 Task: Add Nature's Plus Animal Parade Assort Multi to the cart.
Action: Mouse moved to (279, 131)
Screenshot: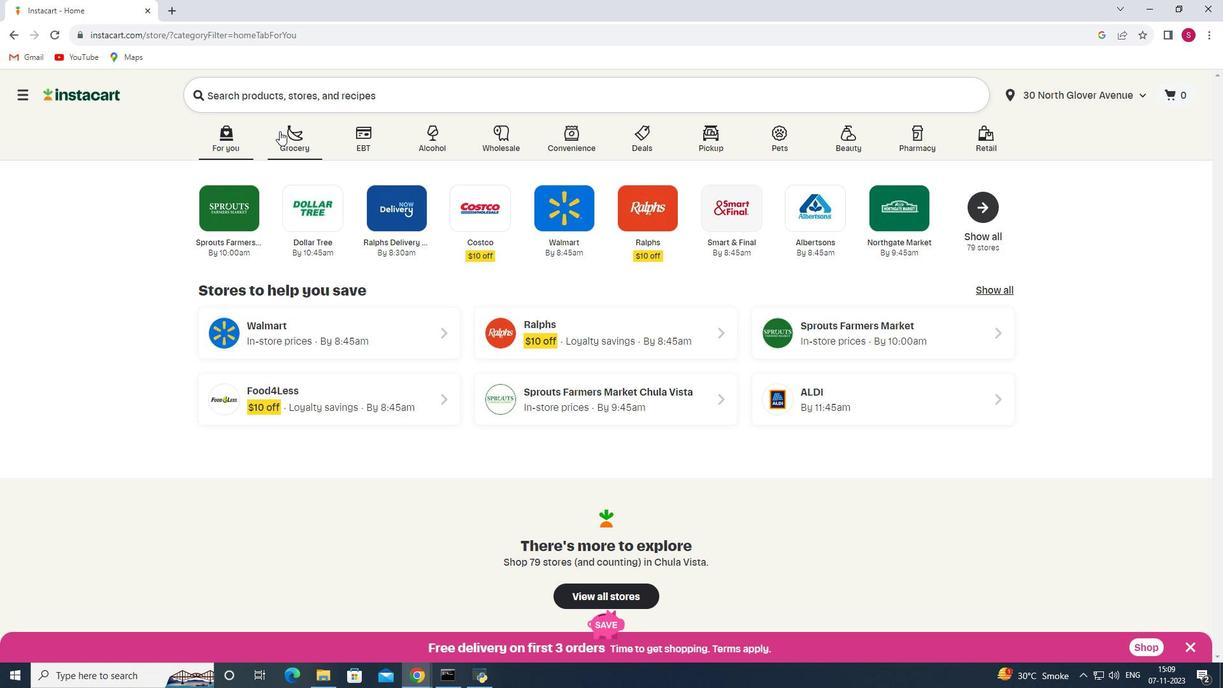 
Action: Mouse pressed left at (279, 131)
Screenshot: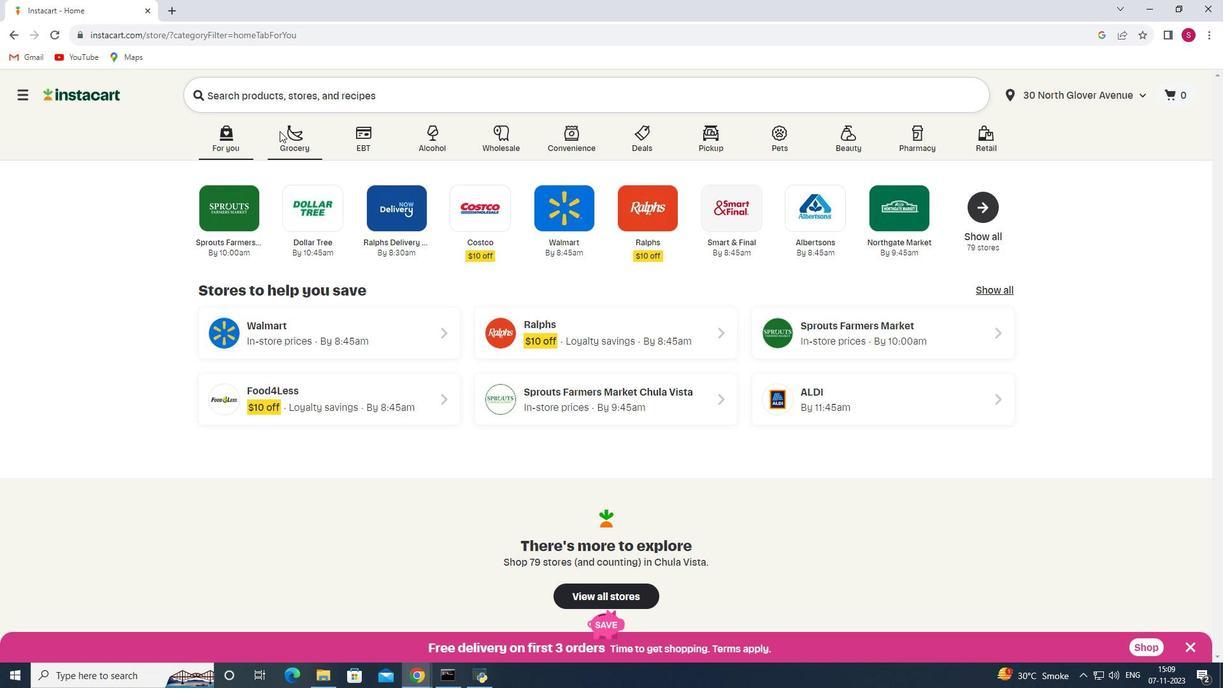 
Action: Mouse moved to (256, 365)
Screenshot: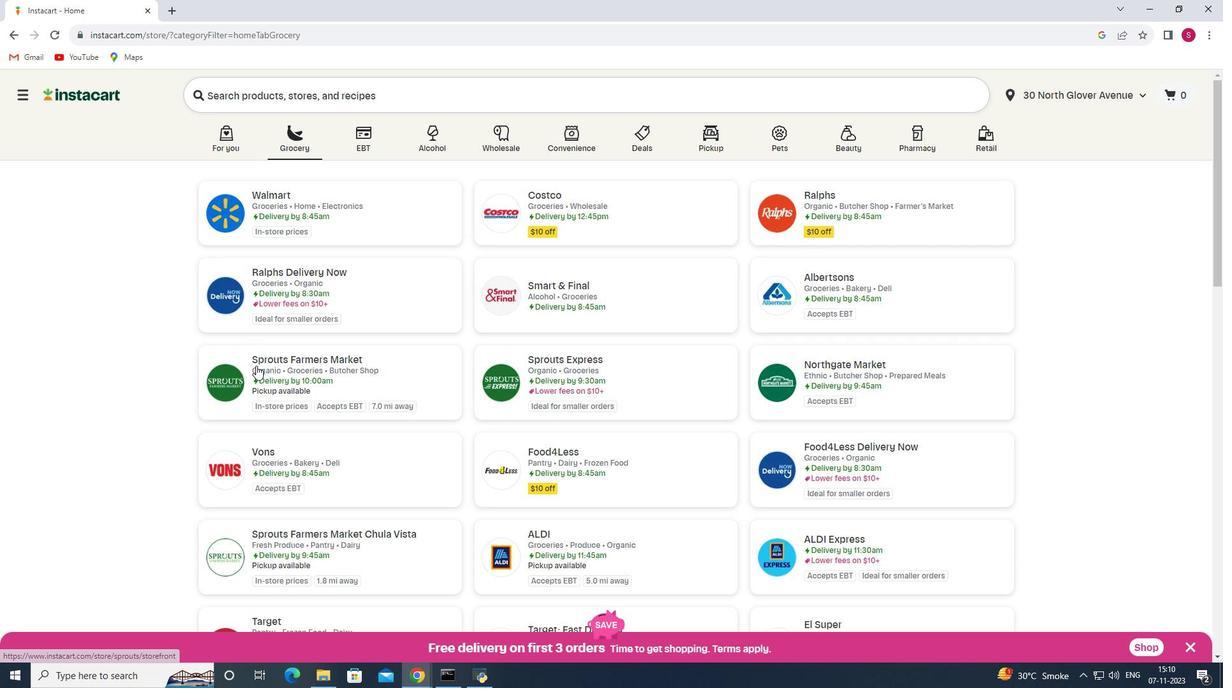 
Action: Mouse pressed left at (256, 365)
Screenshot: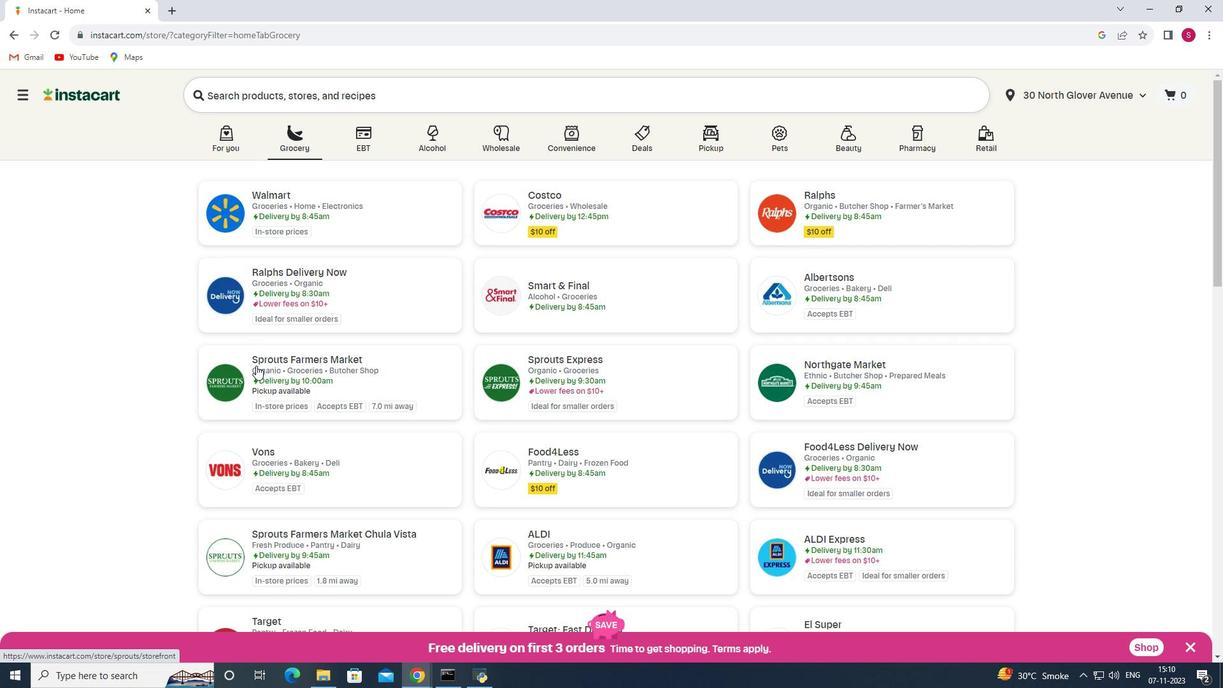 
Action: Mouse moved to (81, 384)
Screenshot: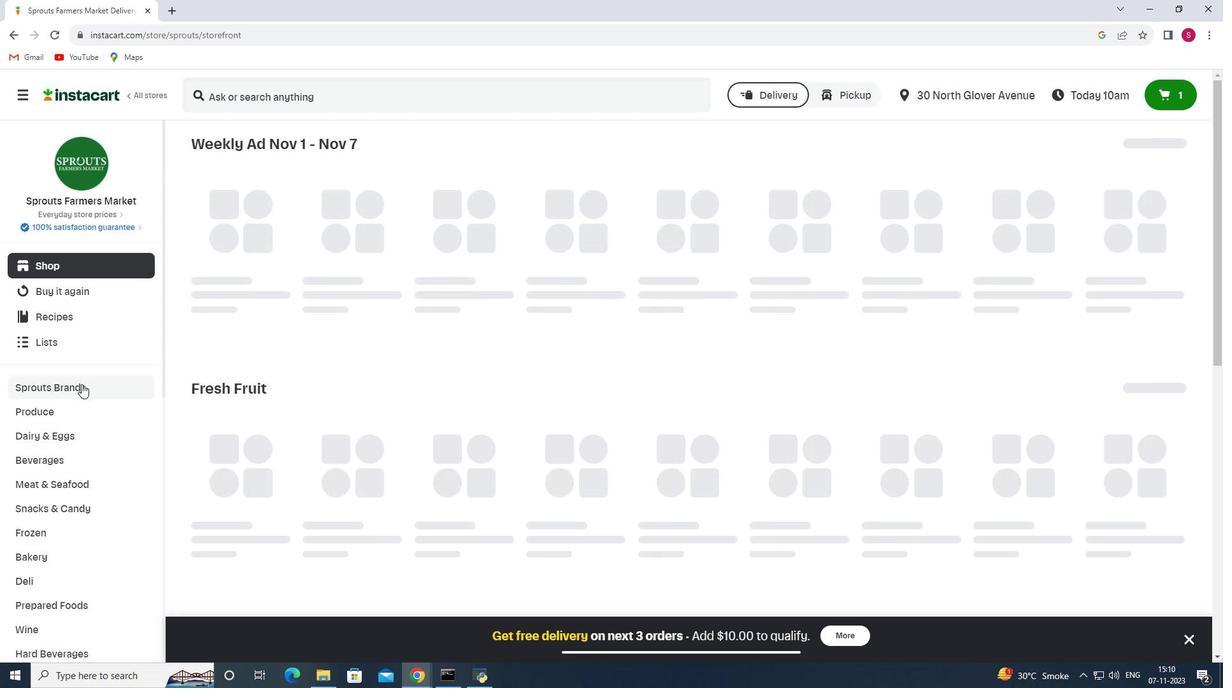 
Action: Mouse scrolled (81, 383) with delta (0, 0)
Screenshot: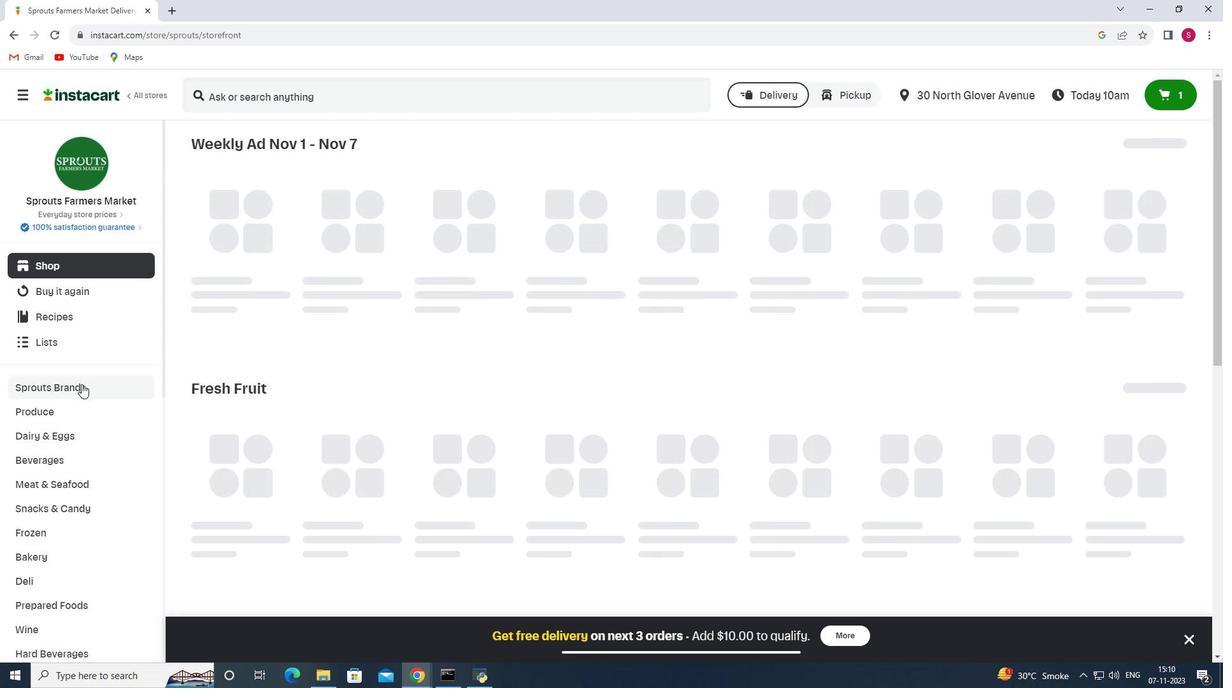 
Action: Mouse scrolled (81, 383) with delta (0, 0)
Screenshot: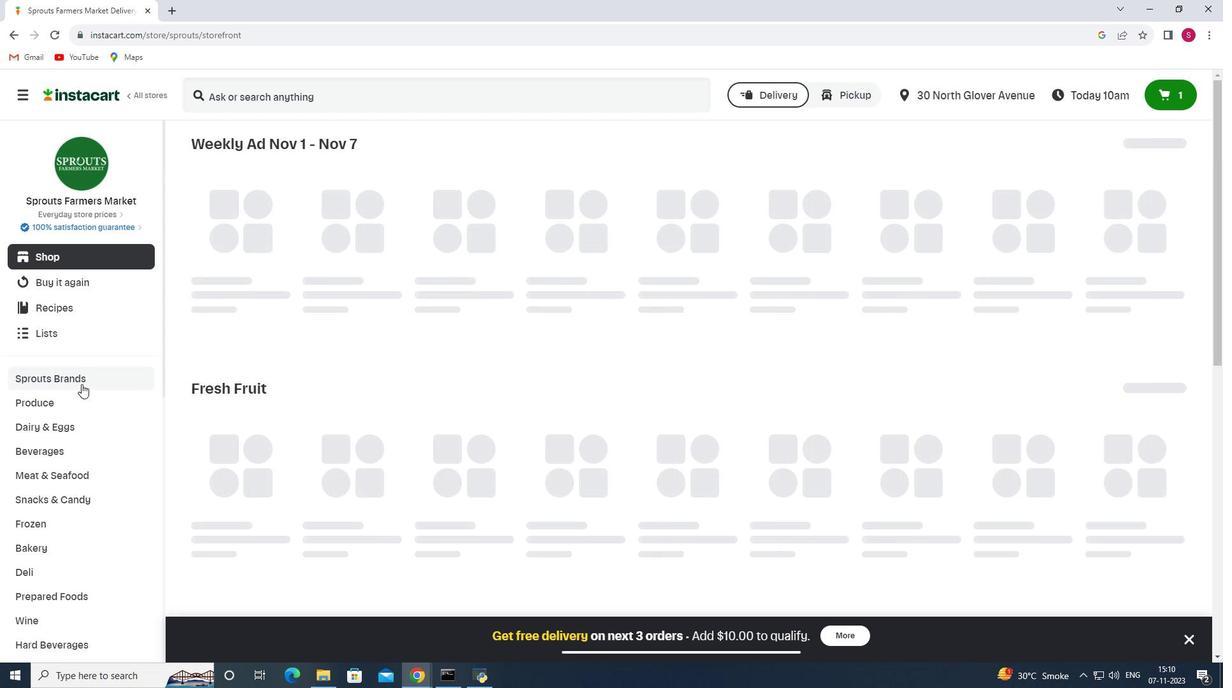 
Action: Mouse scrolled (81, 383) with delta (0, 0)
Screenshot: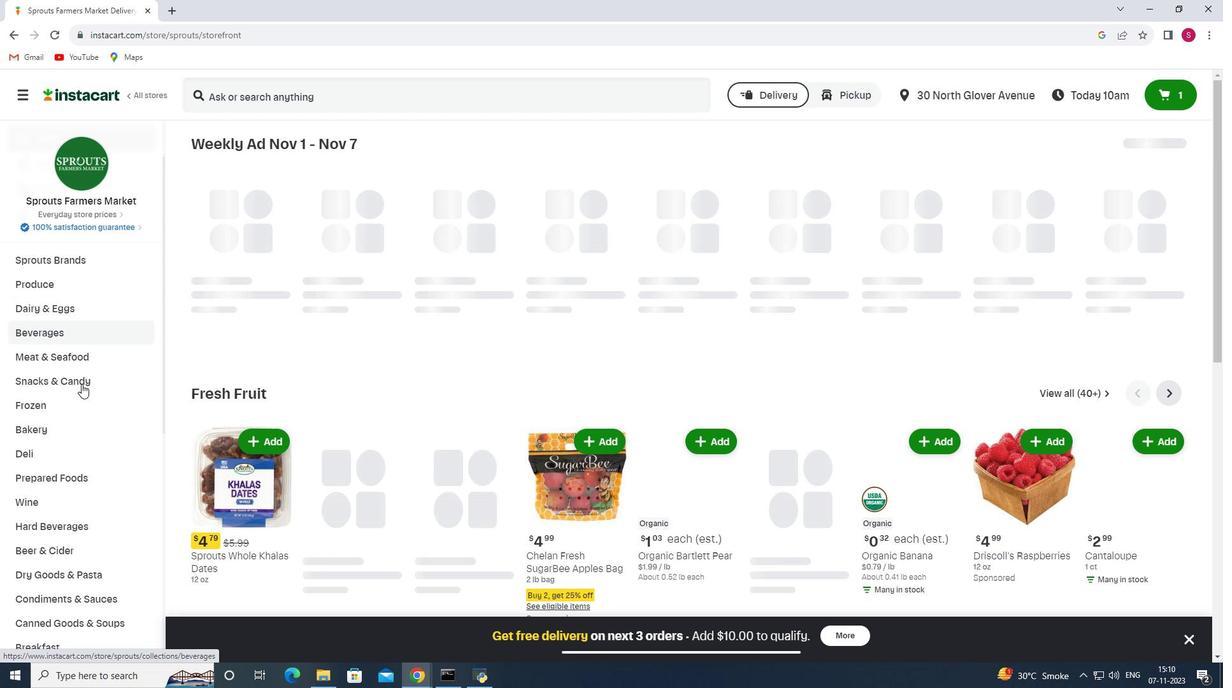 
Action: Mouse scrolled (81, 383) with delta (0, 0)
Screenshot: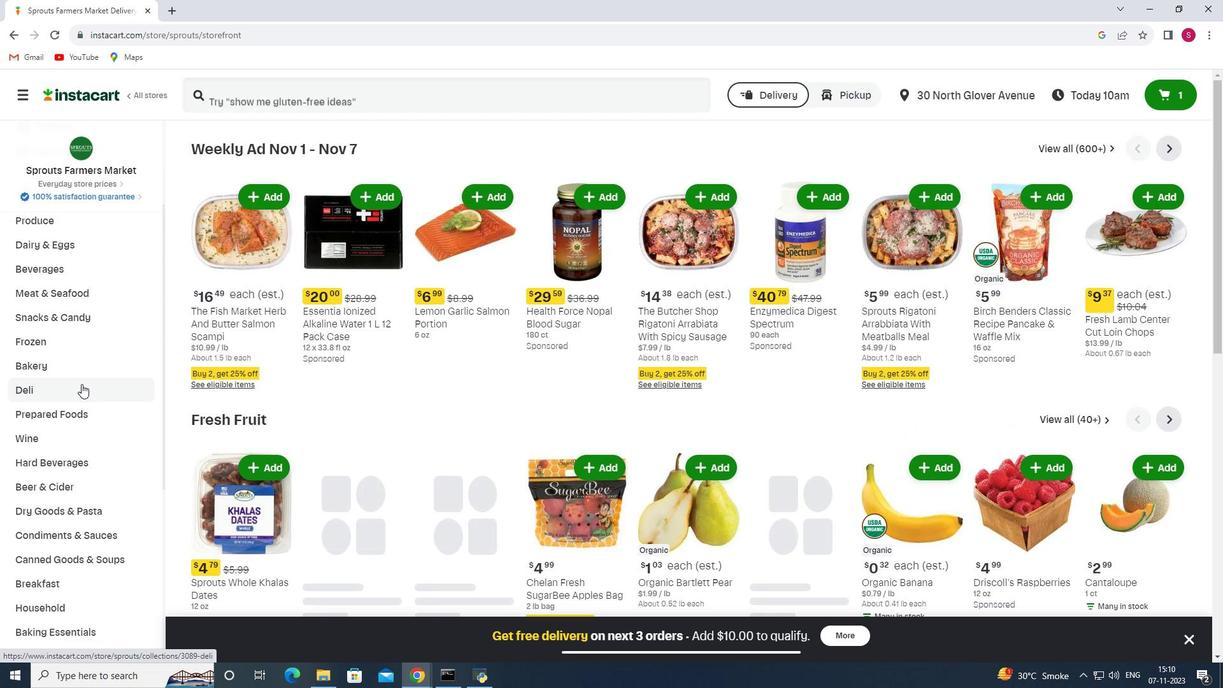 
Action: Mouse scrolled (81, 383) with delta (0, 0)
Screenshot: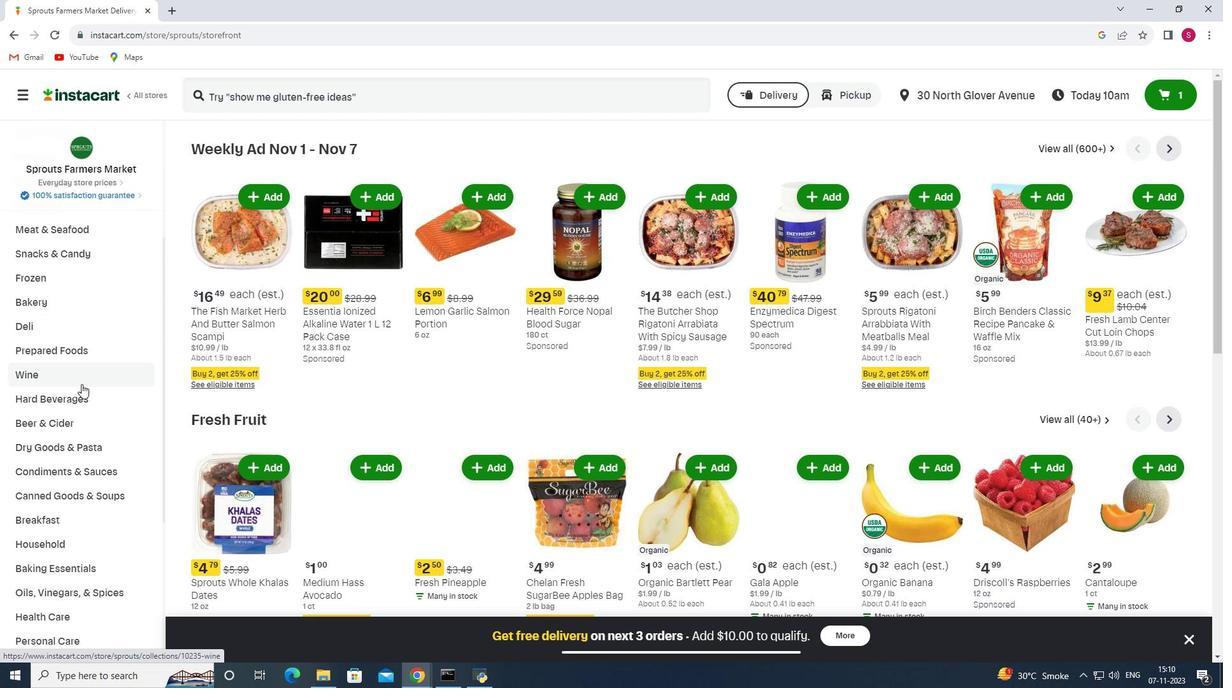 
Action: Mouse scrolled (81, 383) with delta (0, 0)
Screenshot: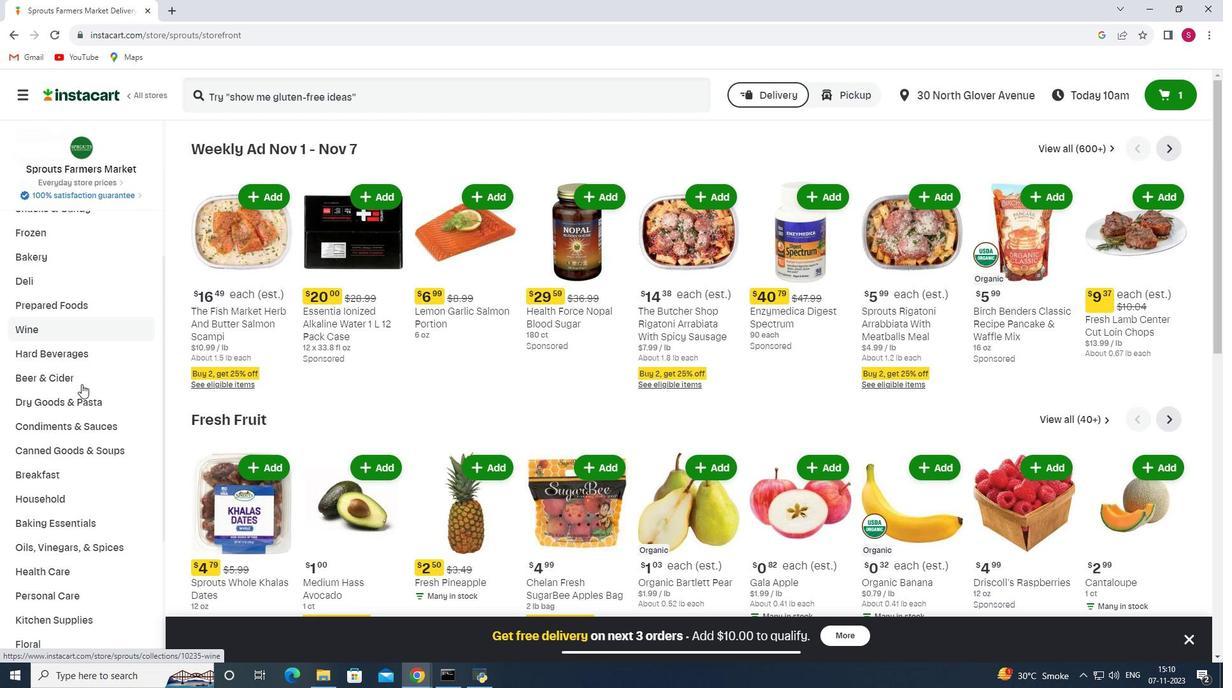 
Action: Mouse moved to (76, 400)
Screenshot: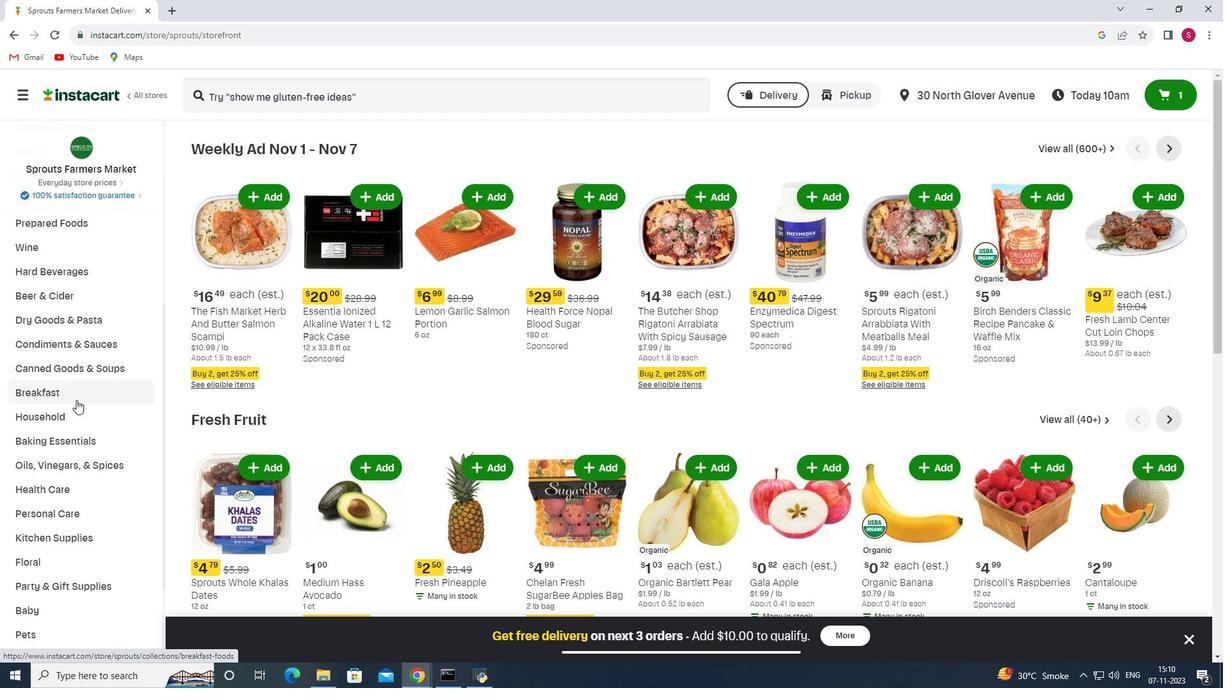 
Action: Mouse scrolled (76, 399) with delta (0, 0)
Screenshot: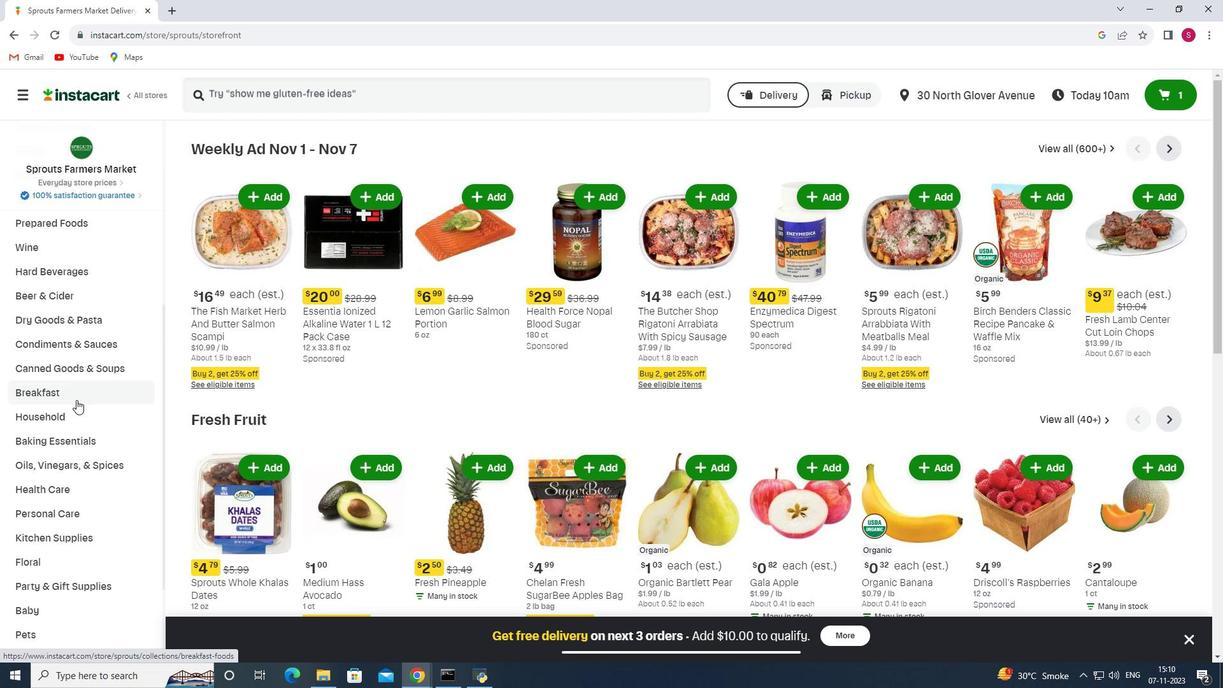 
Action: Mouse moved to (68, 416)
Screenshot: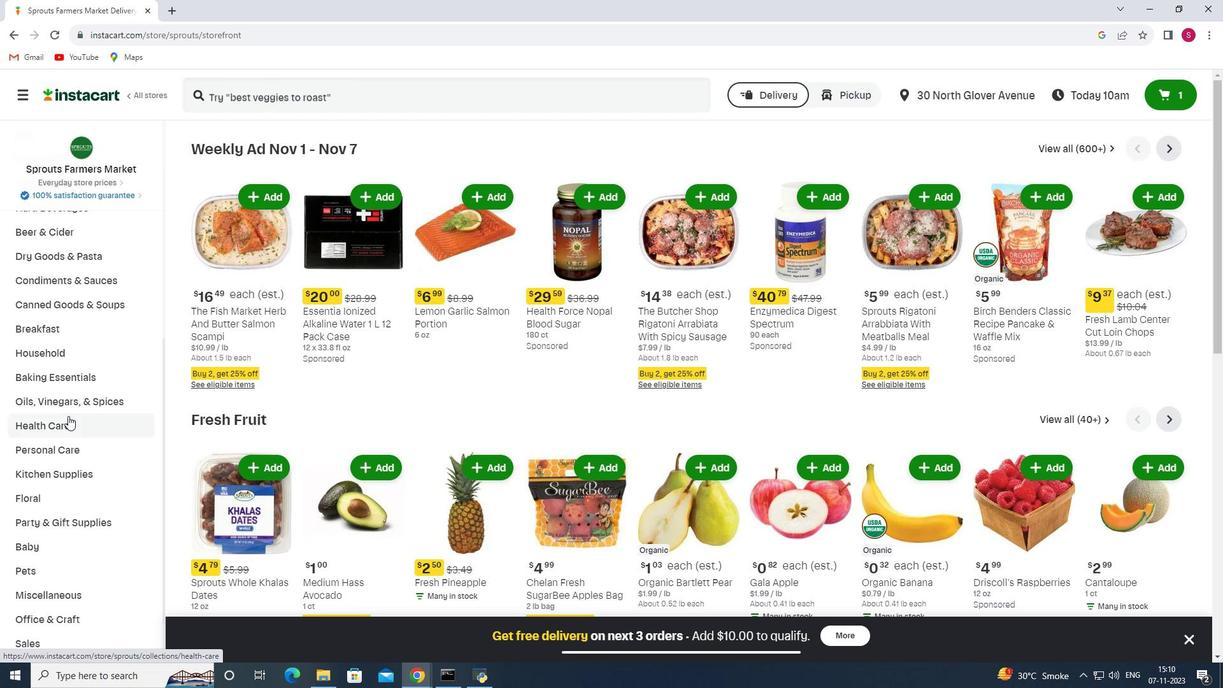 
Action: Mouse pressed left at (68, 416)
Screenshot: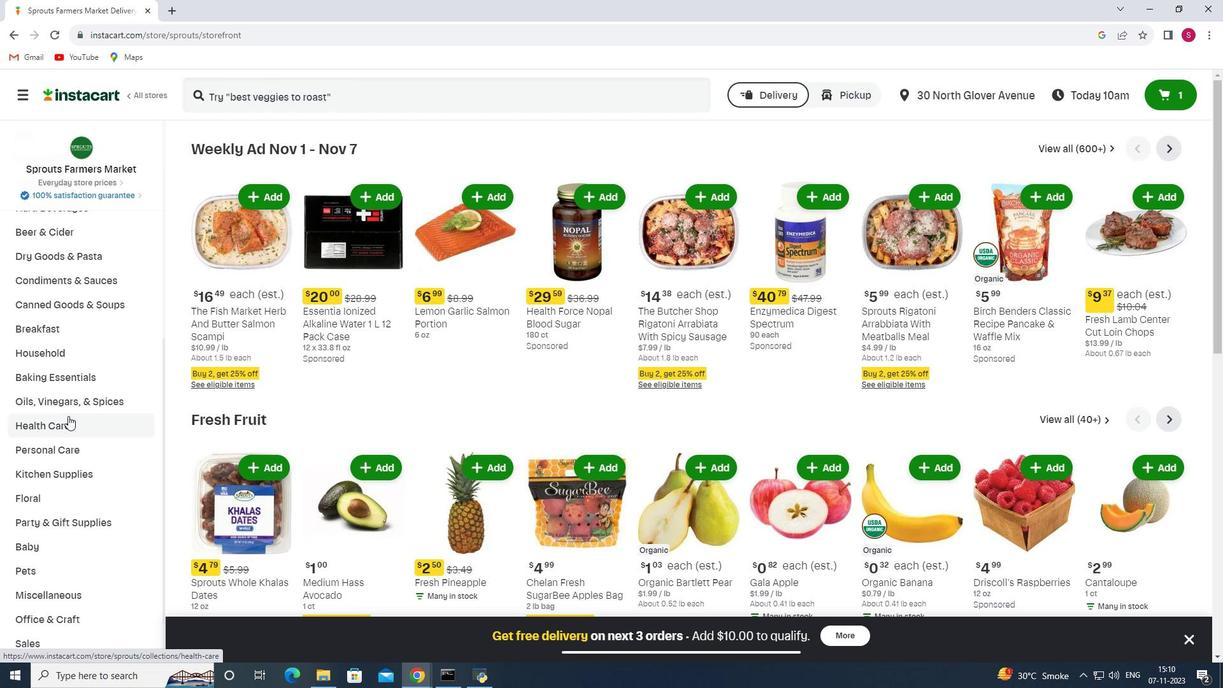 
Action: Mouse moved to (469, 172)
Screenshot: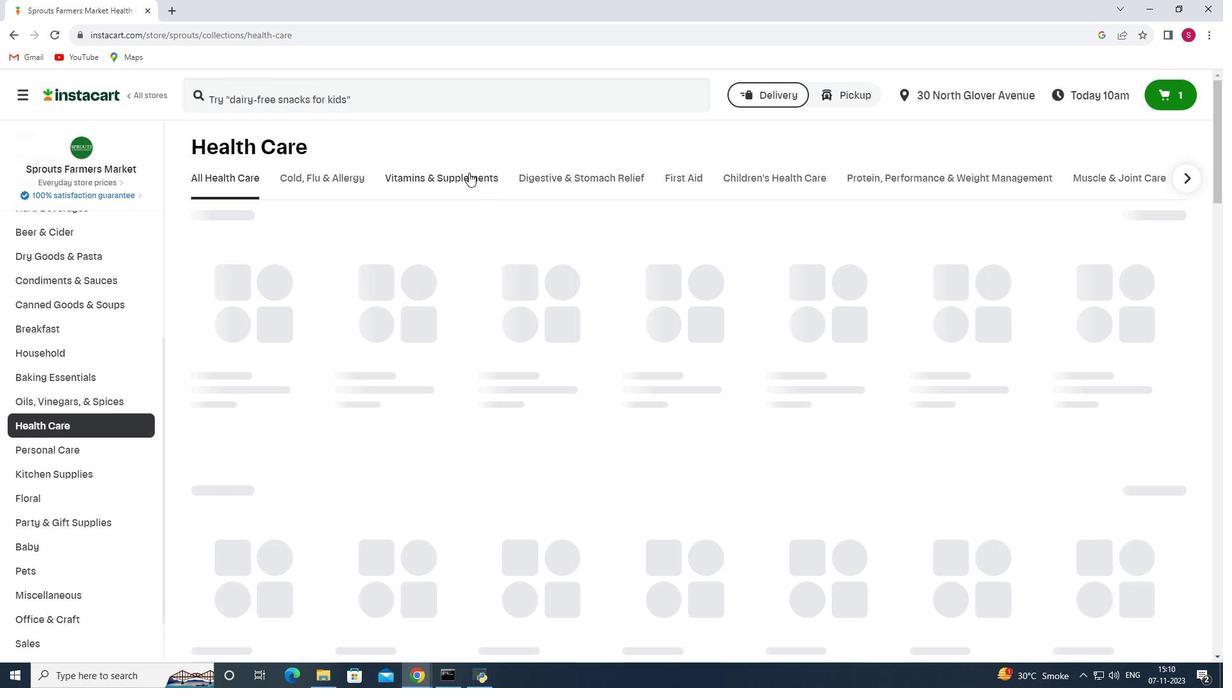 
Action: Mouse pressed left at (469, 172)
Screenshot: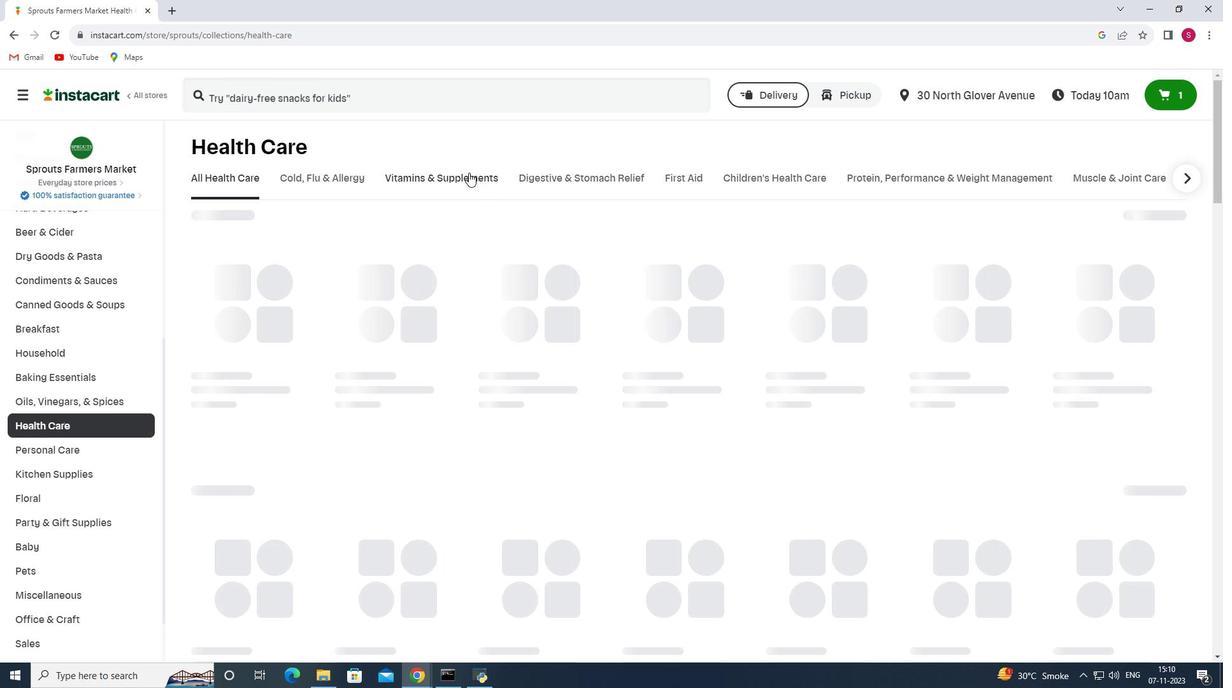 
Action: Mouse moved to (723, 231)
Screenshot: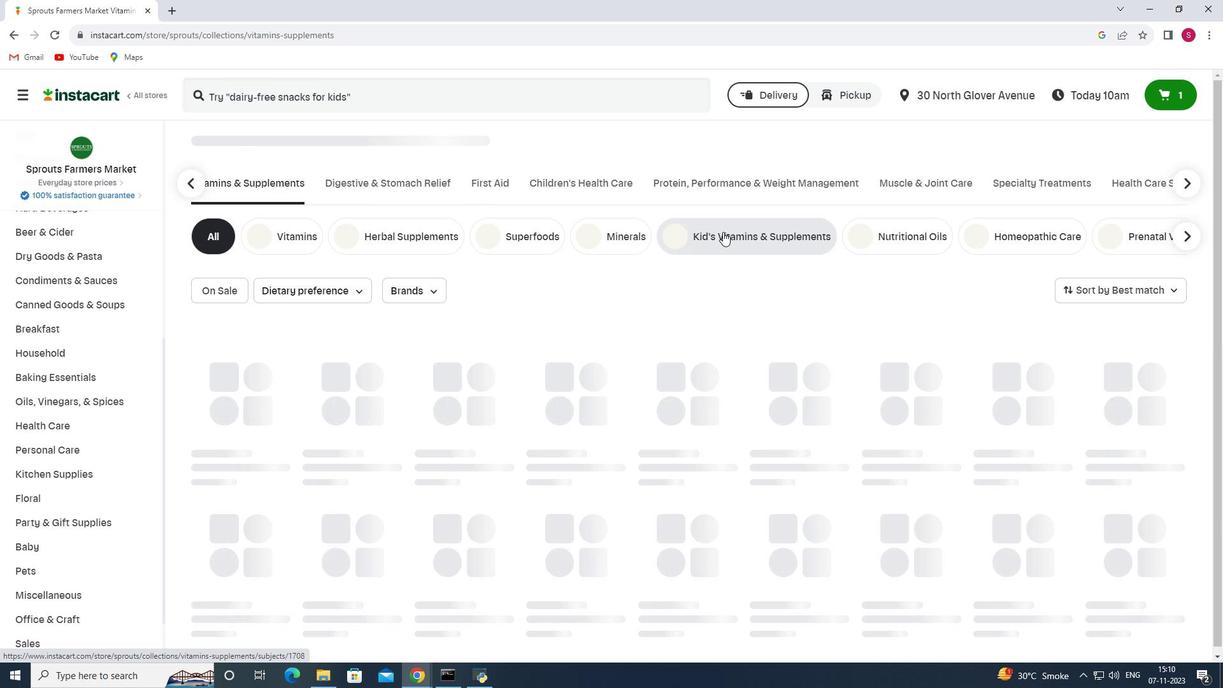
Action: Mouse pressed left at (723, 231)
Screenshot: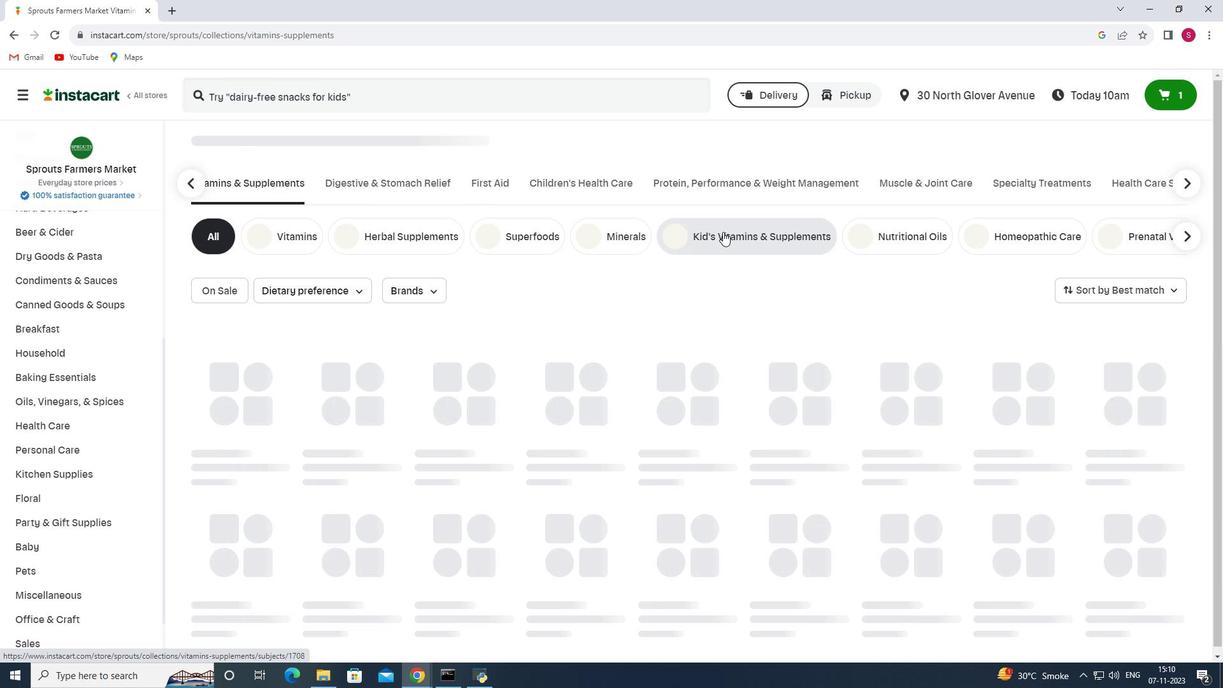 
Action: Mouse moved to (405, 100)
Screenshot: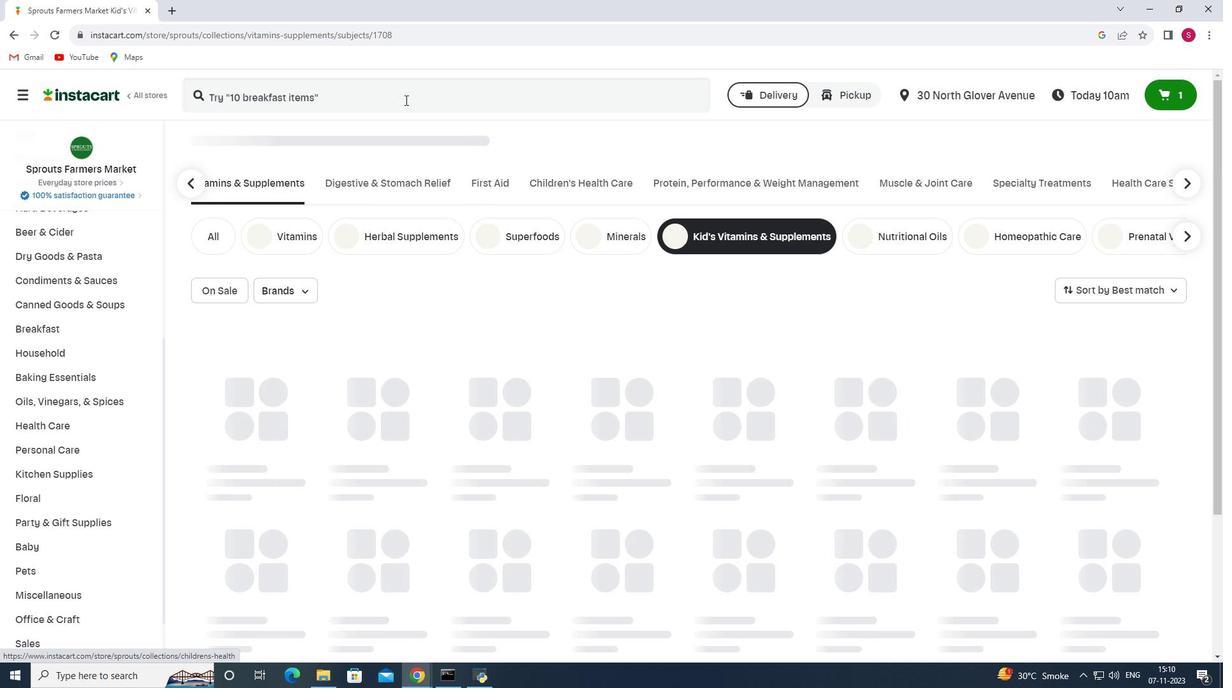 
Action: Mouse pressed left at (405, 100)
Screenshot: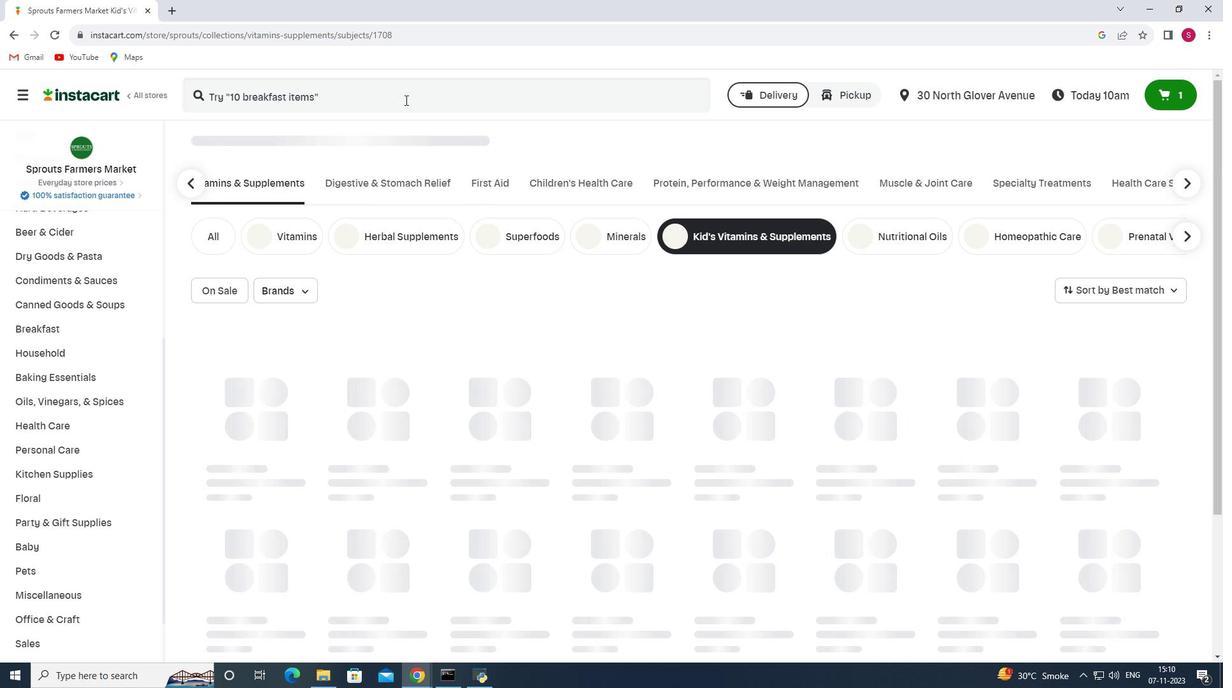 
Action: Key pressed <Key.shift>Naturee<Key.backspace>'s<Key.space><Key.shift>Pli<Key.backspace>us<Key.space><Key.shift>Animal<Key.space><Key.shift>Parade<Key.space><Key.shift>Assort<Key.space><Key.shift>Multi<Key.enter>
Screenshot: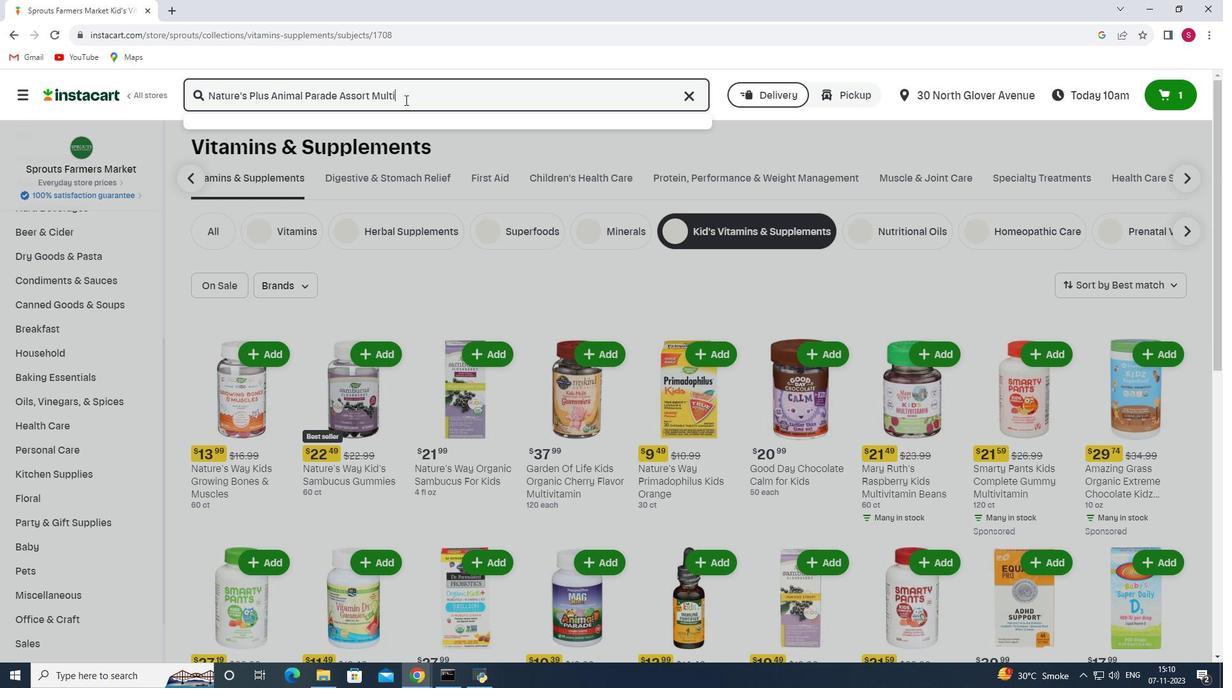 
Action: Mouse moved to (609, 260)
Screenshot: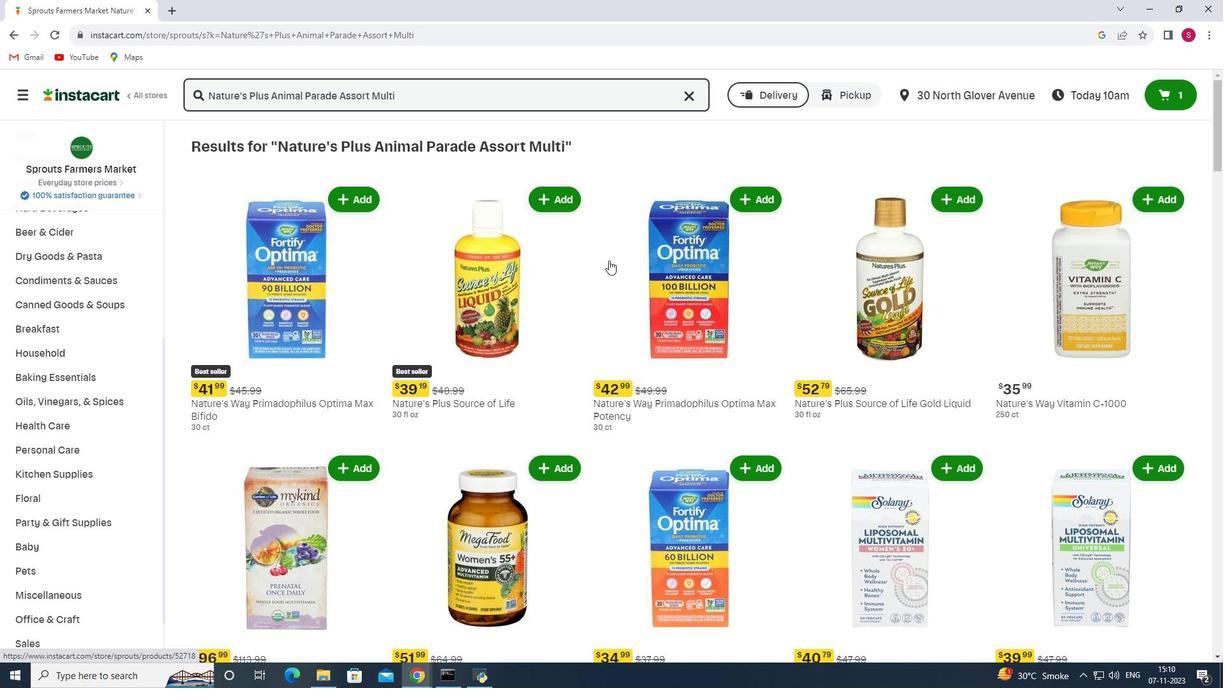 
Action: Mouse scrolled (609, 260) with delta (0, 0)
Screenshot: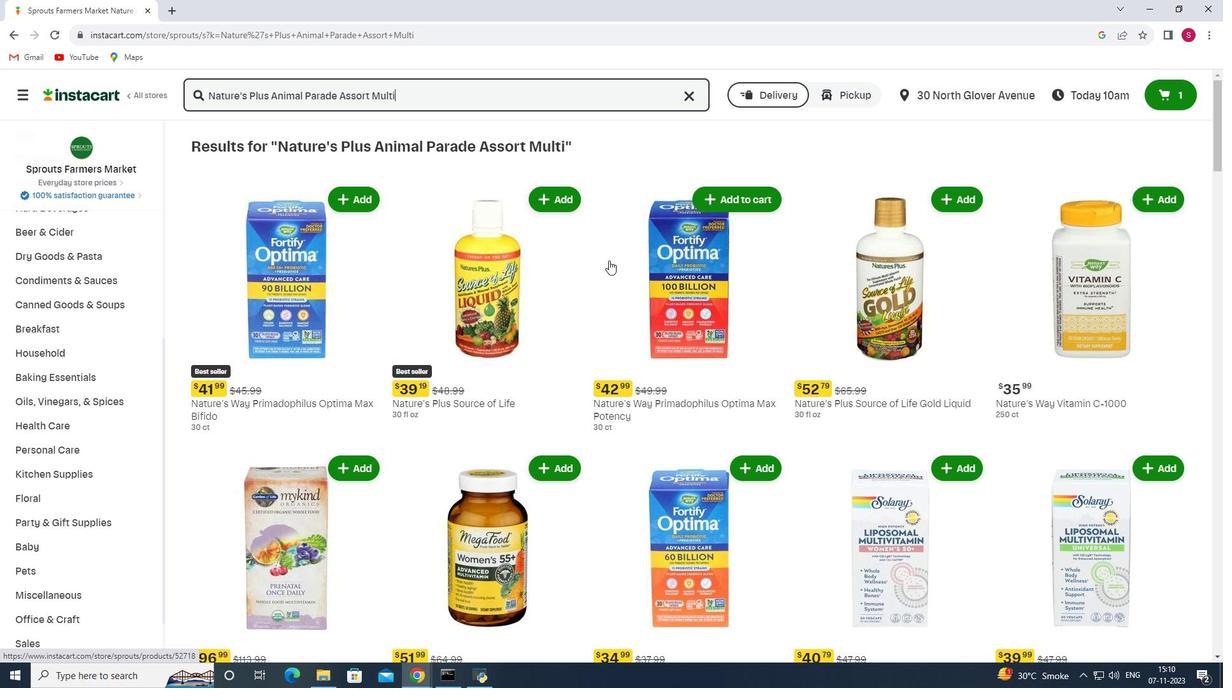
Action: Mouse scrolled (609, 260) with delta (0, 0)
Screenshot: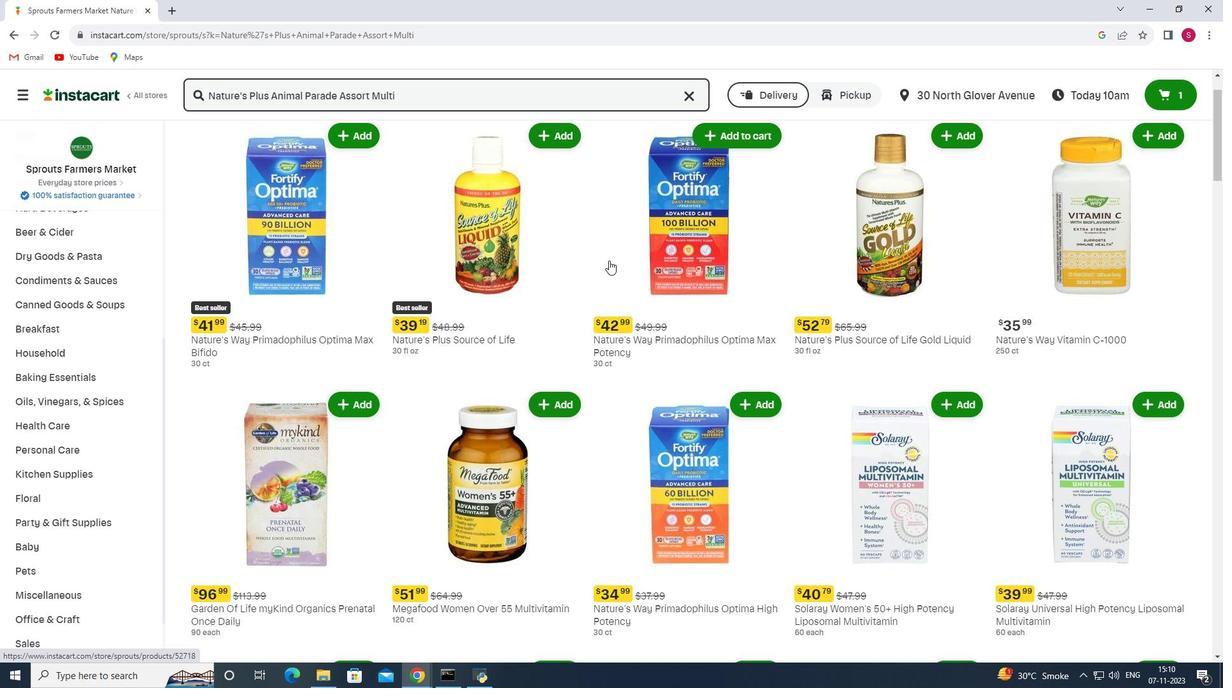 
Action: Mouse scrolled (609, 260) with delta (0, 0)
Screenshot: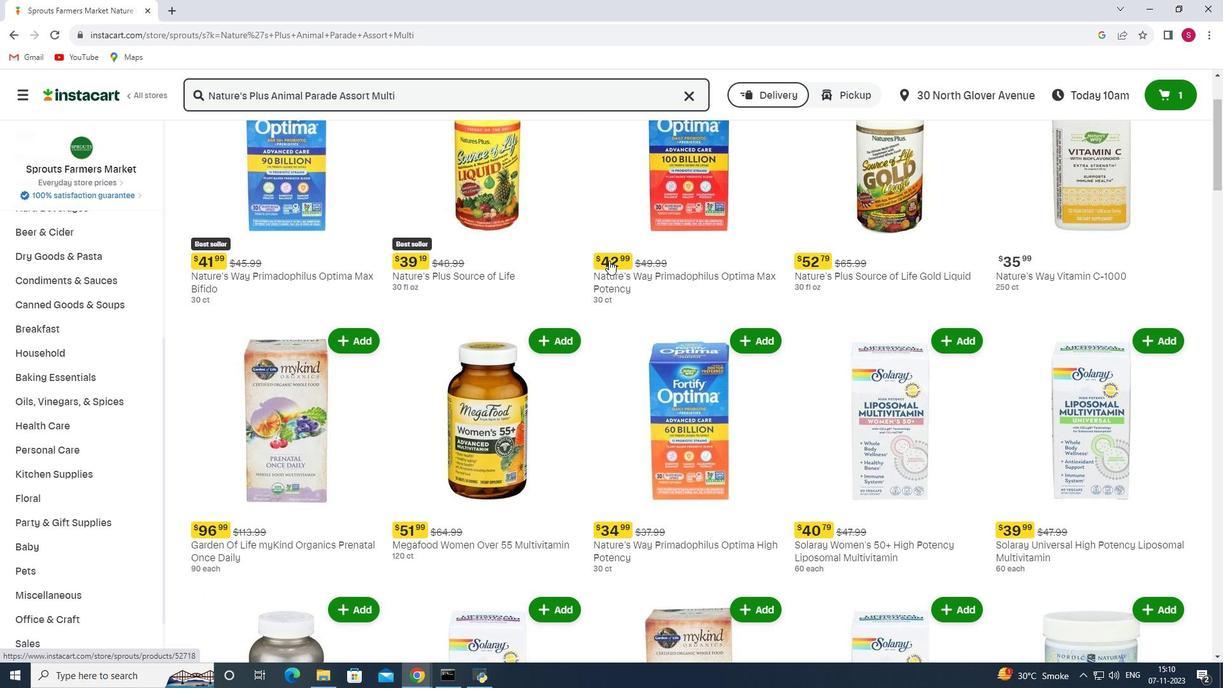 
Action: Mouse moved to (548, 269)
Screenshot: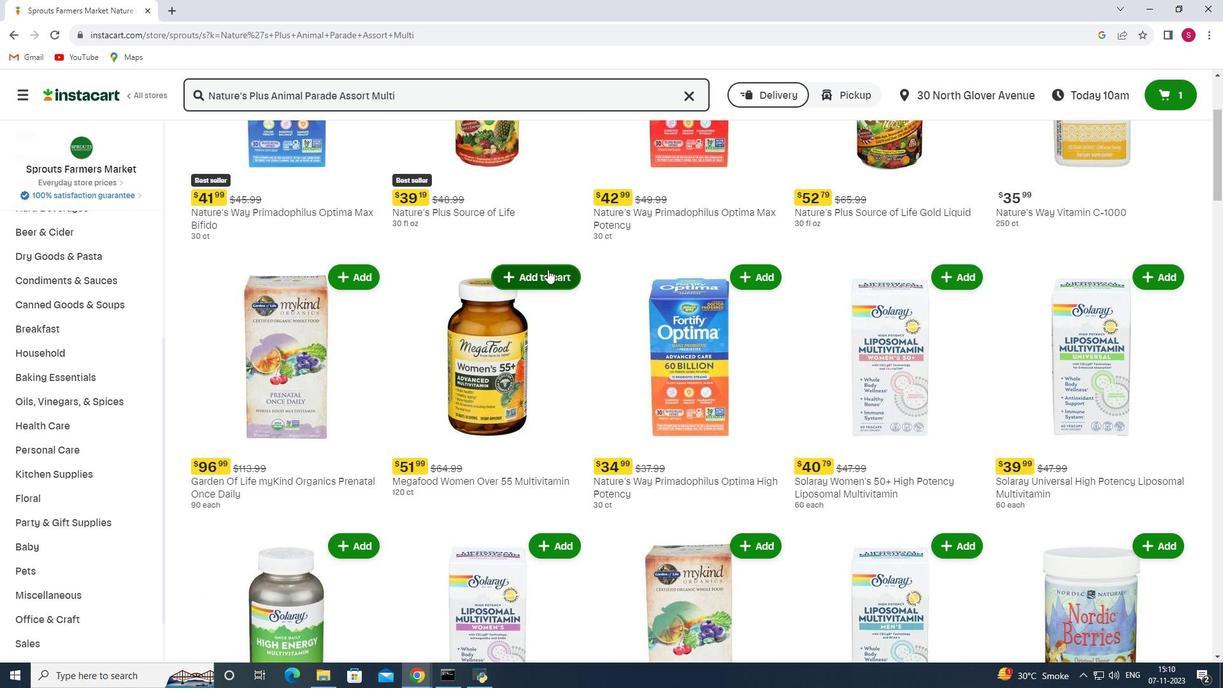 
Action: Mouse scrolled (548, 268) with delta (0, 0)
Screenshot: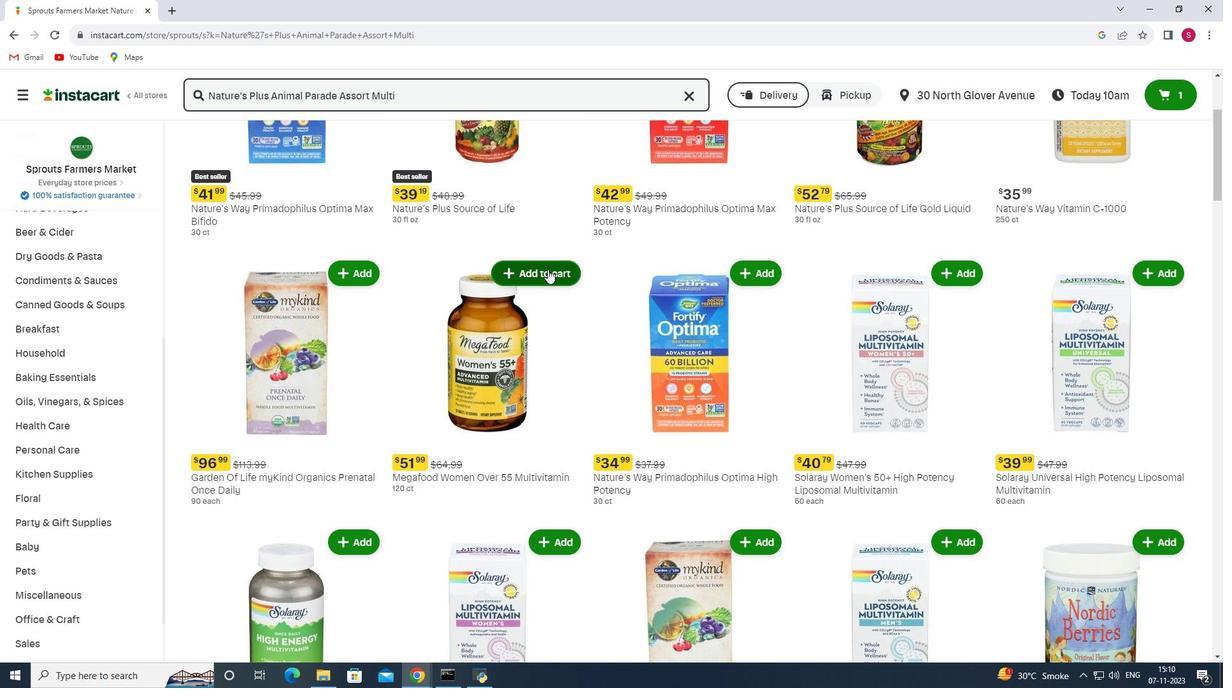 
Action: Mouse moved to (576, 272)
Screenshot: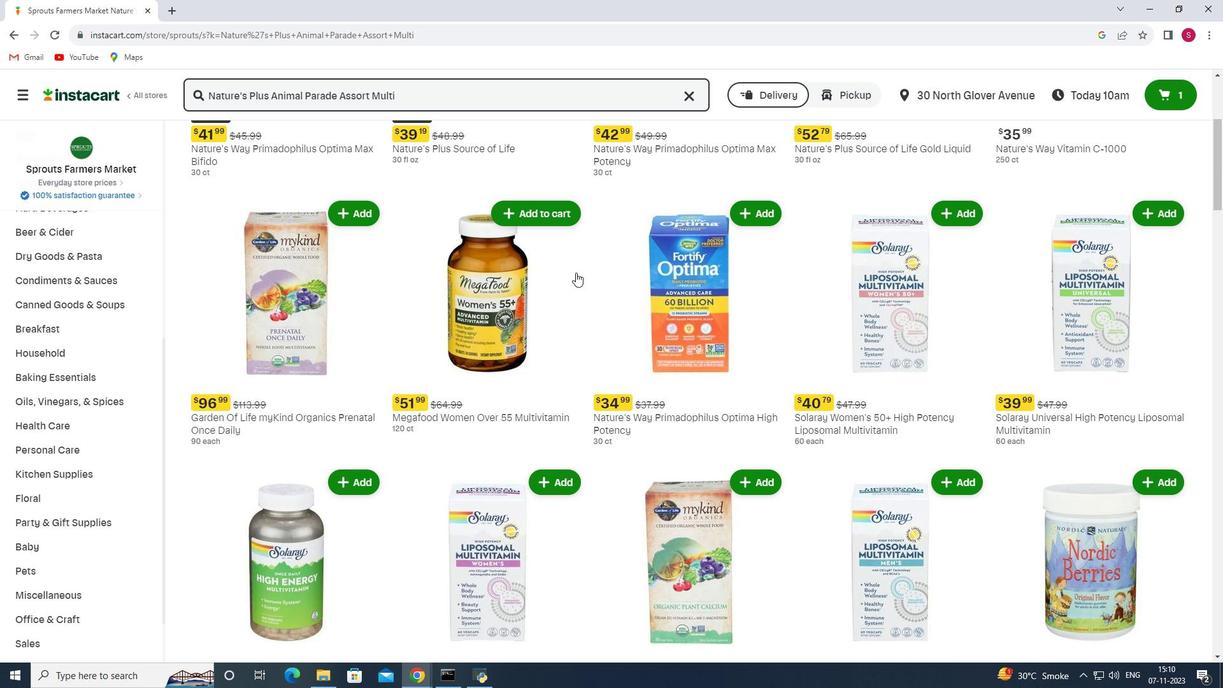 
Action: Mouse scrolled (576, 272) with delta (0, 0)
Screenshot: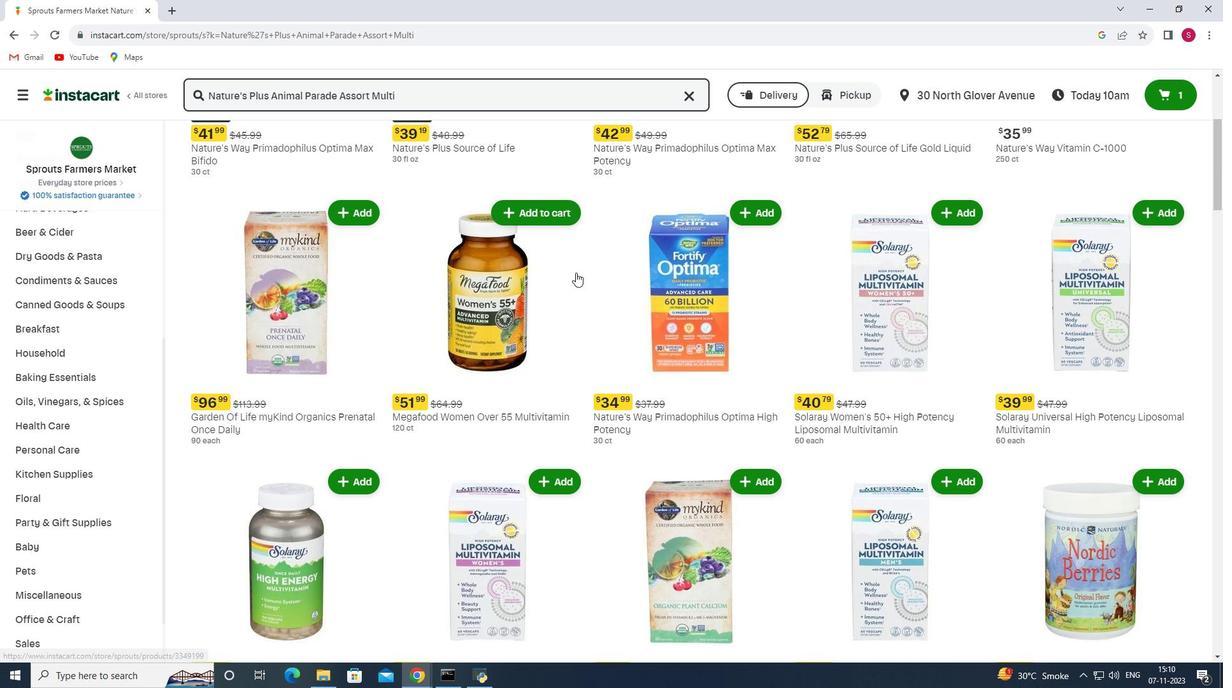 
Action: Mouse moved to (588, 275)
Screenshot: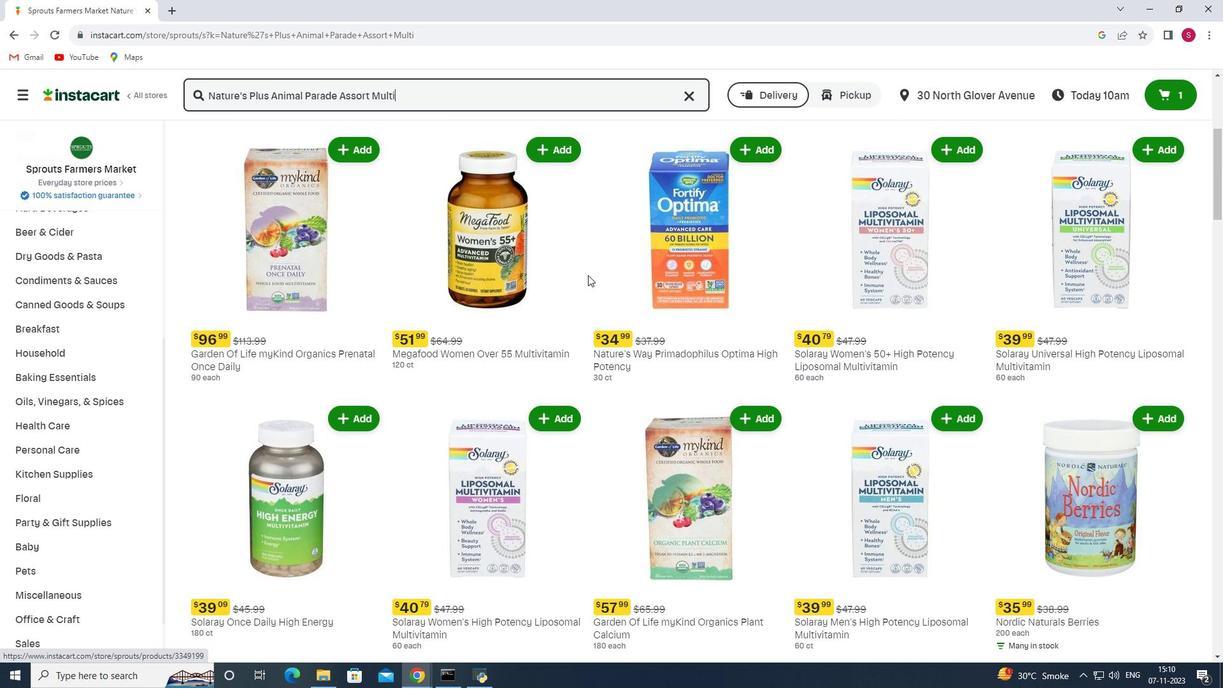 
Action: Mouse scrolled (588, 274) with delta (0, 0)
Screenshot: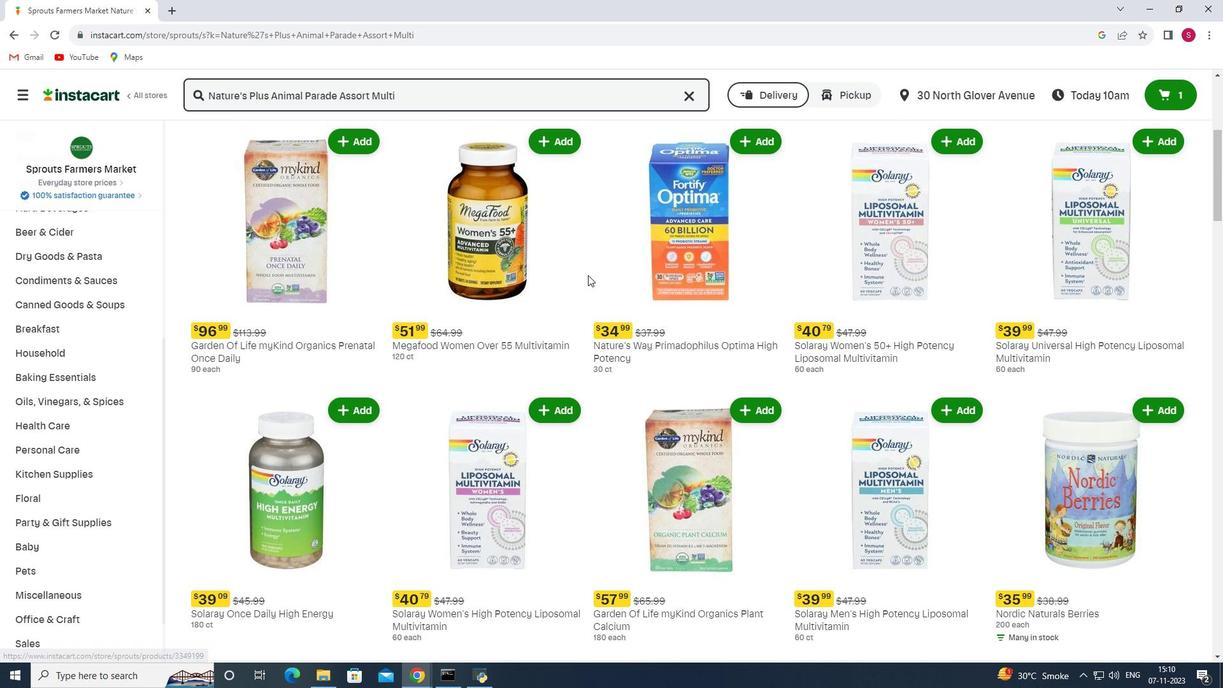 
Action: Mouse scrolled (588, 274) with delta (0, 0)
Screenshot: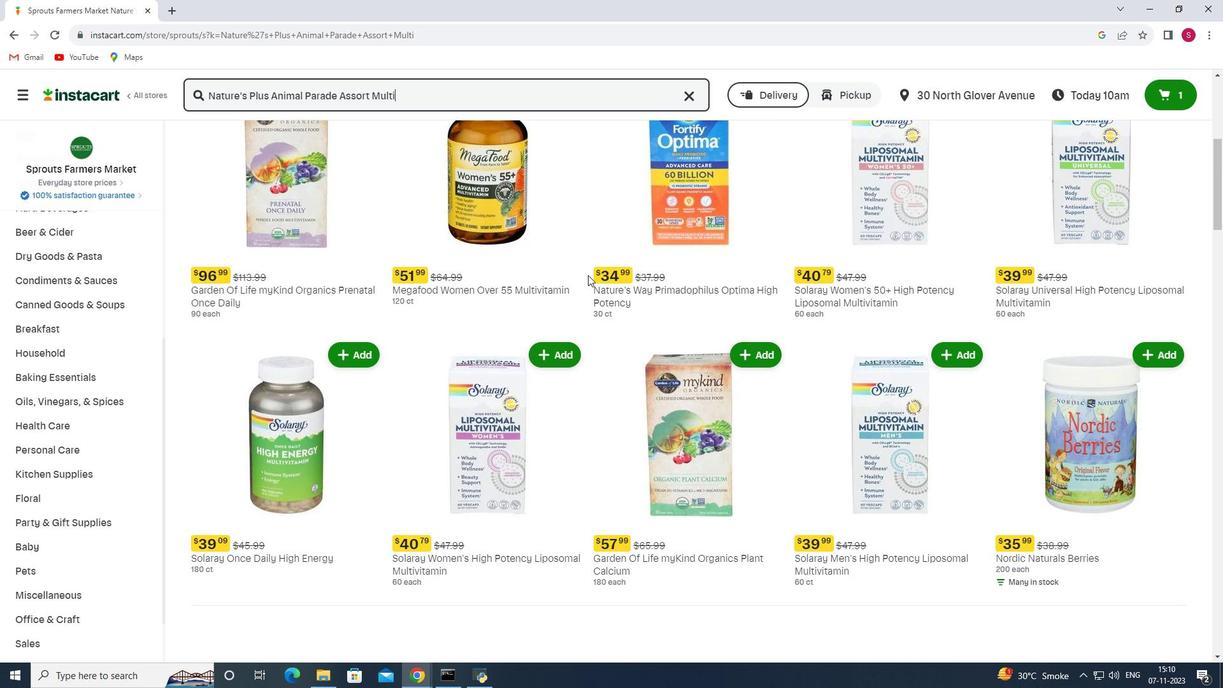 
Action: Mouse scrolled (588, 274) with delta (0, 0)
Screenshot: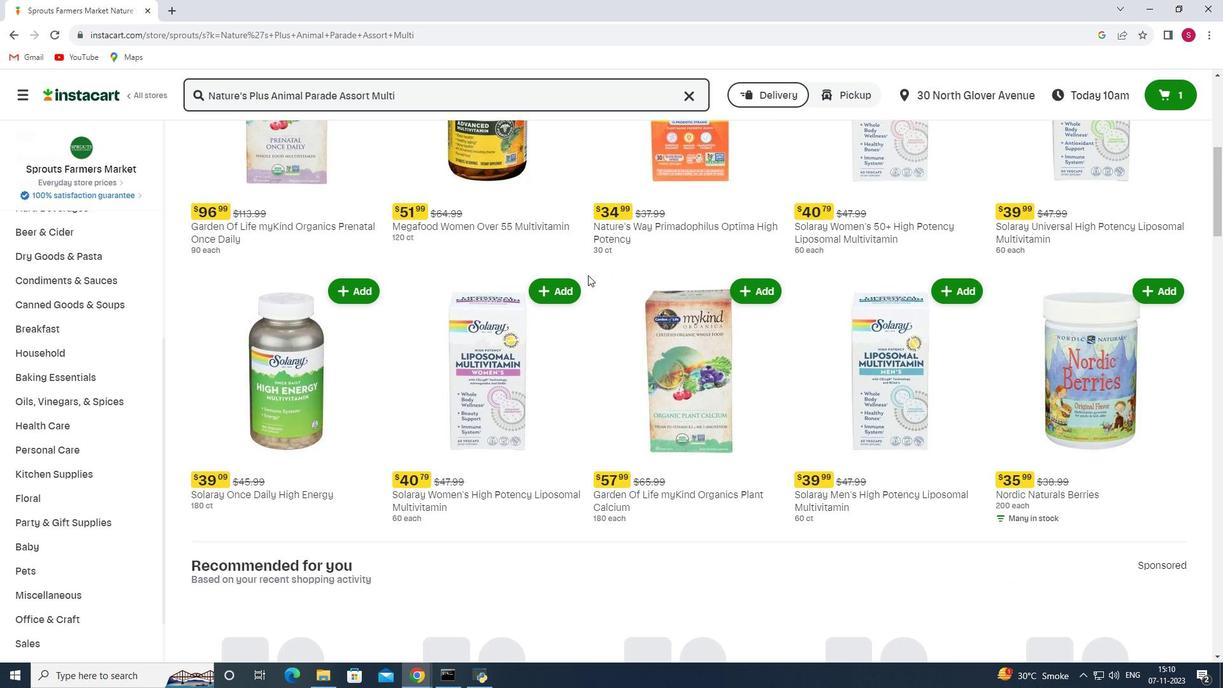 
Action: Mouse scrolled (588, 274) with delta (0, 0)
Screenshot: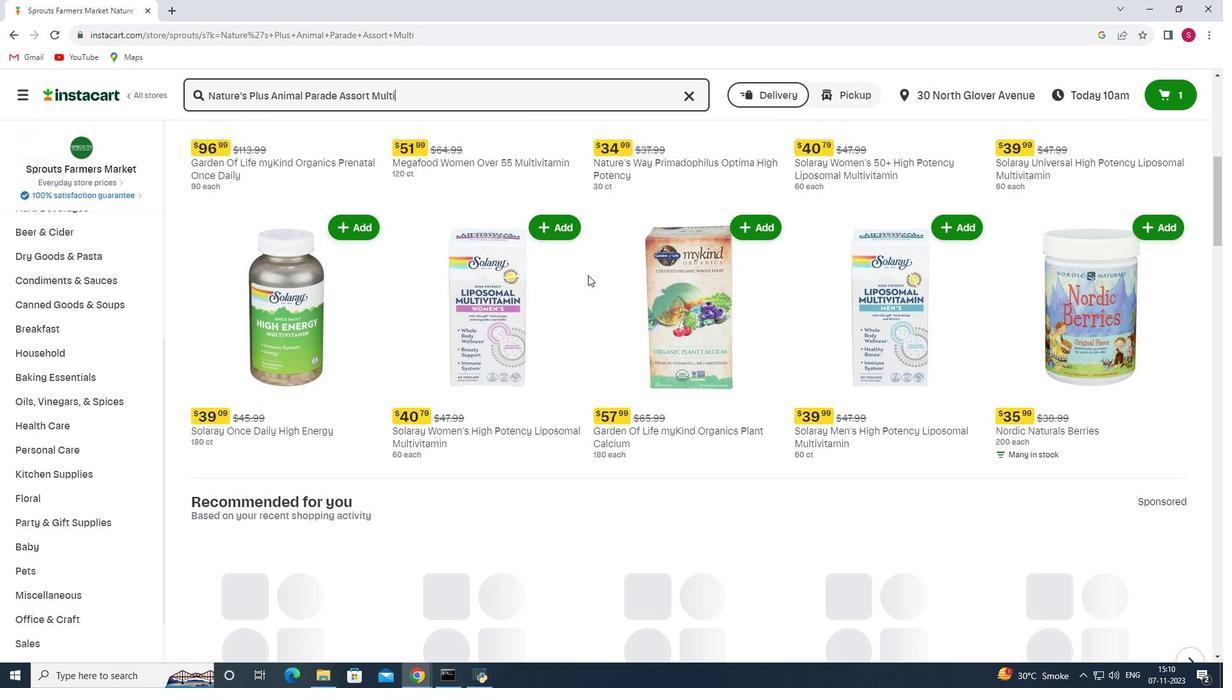 
Action: Mouse scrolled (588, 274) with delta (0, 0)
Screenshot: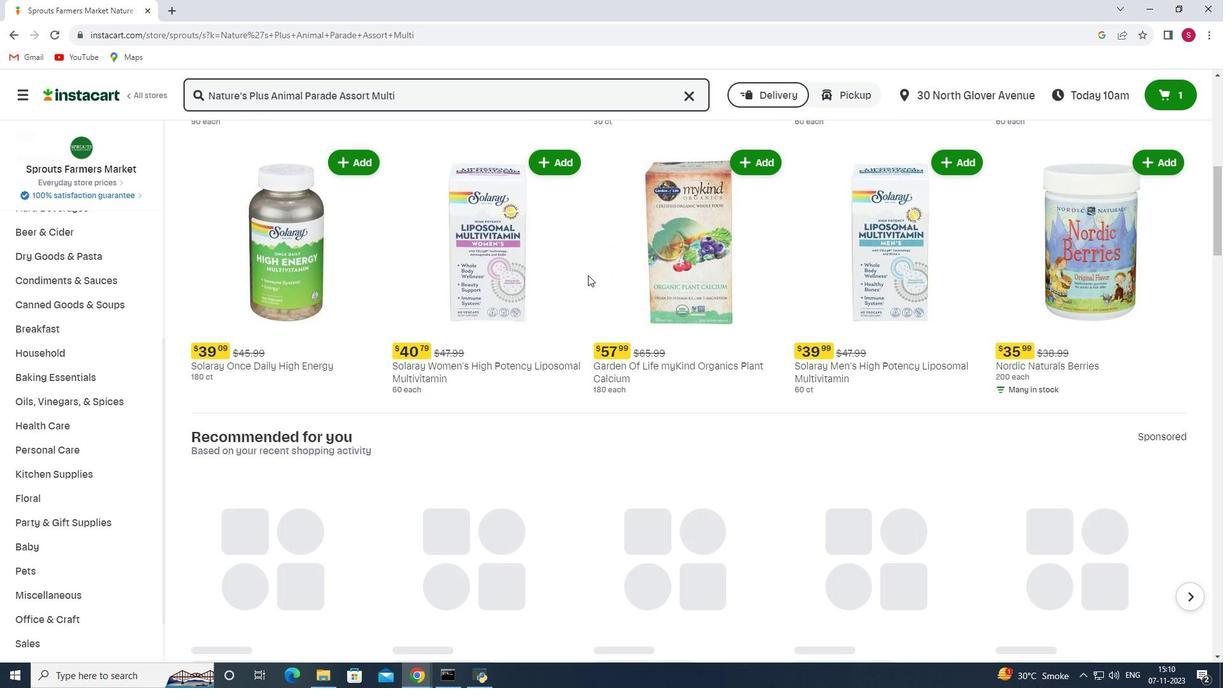 
Action: Mouse scrolled (588, 274) with delta (0, 0)
Screenshot: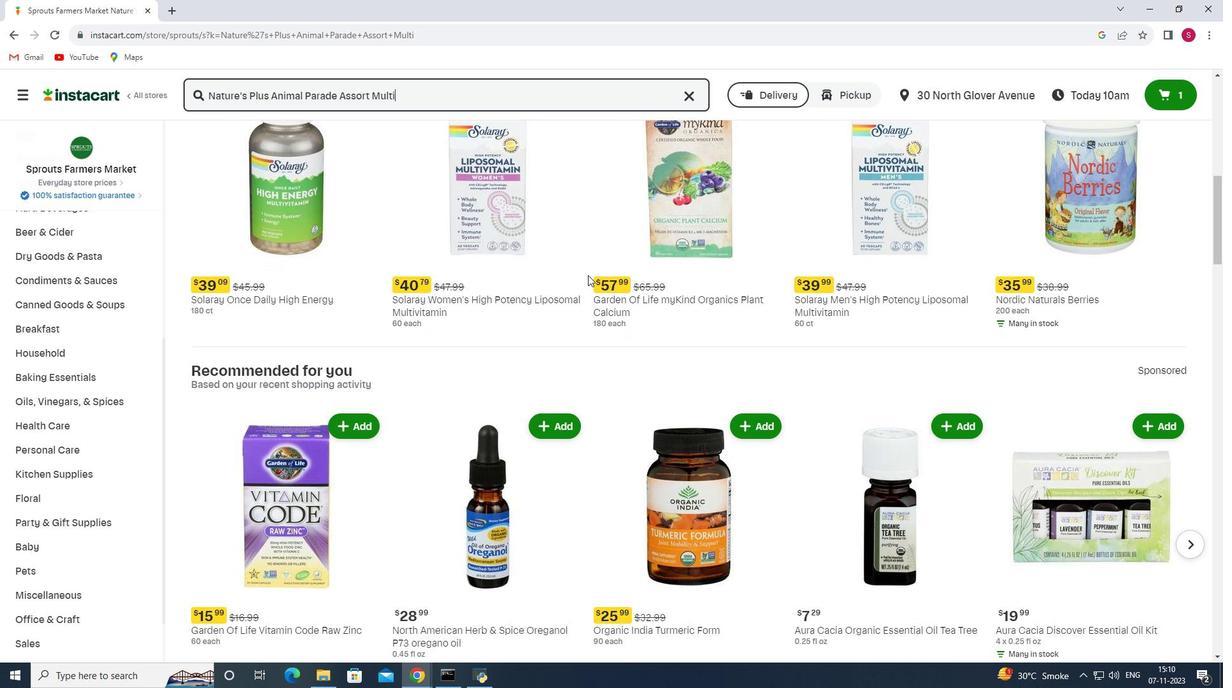 
Action: Mouse scrolled (588, 274) with delta (0, 0)
Screenshot: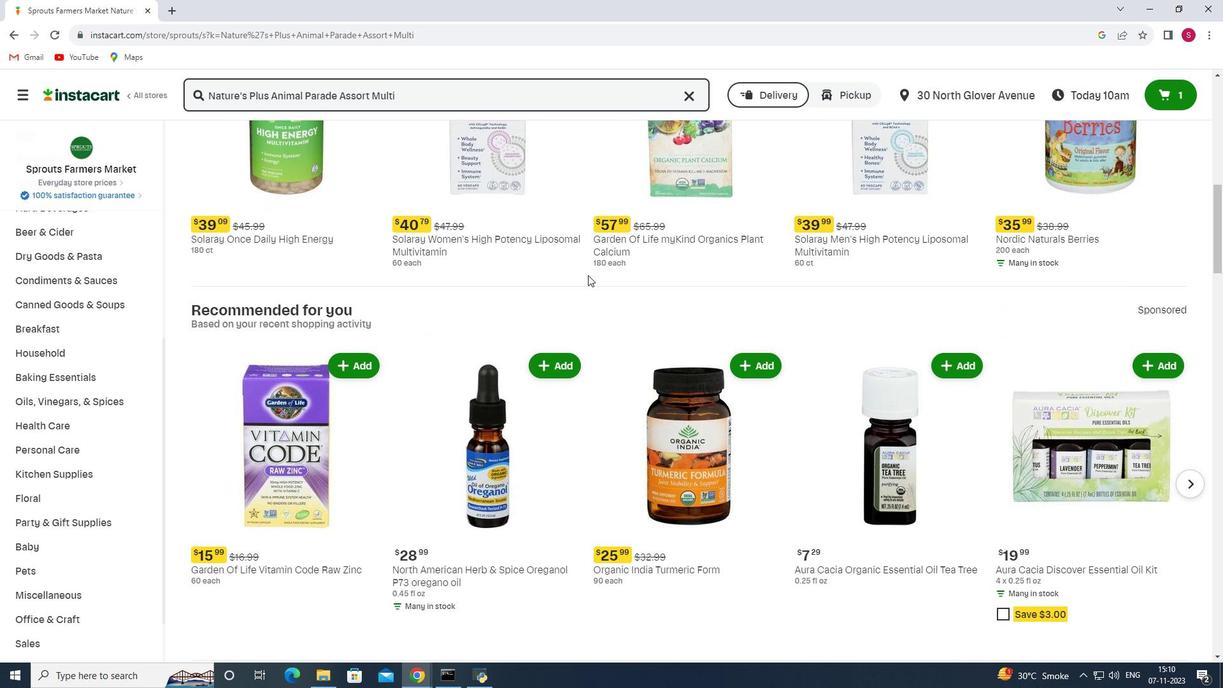 
Action: Mouse scrolled (588, 274) with delta (0, 0)
Screenshot: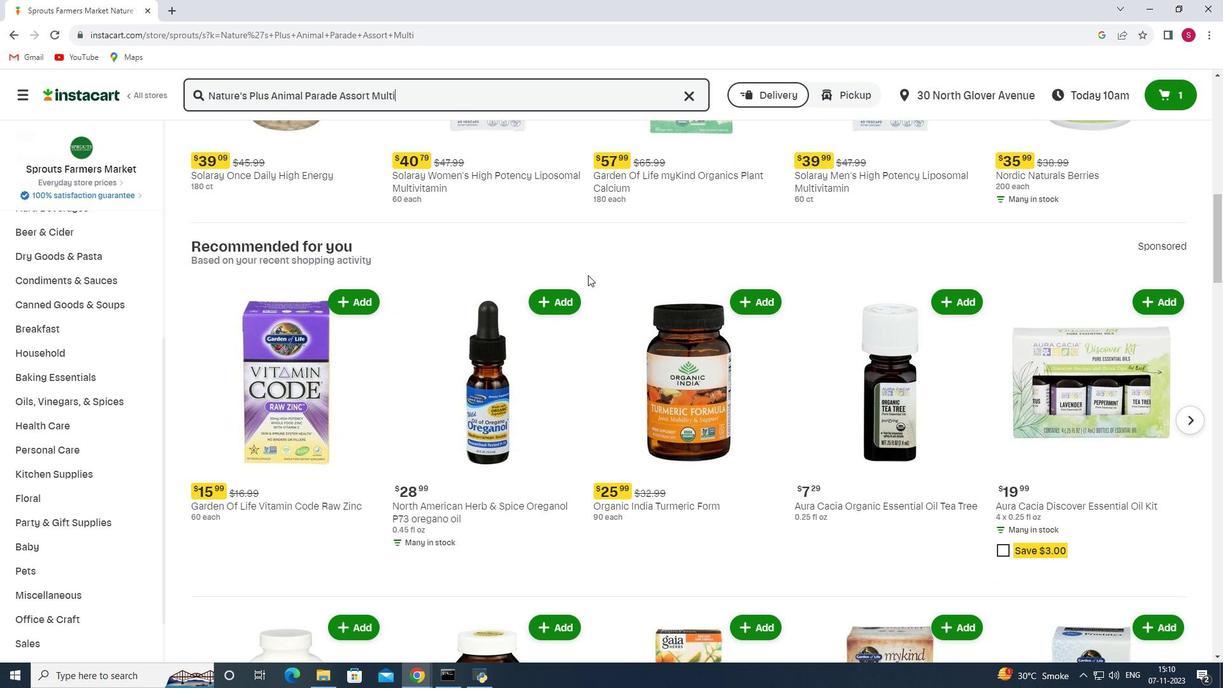 
Action: Mouse scrolled (588, 274) with delta (0, 0)
Screenshot: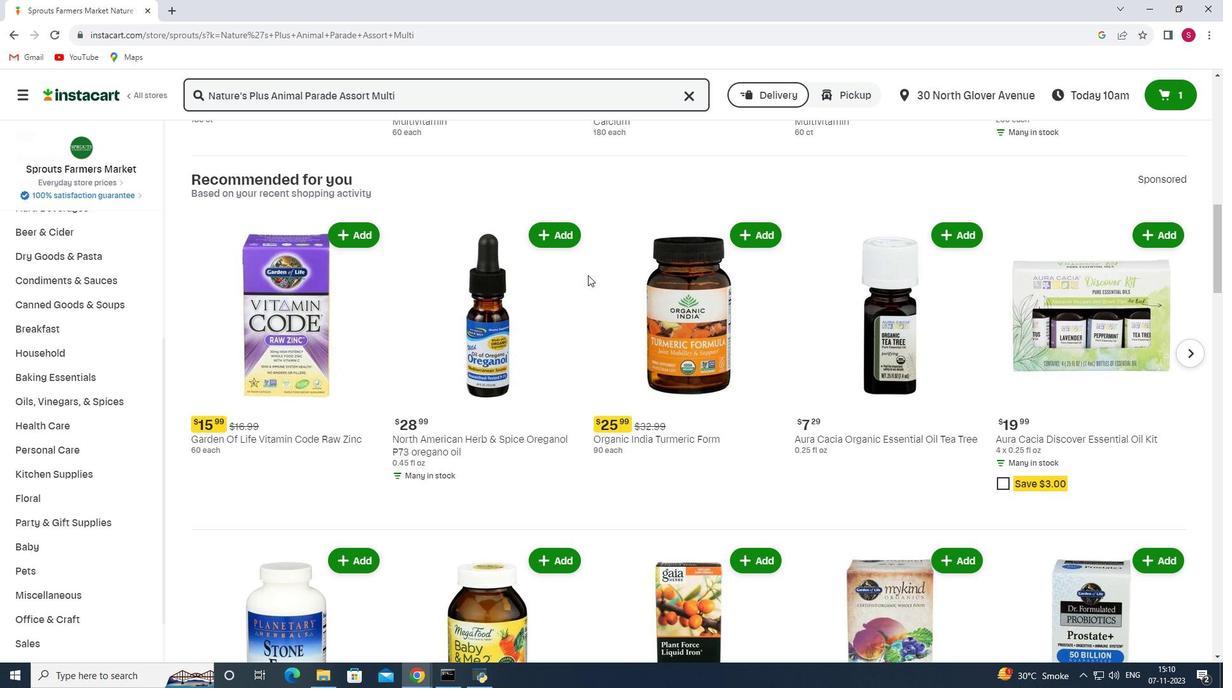 
Action: Mouse scrolled (588, 274) with delta (0, 0)
Screenshot: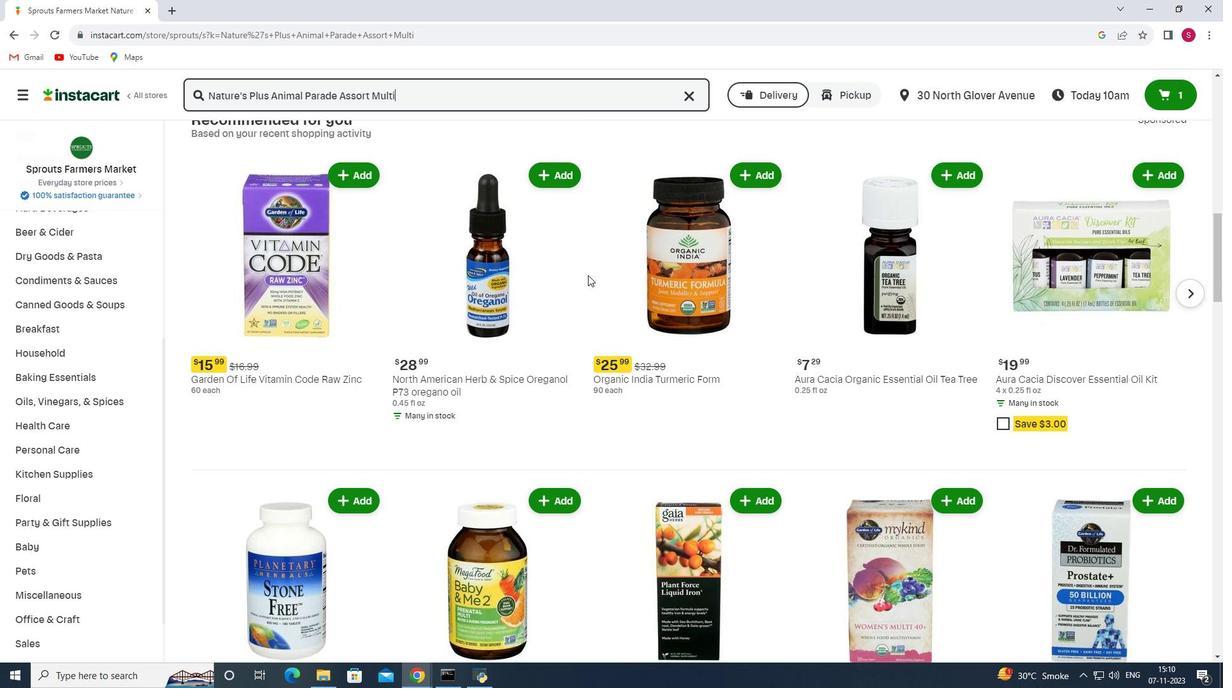 
Action: Mouse scrolled (588, 274) with delta (0, 0)
Screenshot: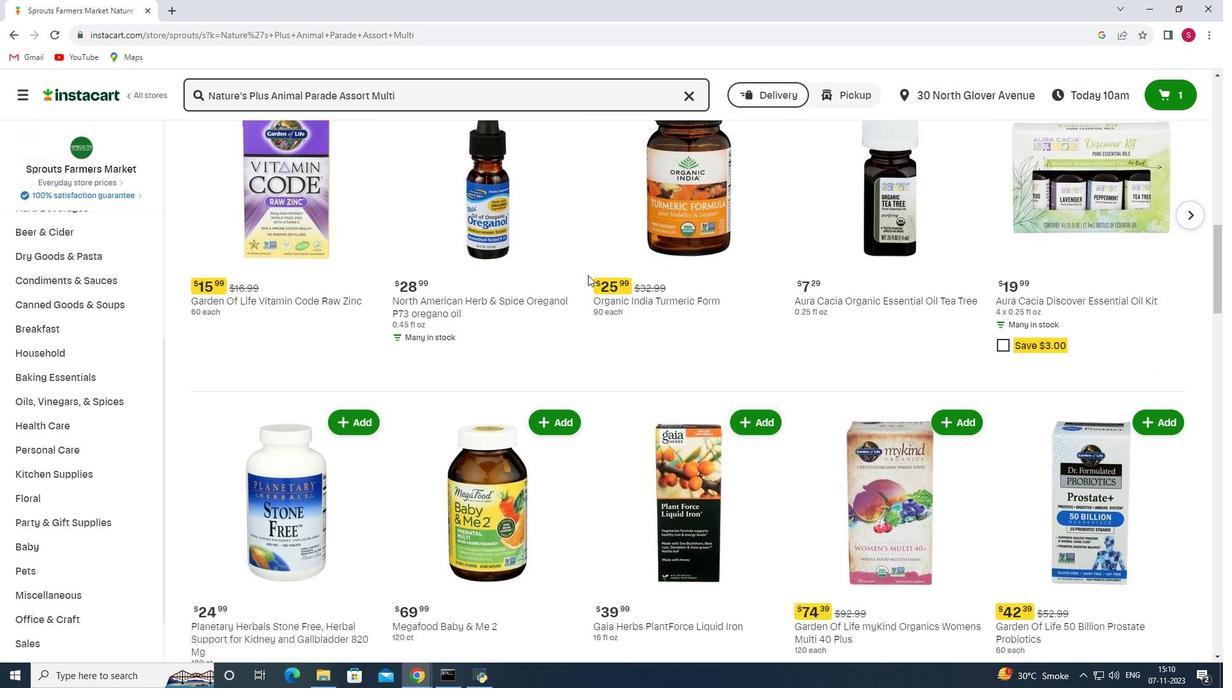 
Action: Mouse scrolled (588, 274) with delta (0, 0)
Screenshot: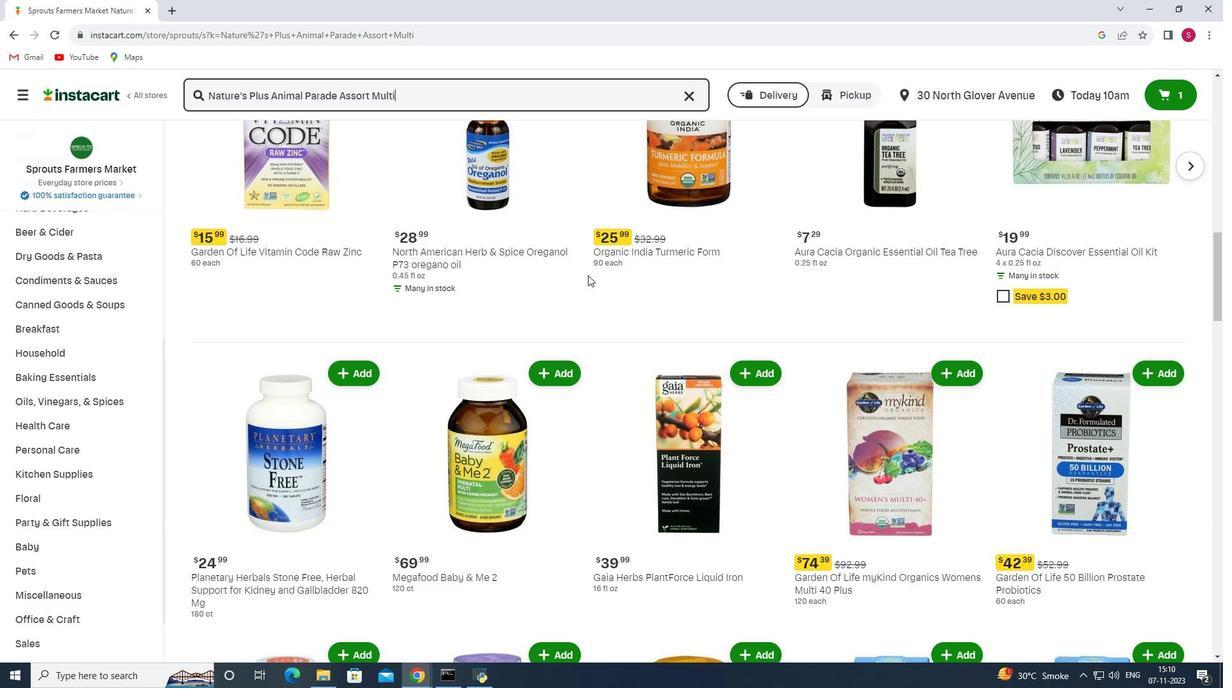 
Action: Mouse scrolled (588, 274) with delta (0, 0)
Screenshot: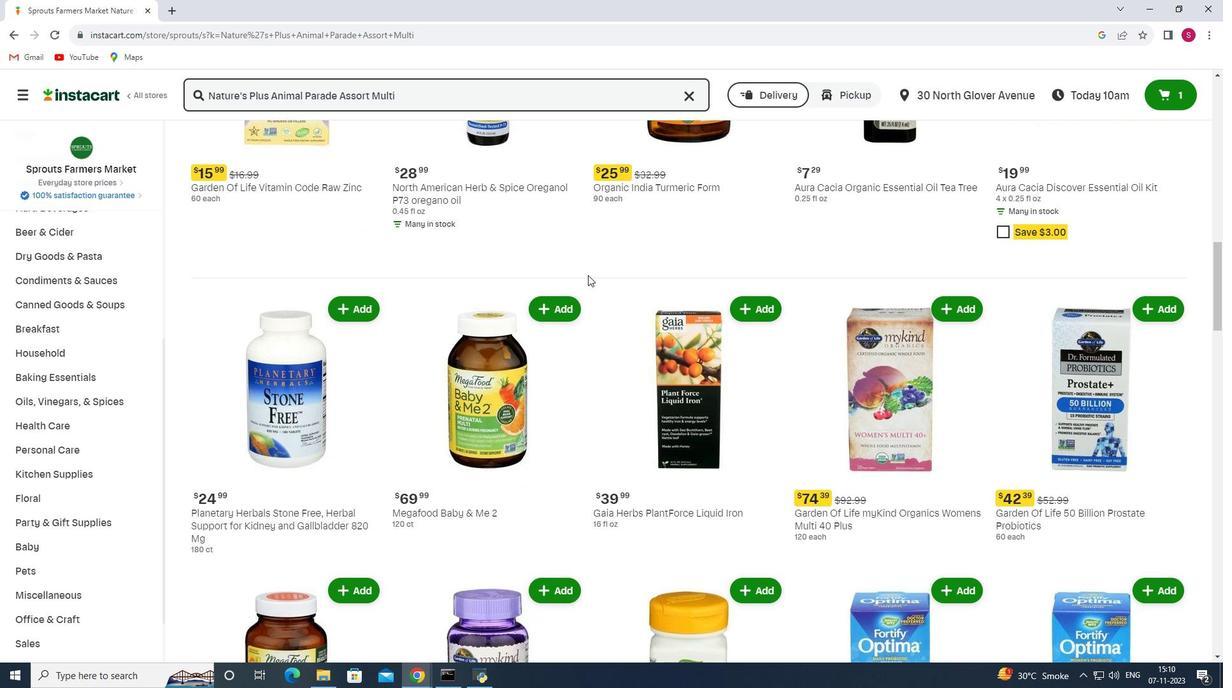 
Action: Mouse scrolled (588, 274) with delta (0, 0)
Screenshot: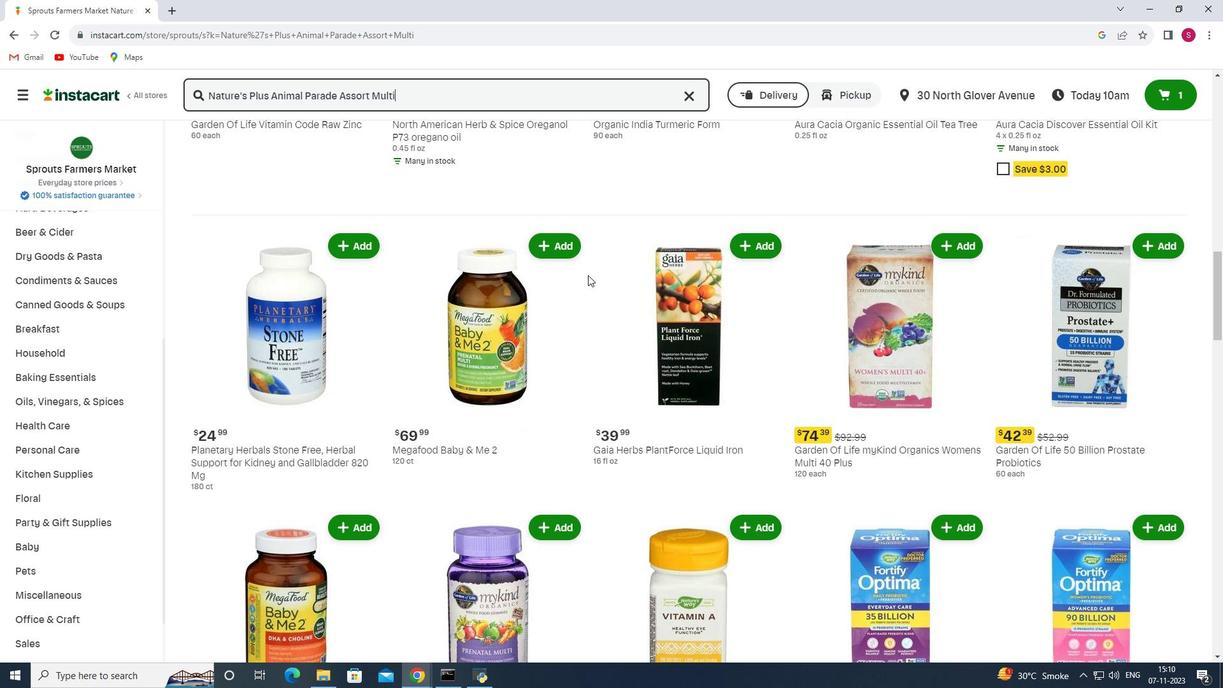 
Action: Mouse scrolled (588, 274) with delta (0, 0)
Screenshot: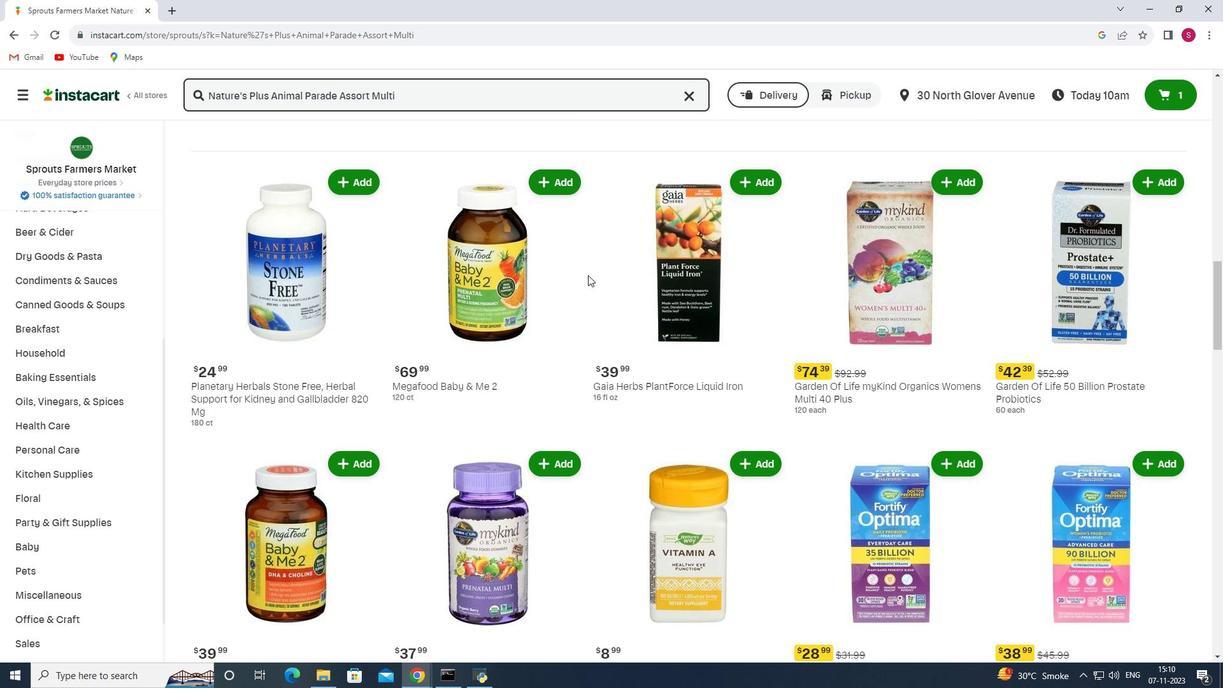
Action: Mouse scrolled (588, 274) with delta (0, 0)
Screenshot: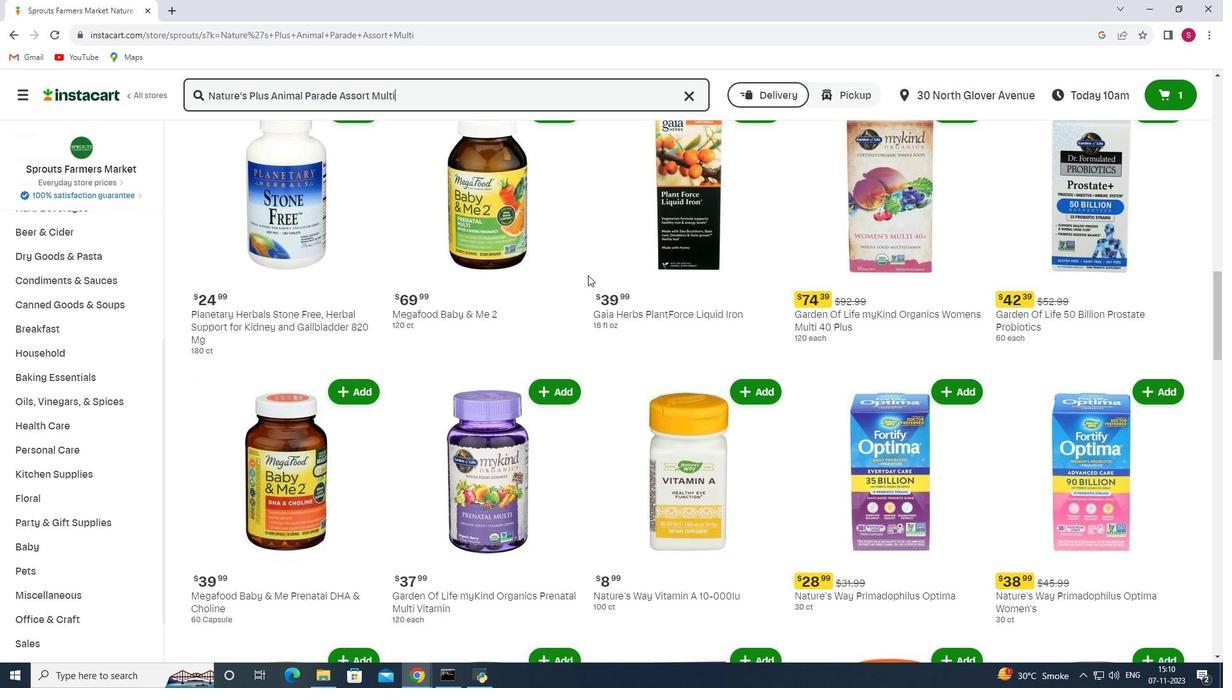 
Action: Mouse scrolled (588, 274) with delta (0, 0)
Screenshot: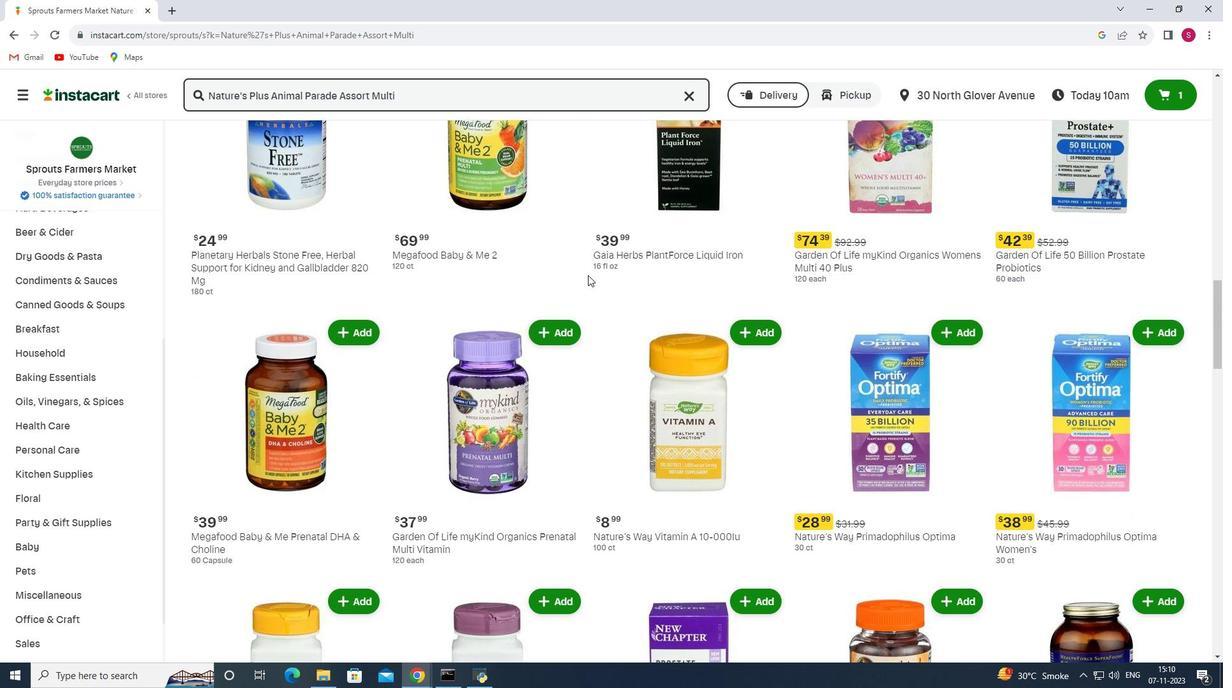 
Action: Mouse scrolled (588, 274) with delta (0, 0)
Screenshot: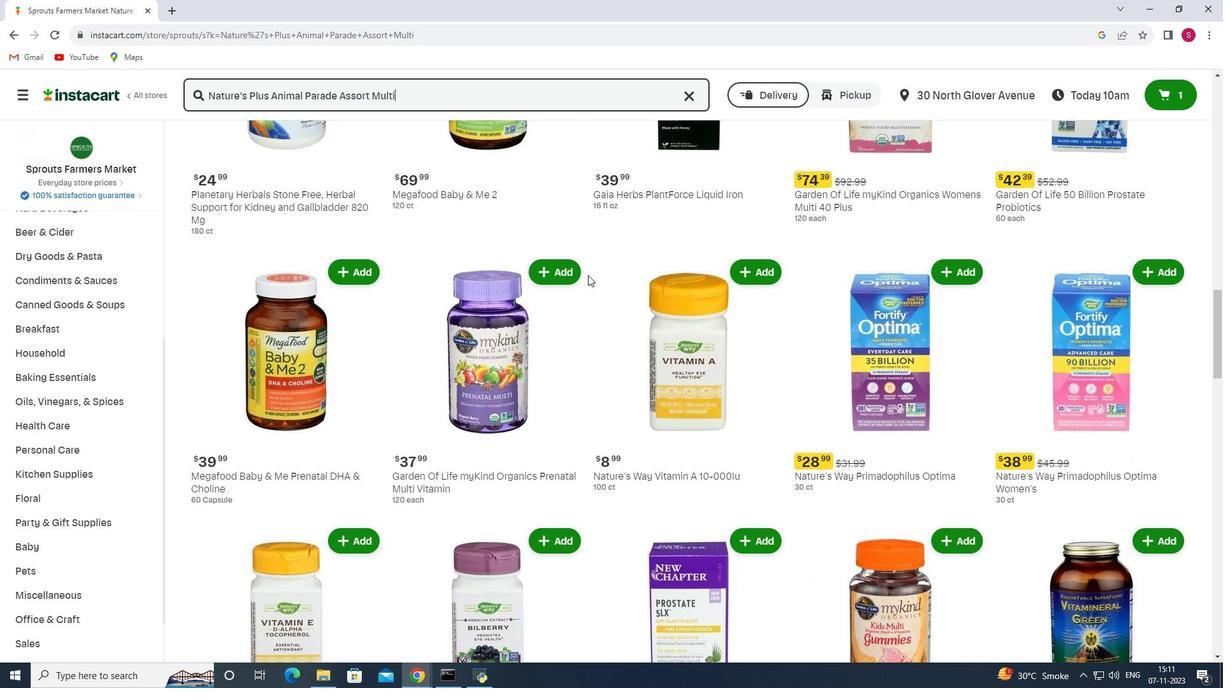 
Action: Mouse scrolled (588, 274) with delta (0, 0)
Screenshot: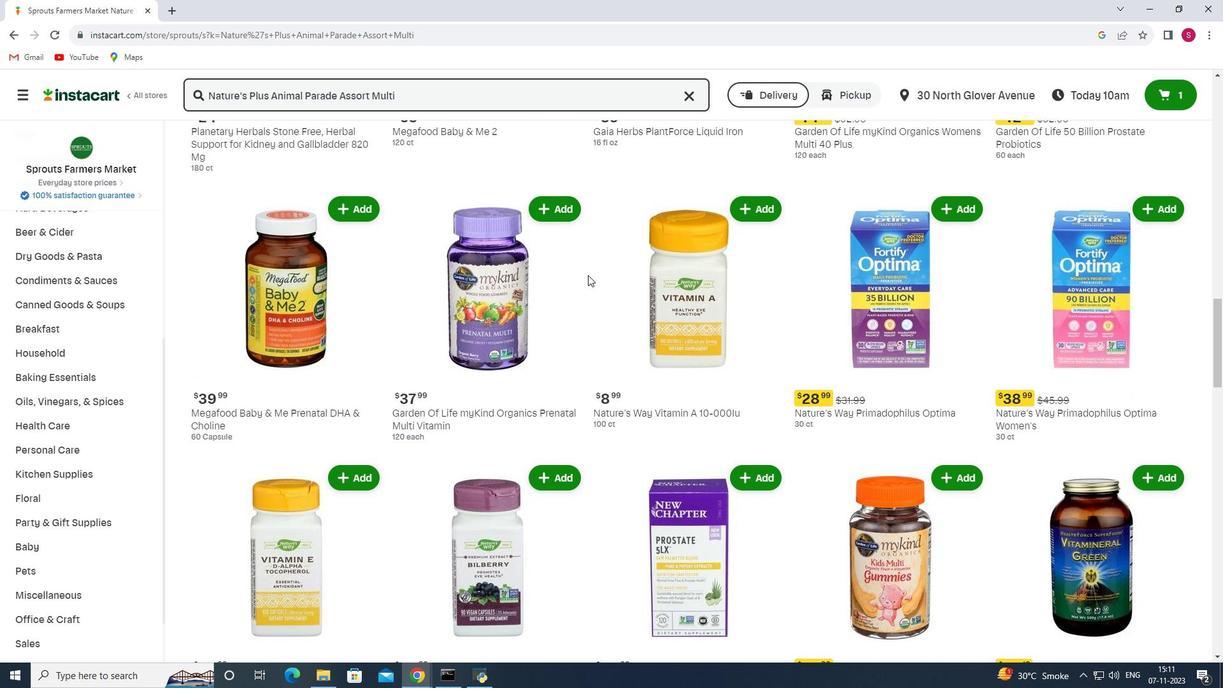 
Action: Mouse moved to (588, 276)
Screenshot: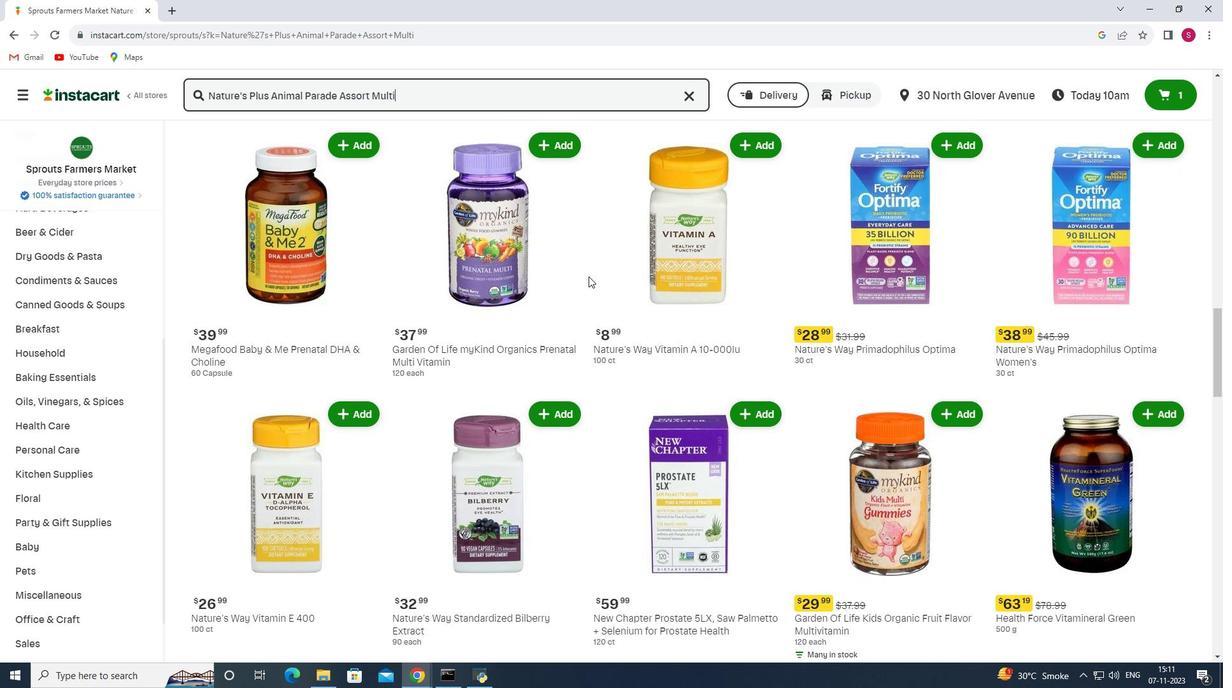 
Action: Mouse scrolled (588, 275) with delta (0, 0)
Screenshot: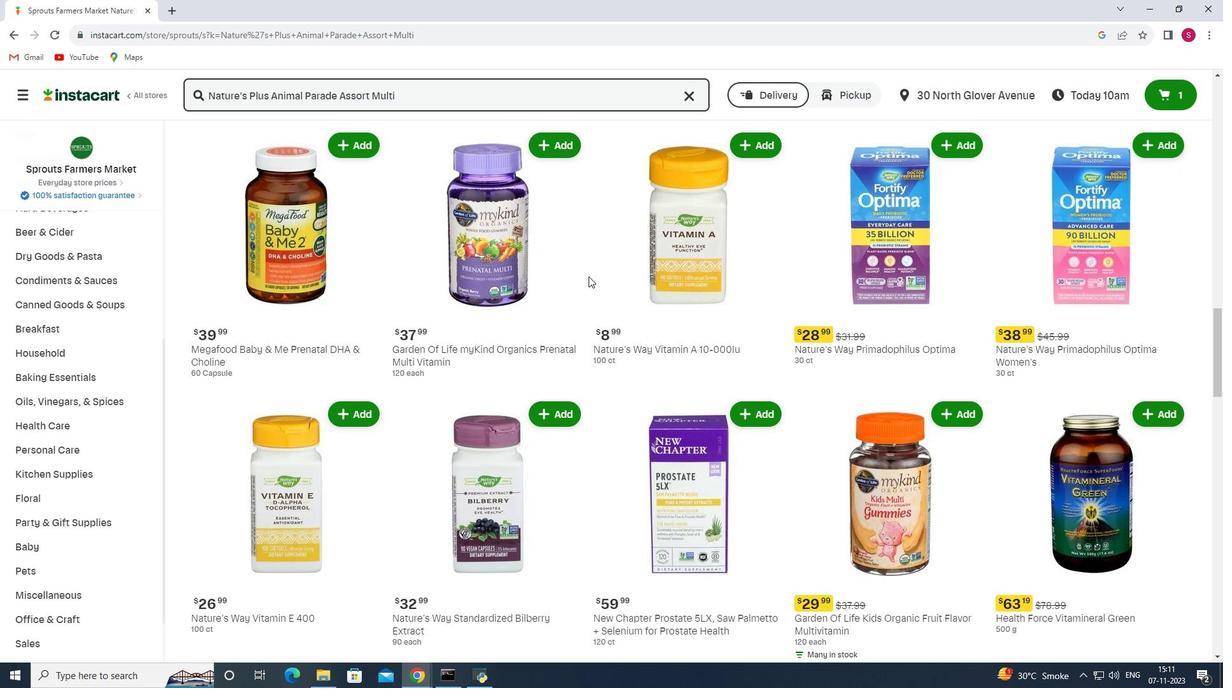 
Action: Mouse scrolled (588, 275) with delta (0, 0)
Screenshot: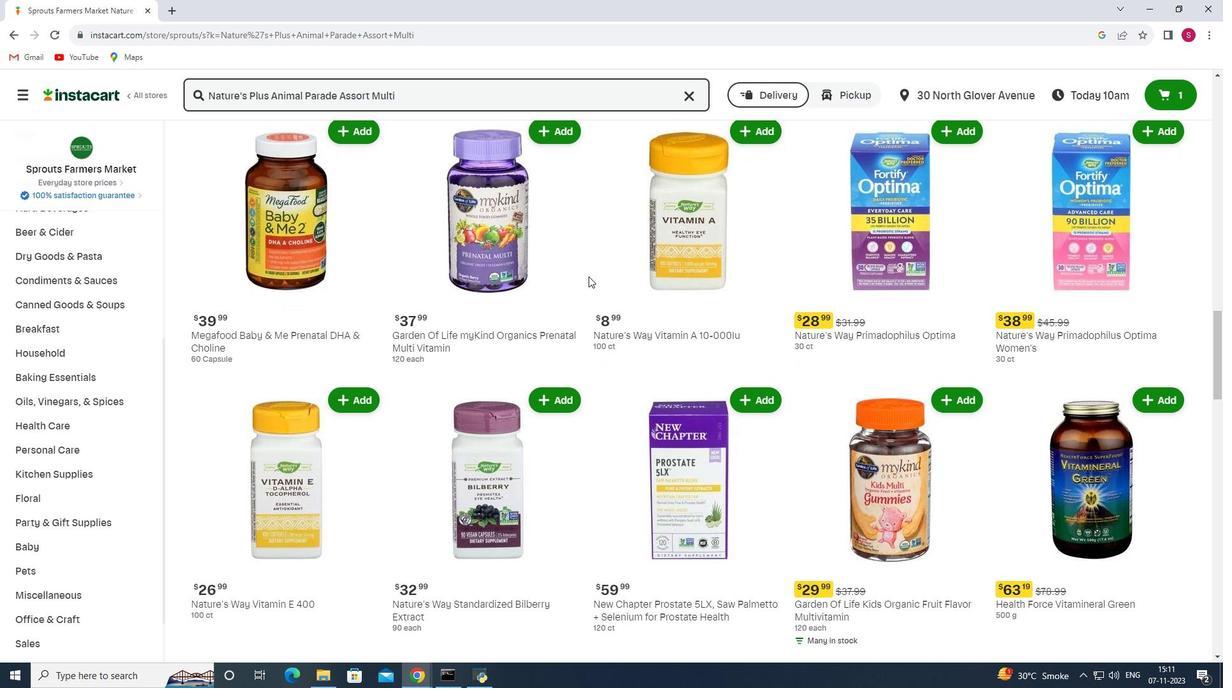 
Action: Mouse scrolled (588, 275) with delta (0, 0)
Screenshot: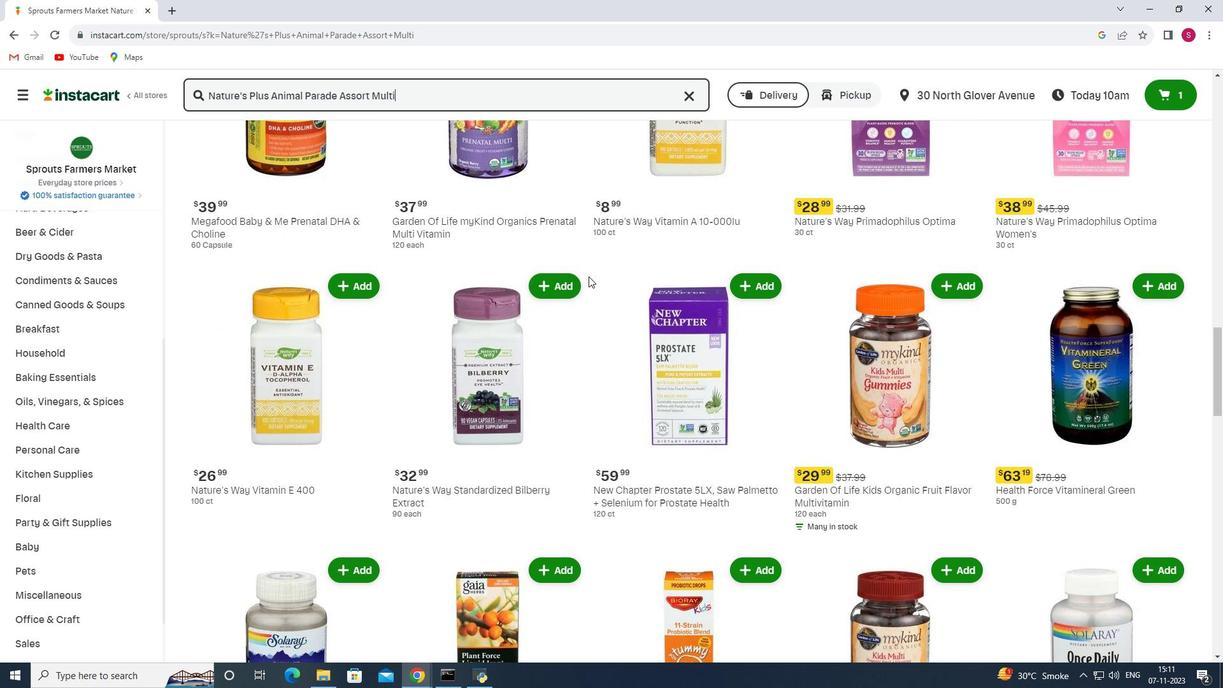 
Action: Mouse scrolled (588, 275) with delta (0, 0)
Screenshot: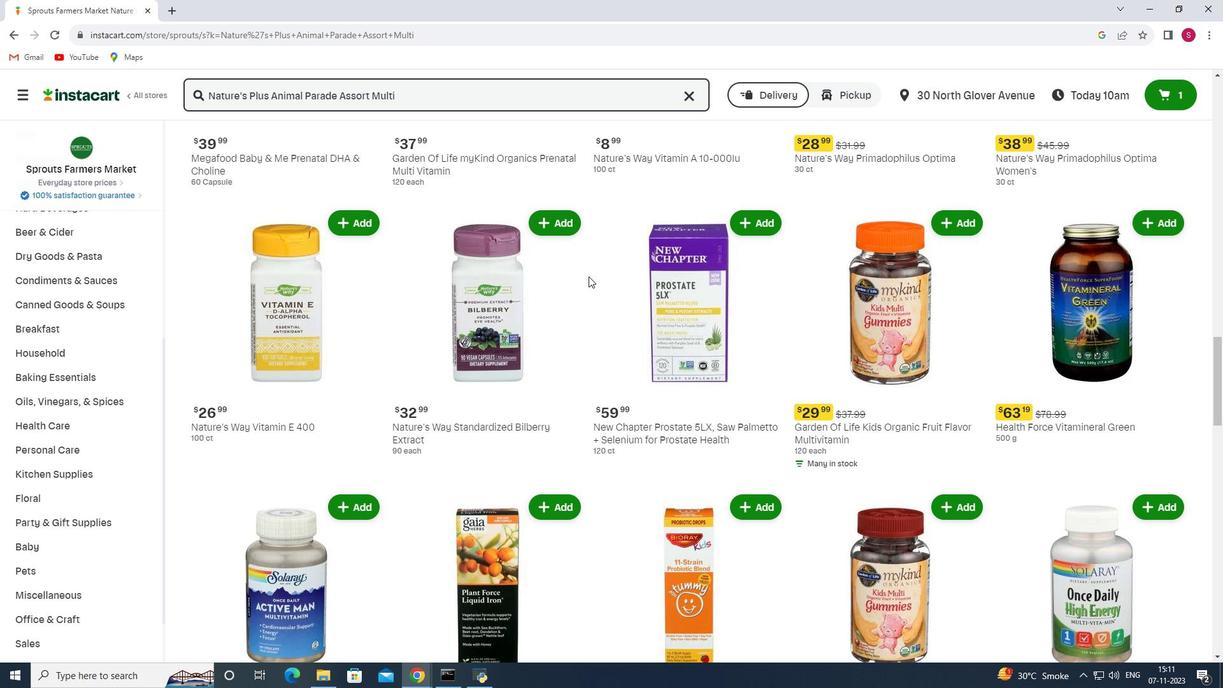 
Action: Mouse scrolled (588, 275) with delta (0, 0)
Screenshot: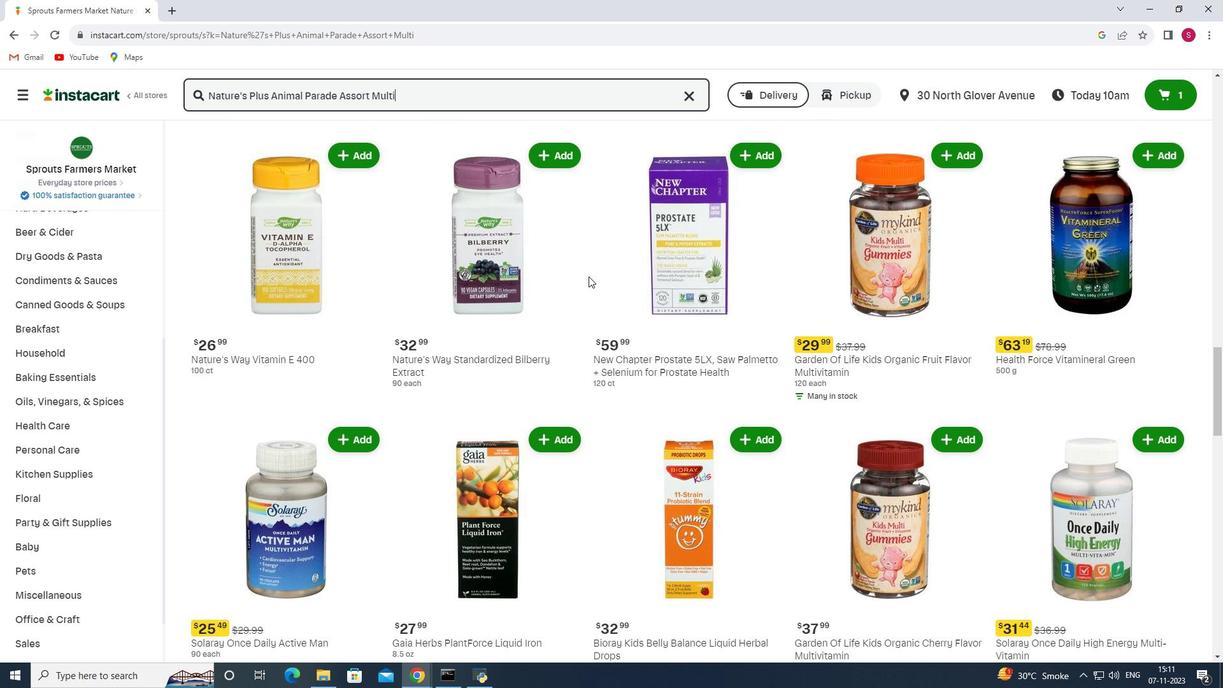 
Action: Mouse moved to (588, 282)
Screenshot: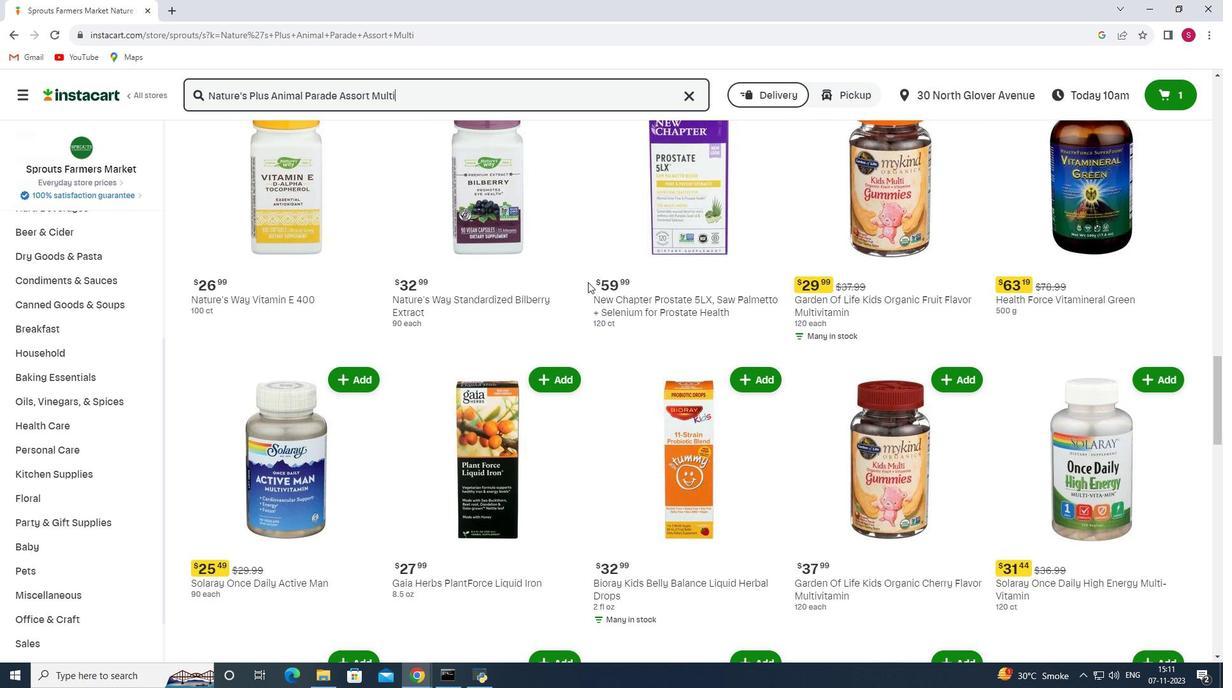 
Action: Mouse scrolled (588, 281) with delta (0, 0)
Screenshot: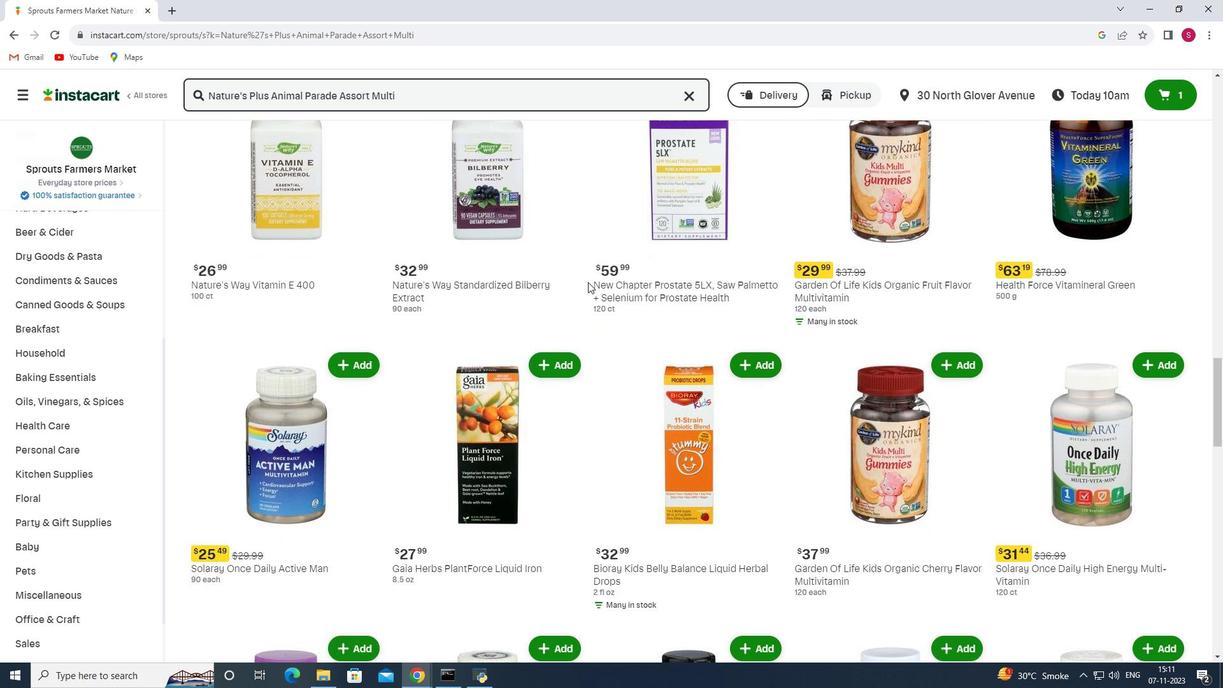 
Action: Mouse moved to (587, 286)
Screenshot: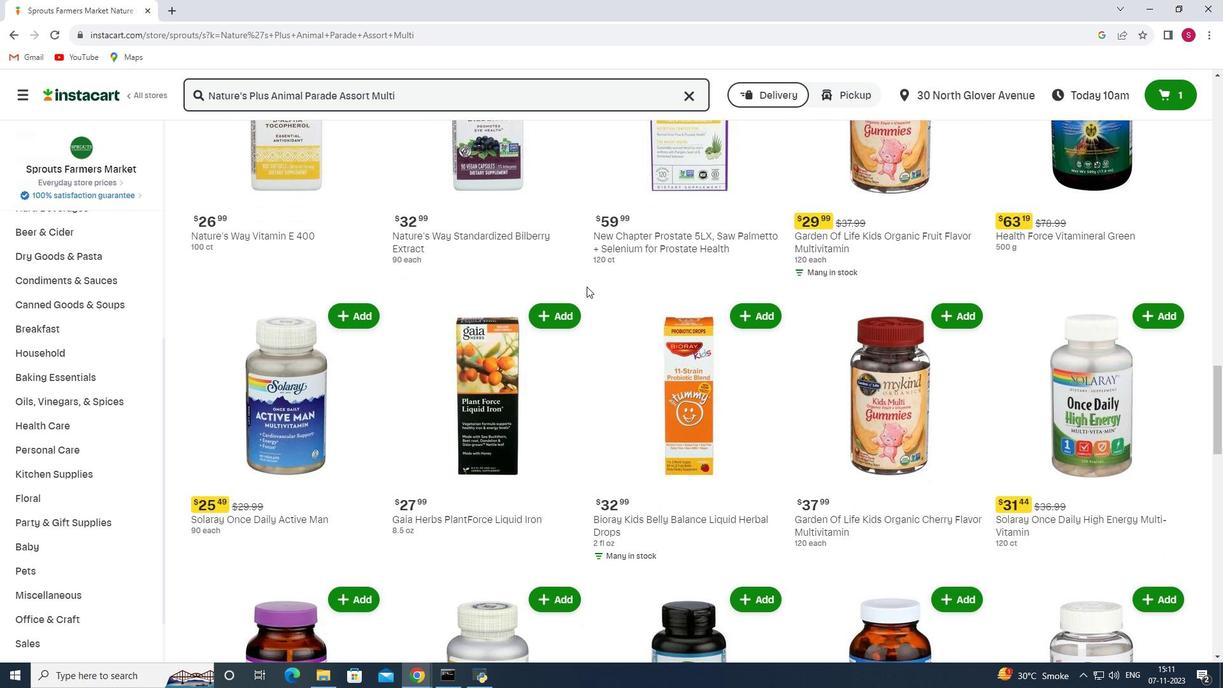 
Action: Mouse scrolled (587, 286) with delta (0, 0)
Screenshot: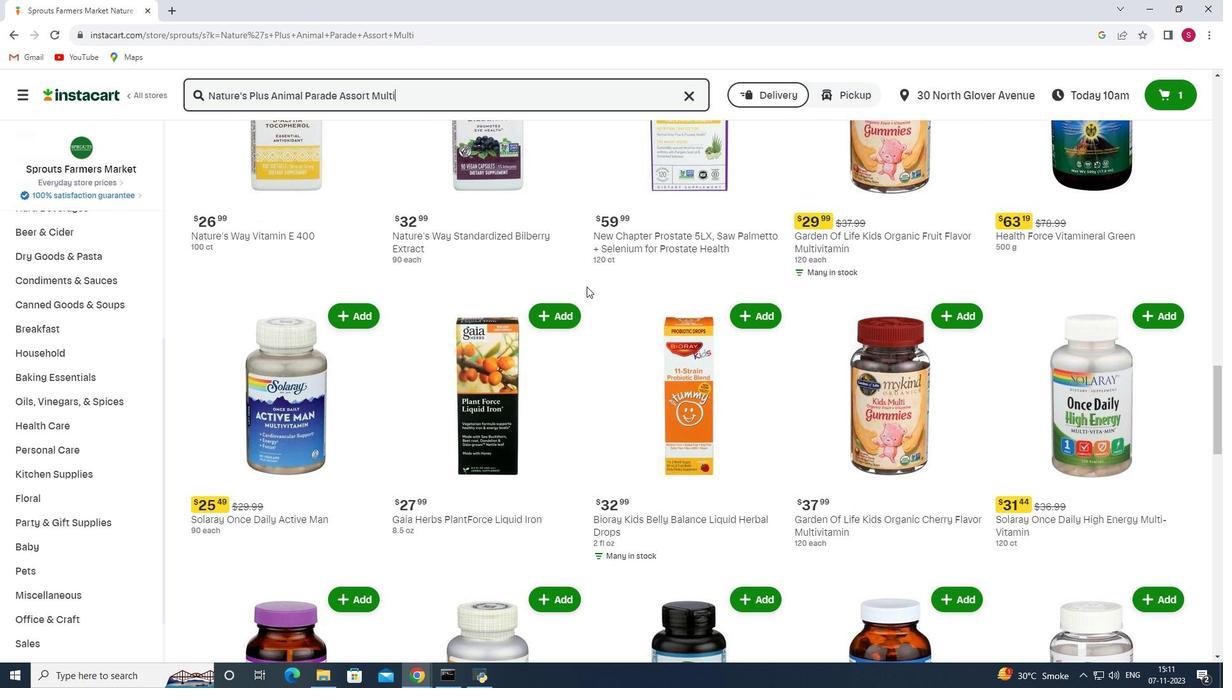 
Action: Mouse moved to (581, 296)
Screenshot: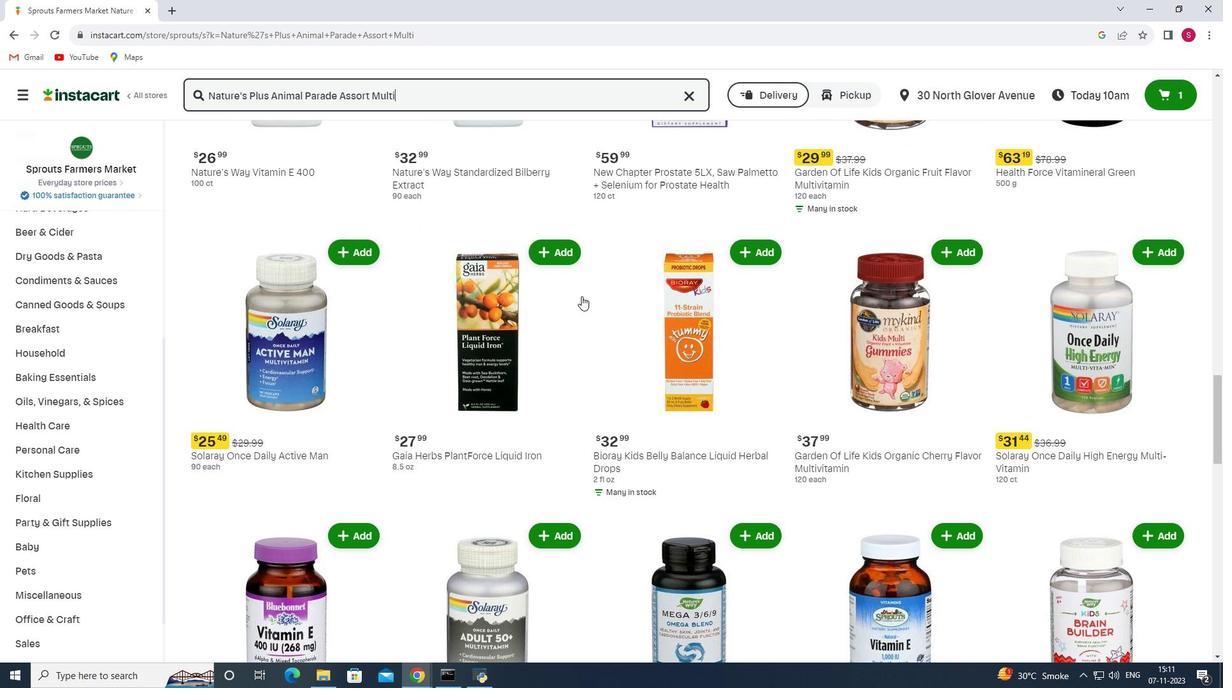 
Action: Mouse scrolled (581, 295) with delta (0, 0)
Screenshot: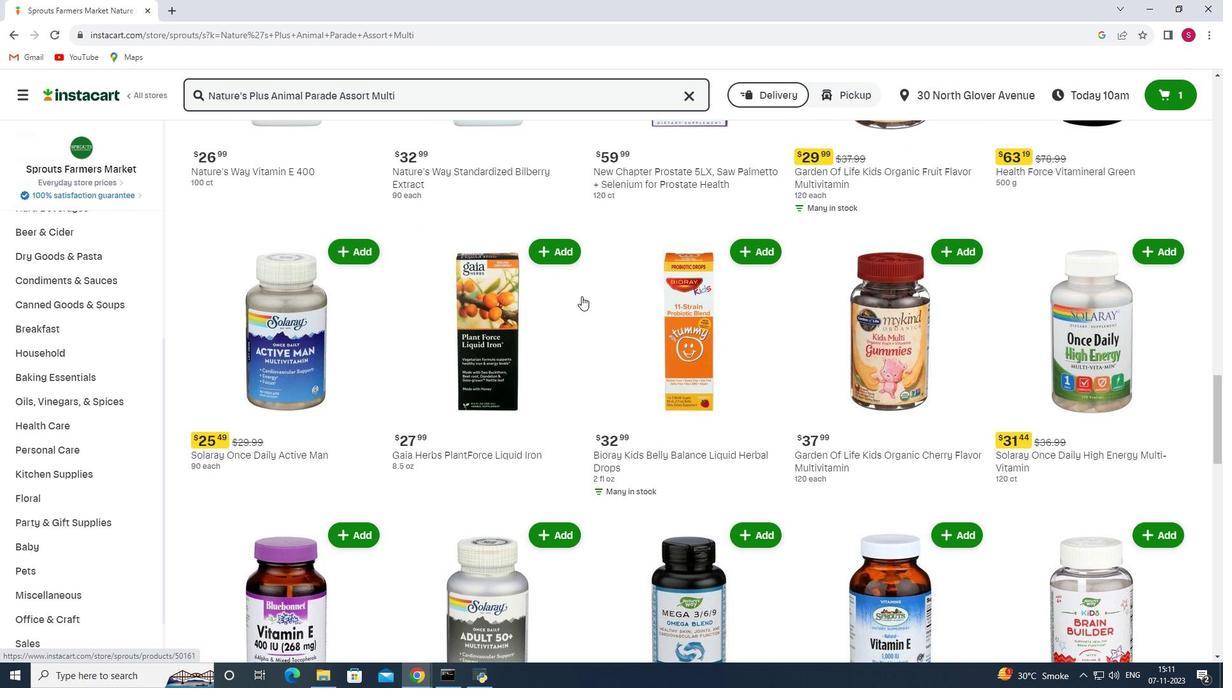 
Action: Mouse moved to (579, 308)
Screenshot: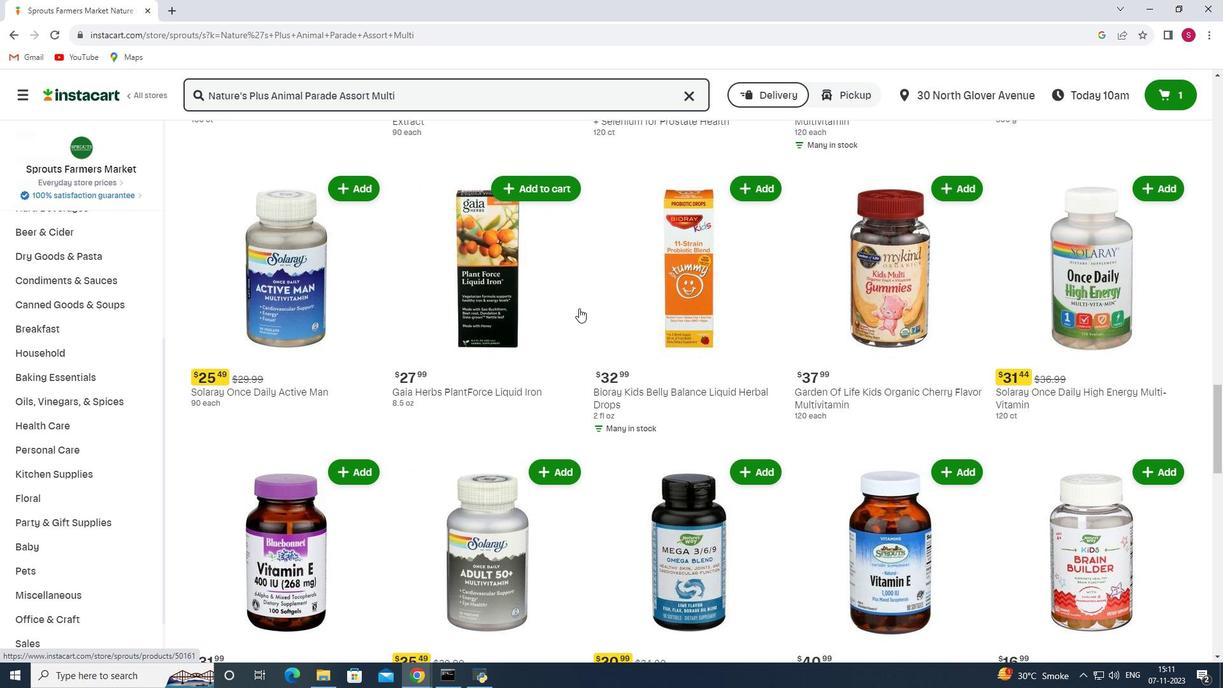 
Action: Mouse scrolled (579, 307) with delta (0, 0)
Screenshot: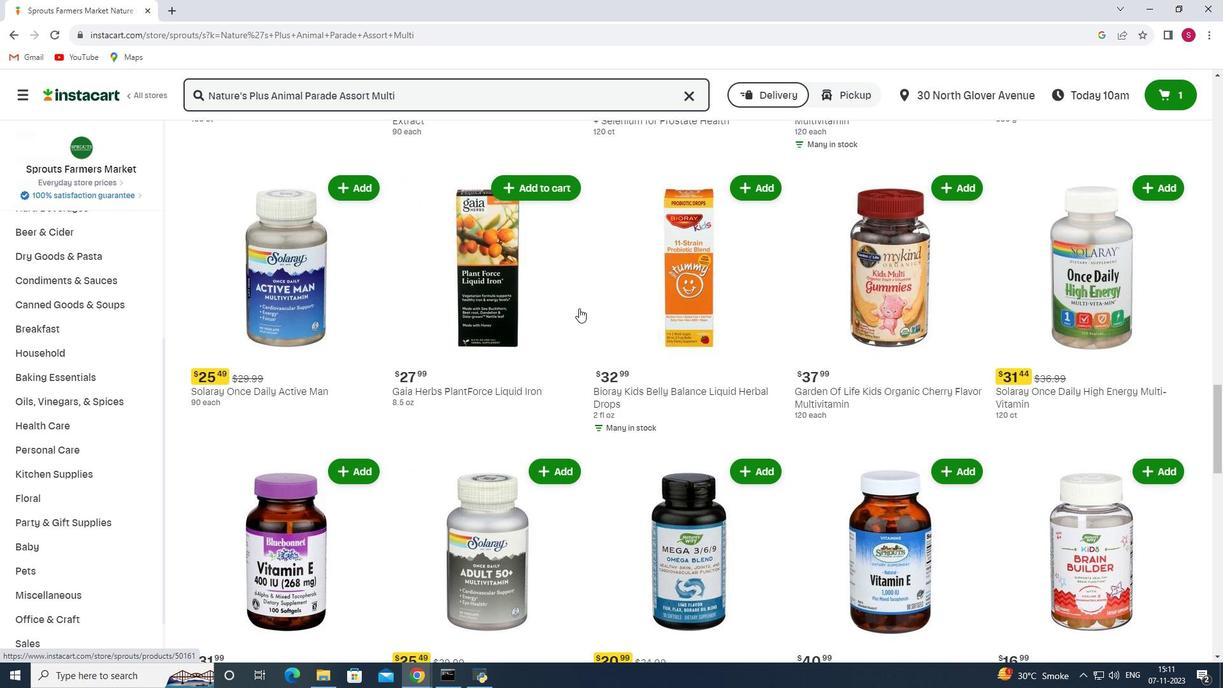 
Action: Mouse scrolled (579, 307) with delta (0, 0)
Screenshot: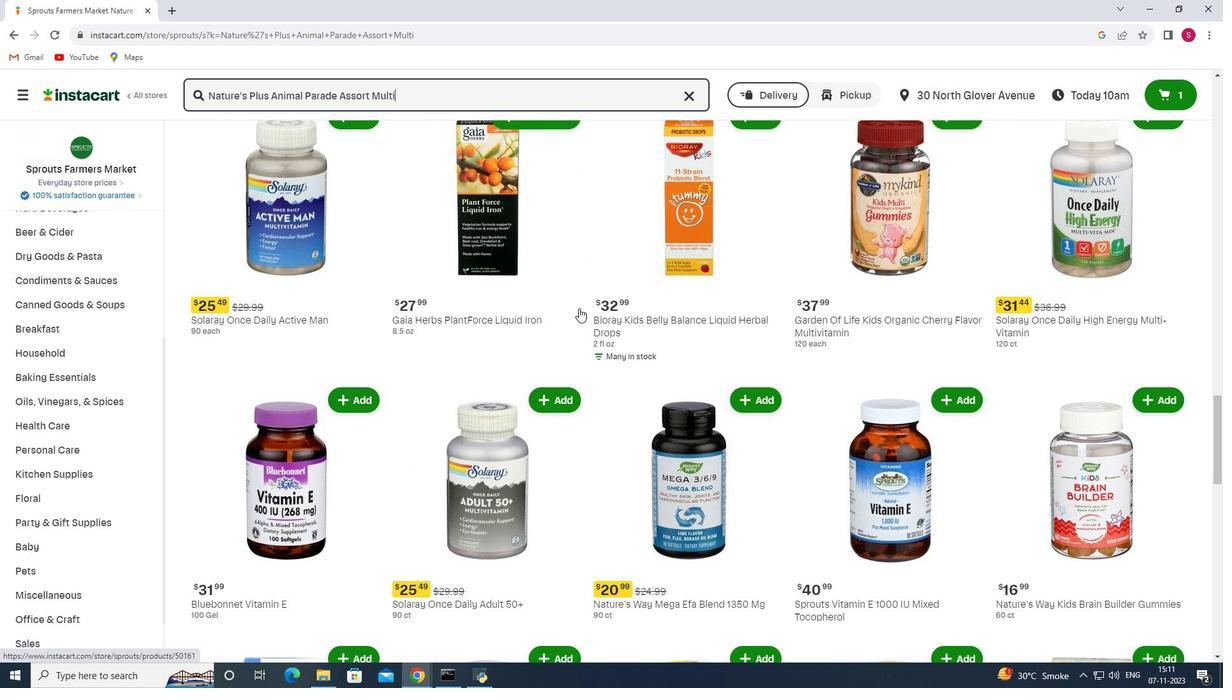 
Action: Mouse moved to (578, 307)
Screenshot: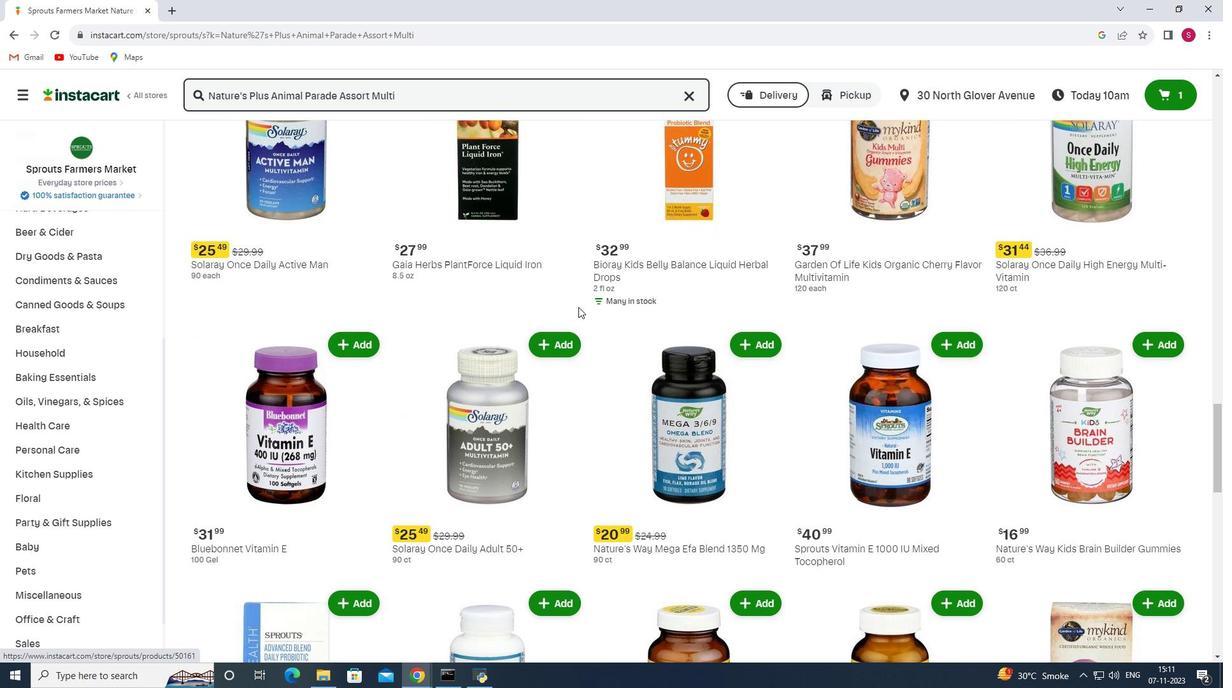 
Action: Mouse scrolled (578, 306) with delta (0, 0)
Screenshot: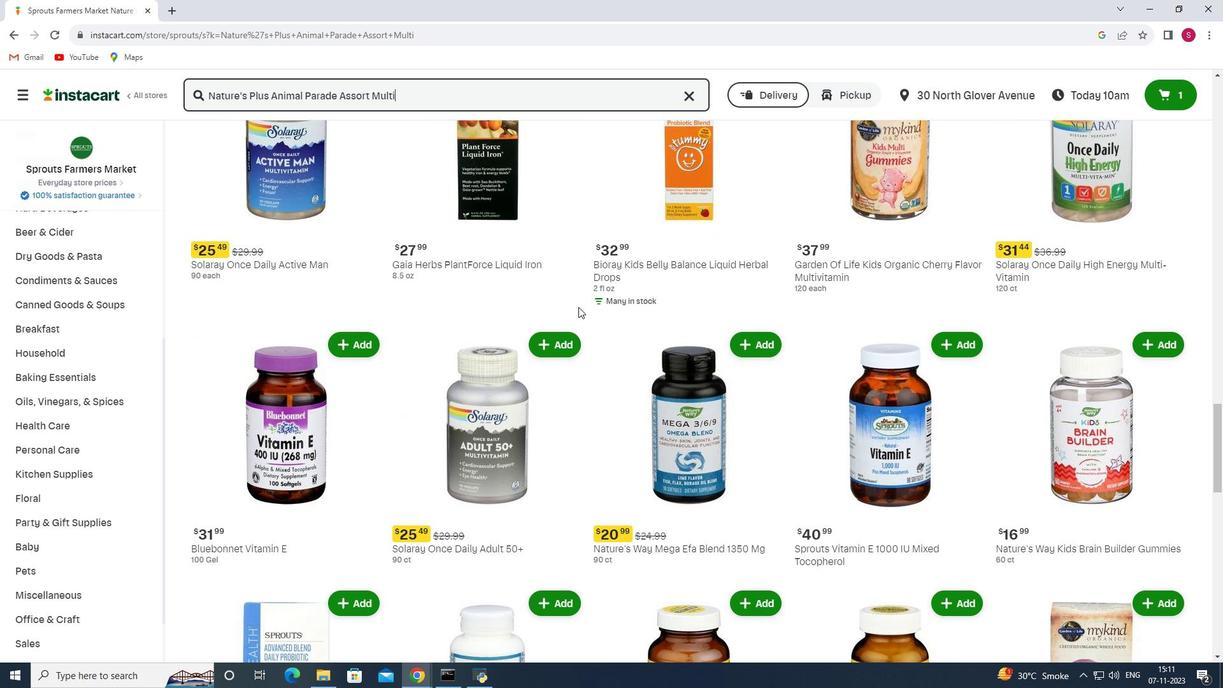 
Action: Mouse scrolled (578, 306) with delta (0, 0)
Screenshot: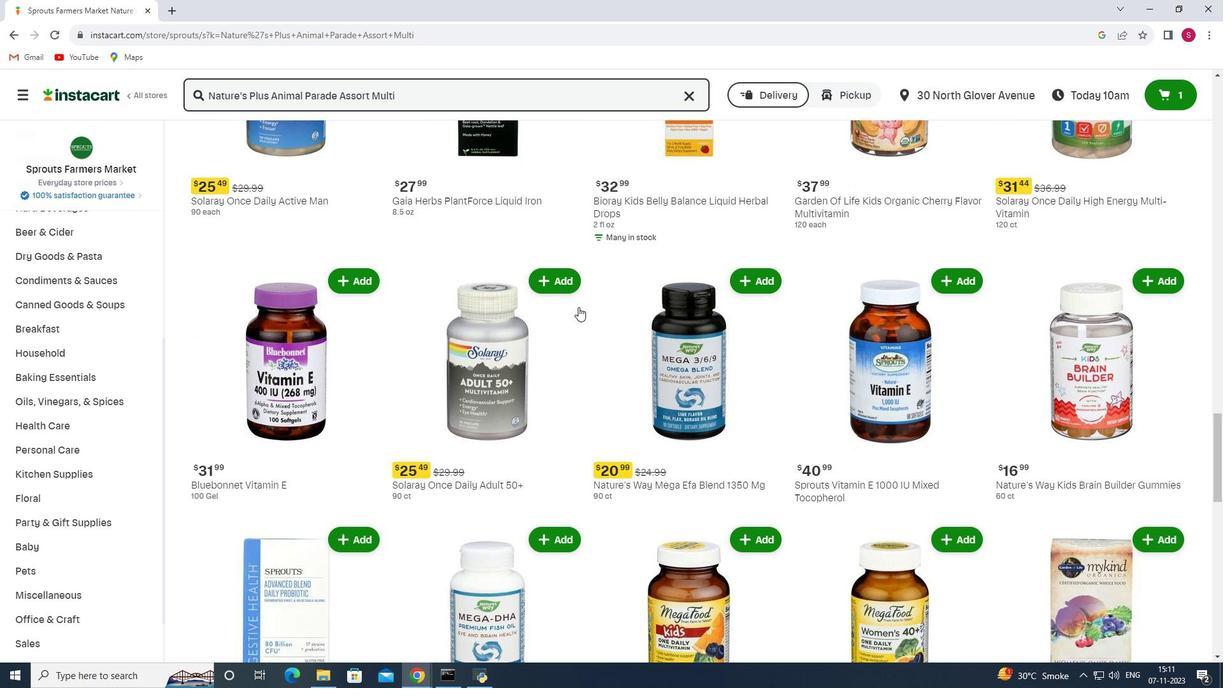 
Action: Mouse scrolled (578, 306) with delta (0, 0)
Screenshot: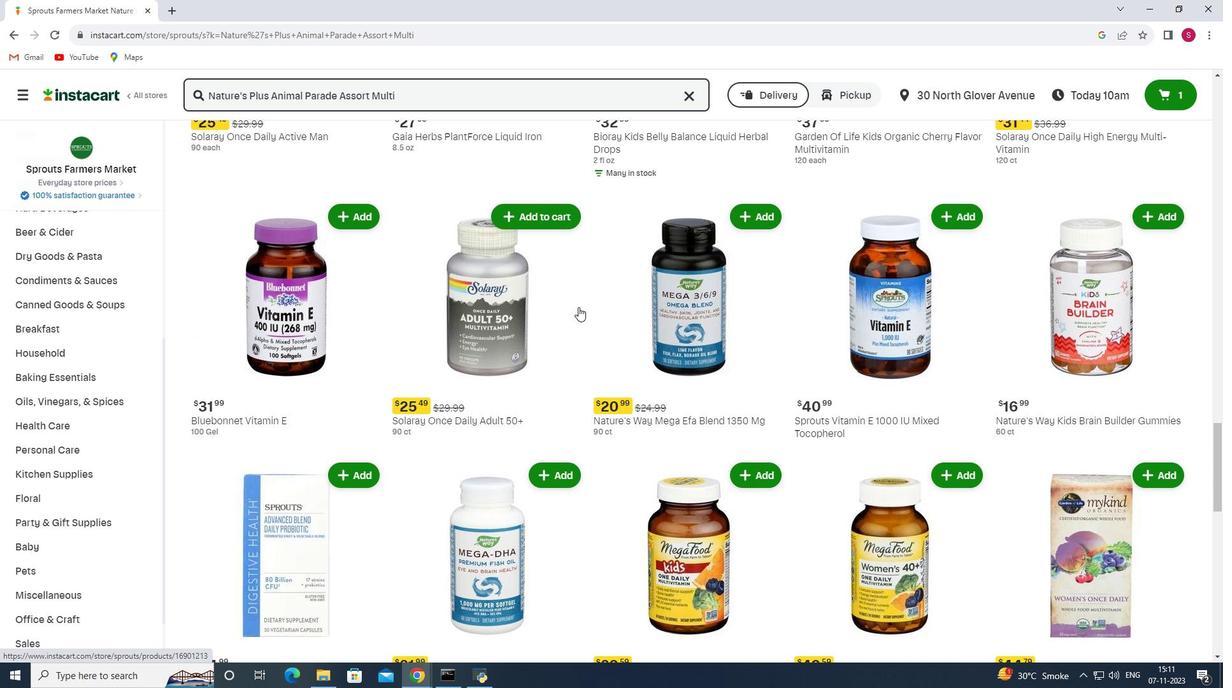 
Action: Mouse scrolled (578, 306) with delta (0, 0)
Screenshot: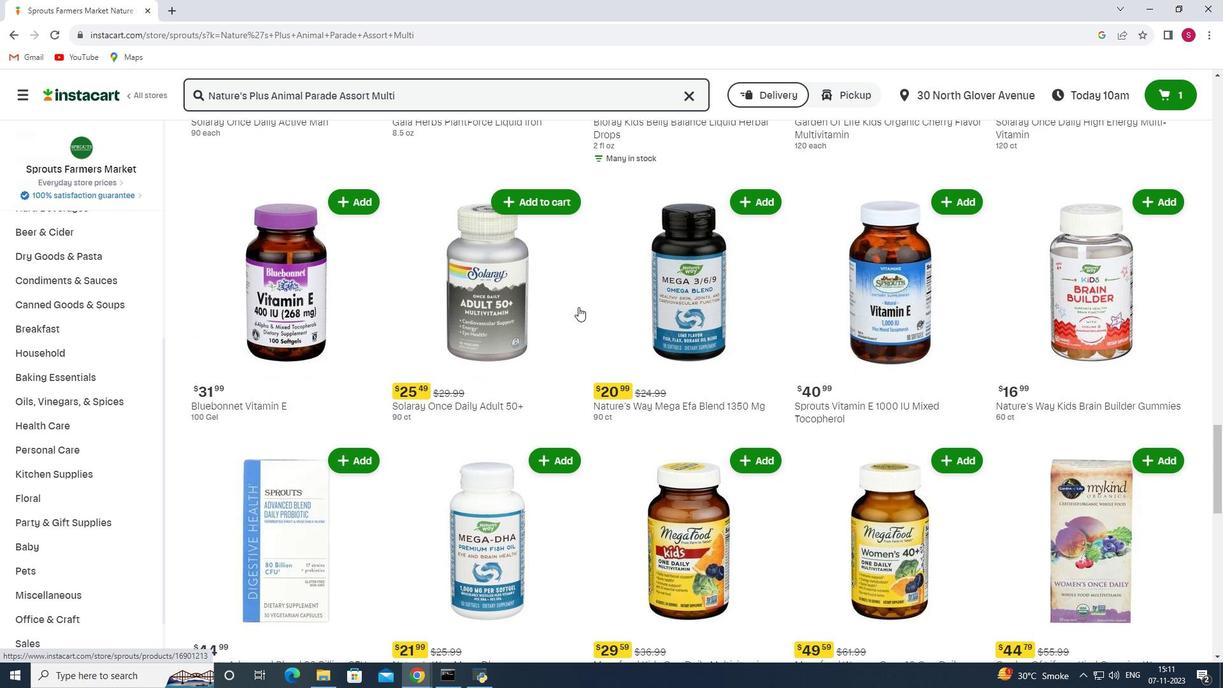 
Action: Mouse scrolled (578, 306) with delta (0, 0)
Screenshot: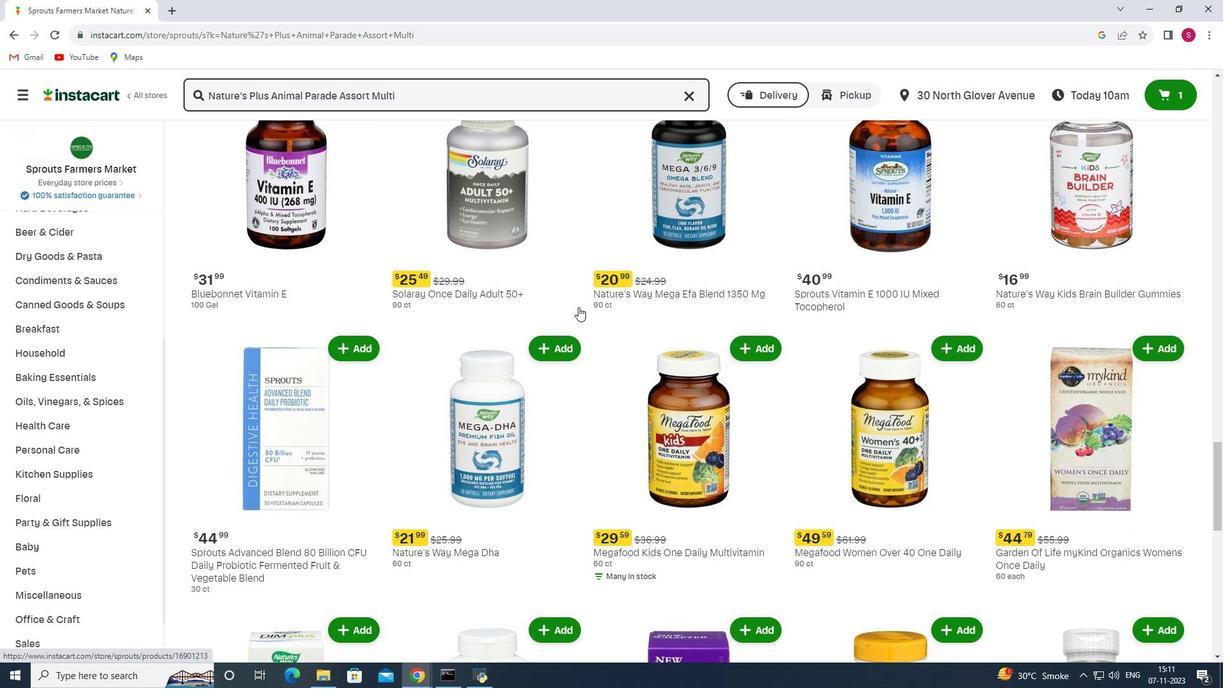 
Action: Mouse scrolled (578, 306) with delta (0, 0)
Screenshot: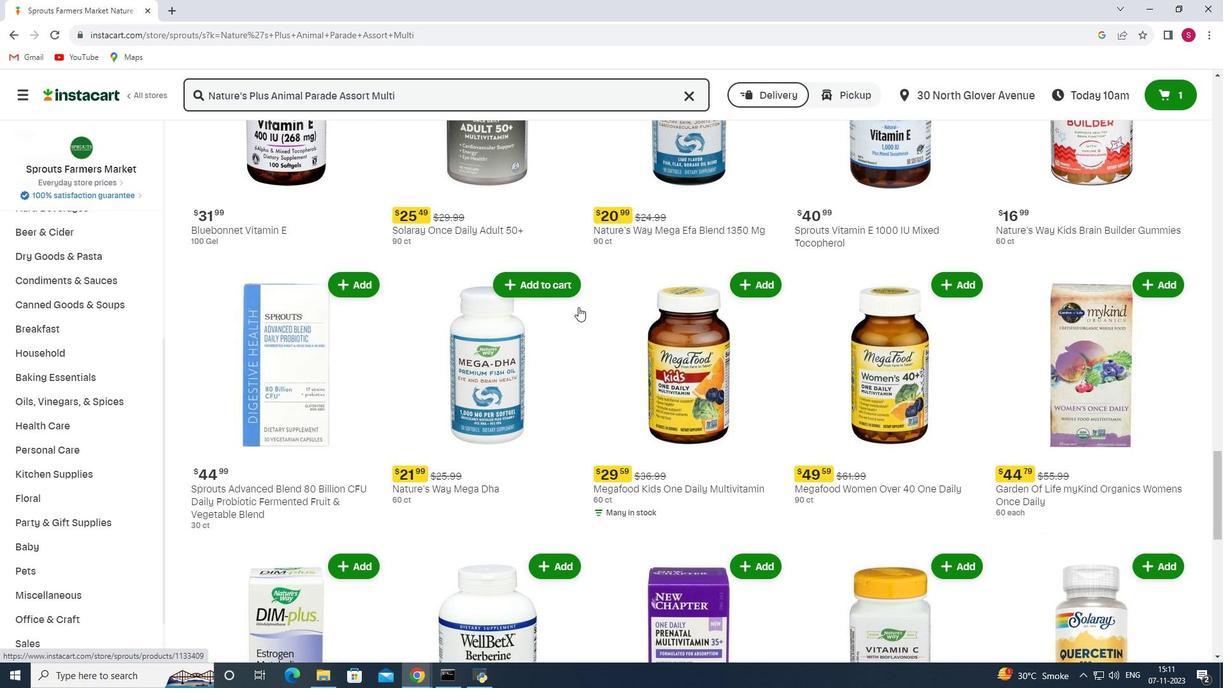 
Action: Mouse scrolled (578, 306) with delta (0, 0)
Screenshot: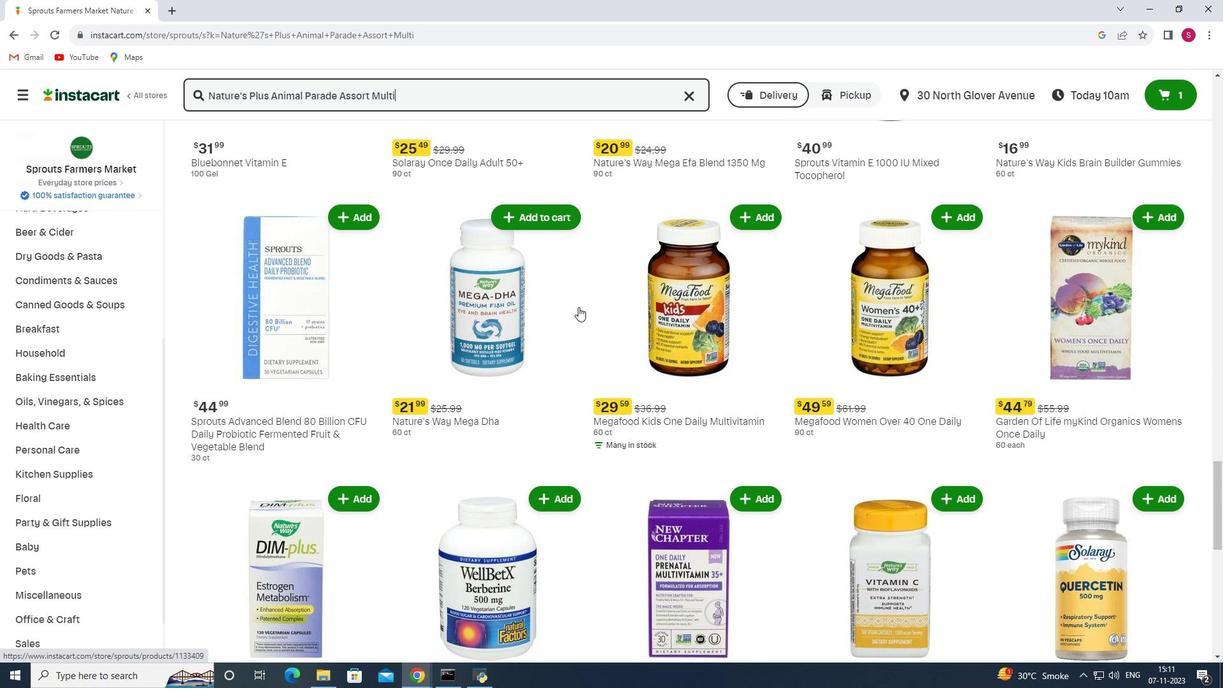
Action: Mouse scrolled (578, 306) with delta (0, 0)
Screenshot: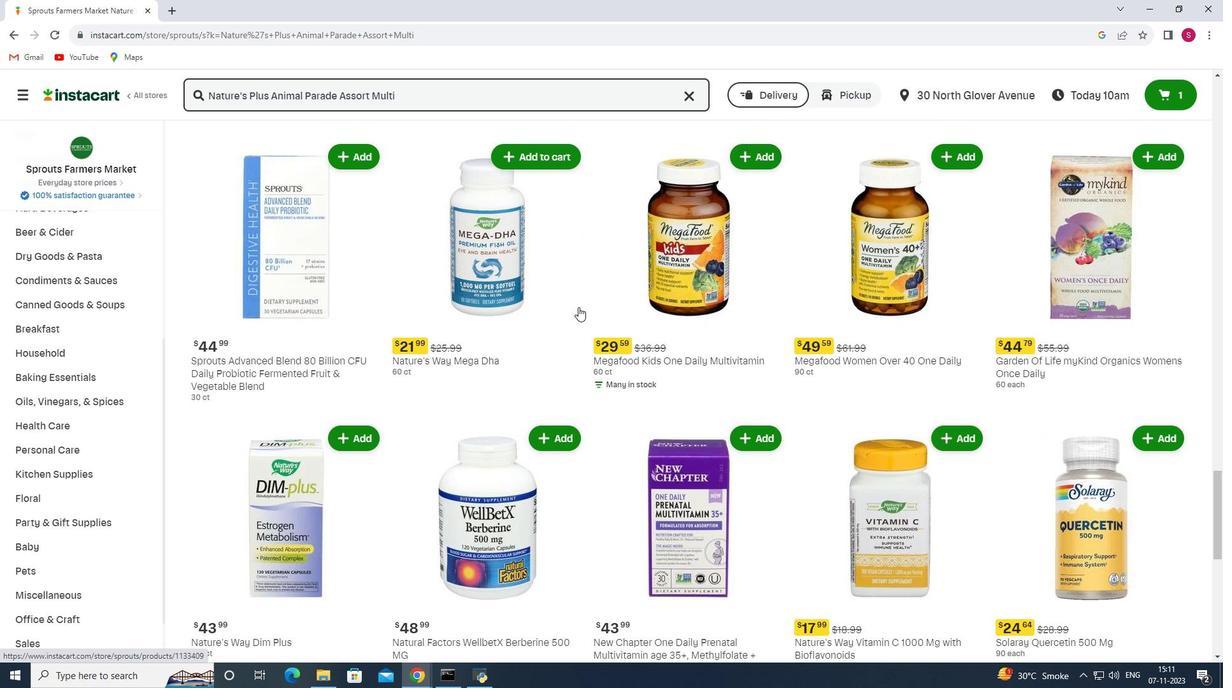 
Action: Mouse scrolled (578, 306) with delta (0, 0)
Screenshot: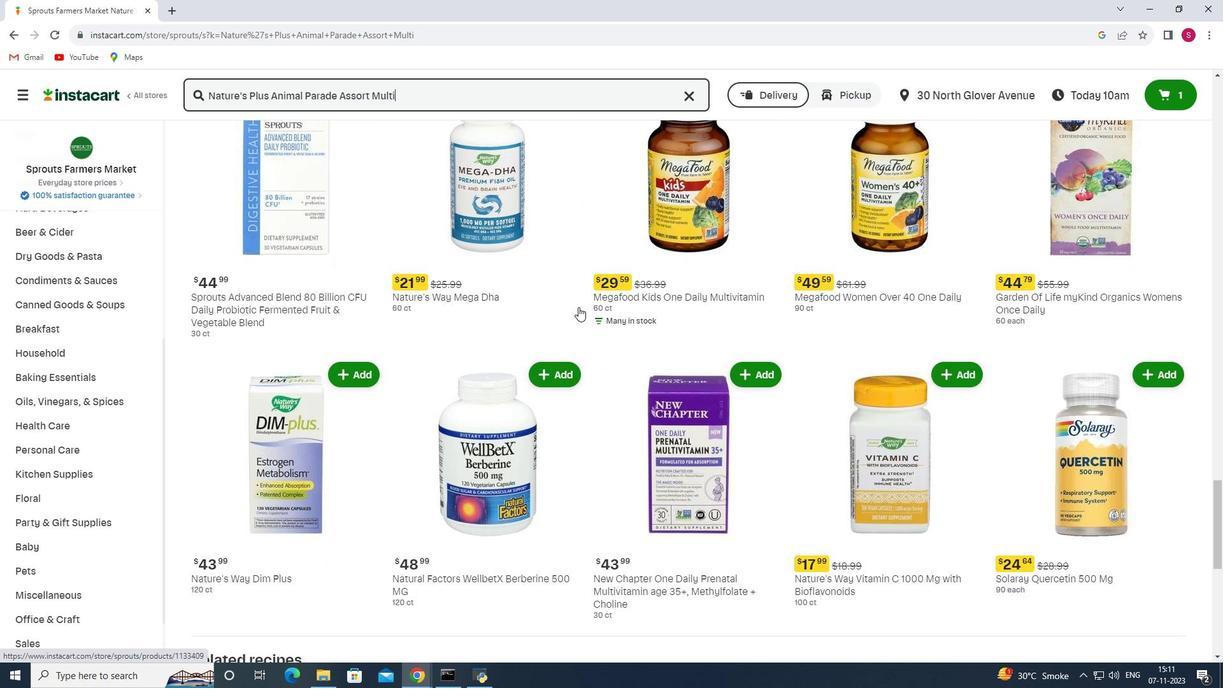 
Action: Mouse scrolled (578, 306) with delta (0, 0)
Screenshot: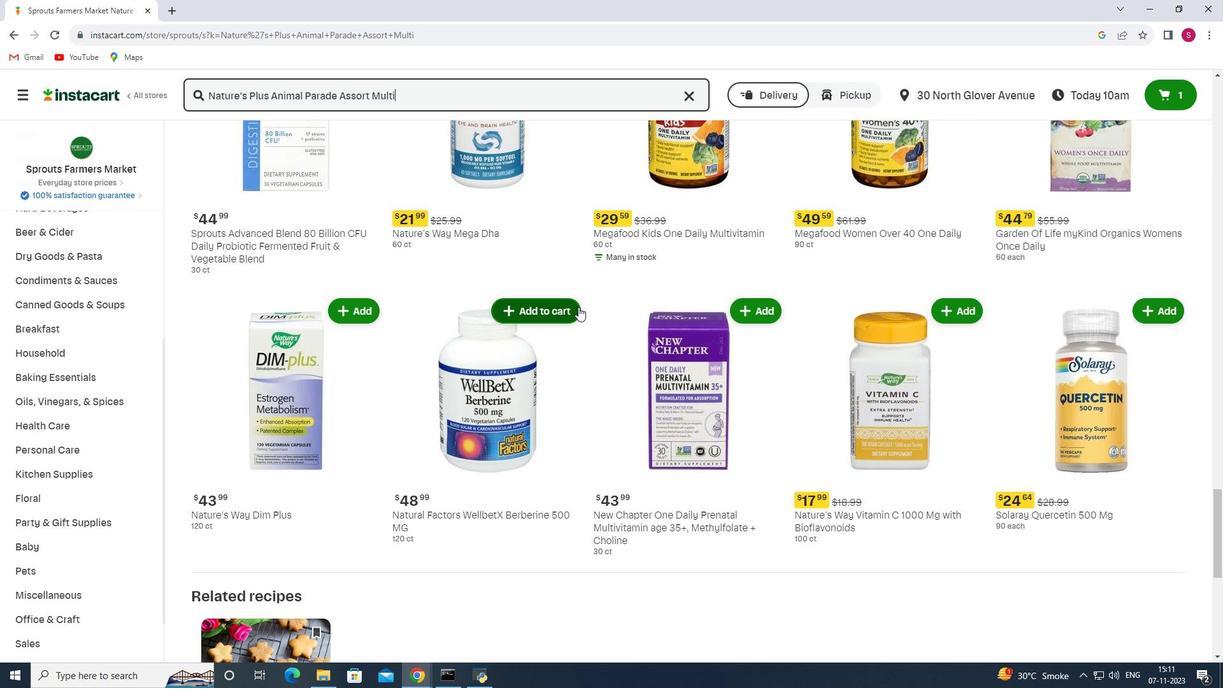
Action: Mouse scrolled (578, 306) with delta (0, 0)
Screenshot: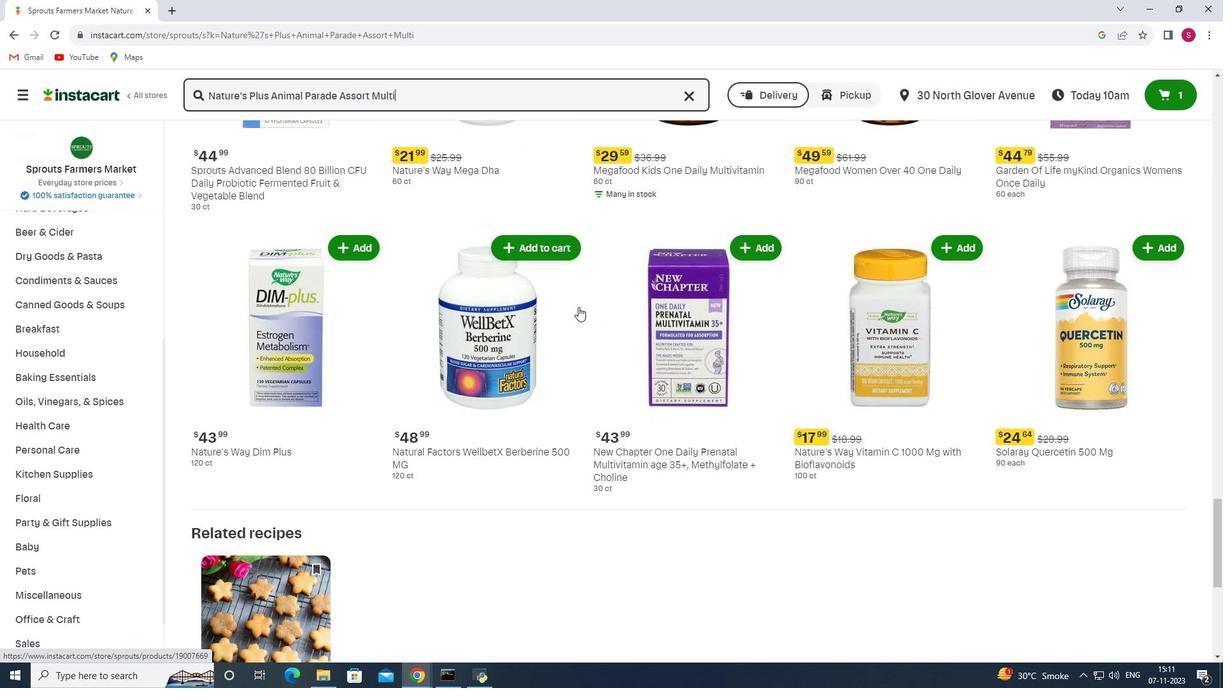 
Action: Mouse scrolled (578, 306) with delta (0, 0)
Screenshot: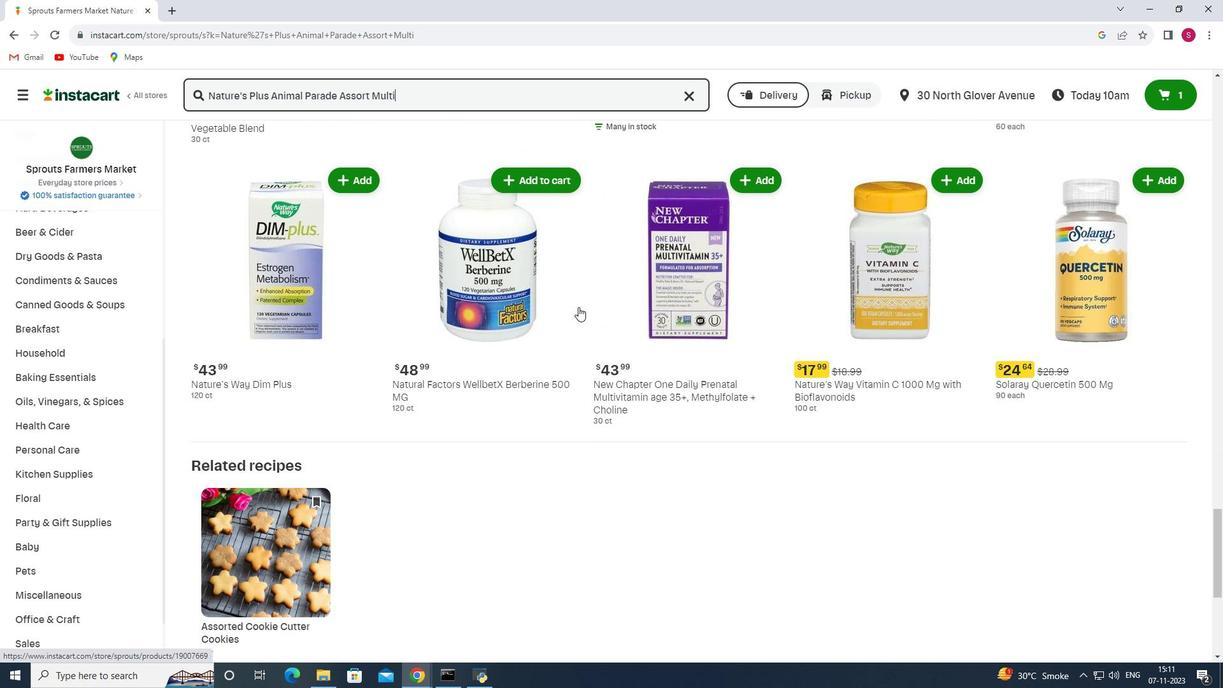 
Action: Mouse scrolled (578, 306) with delta (0, 0)
Screenshot: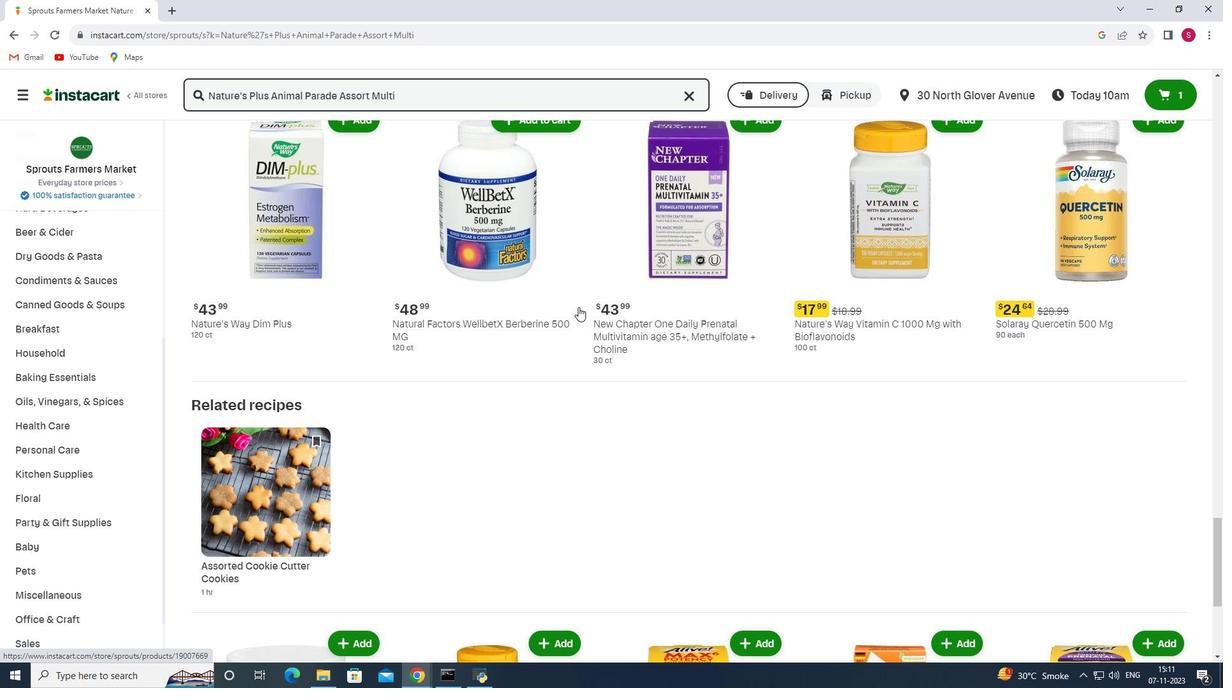 
Action: Mouse scrolled (578, 306) with delta (0, 0)
Screenshot: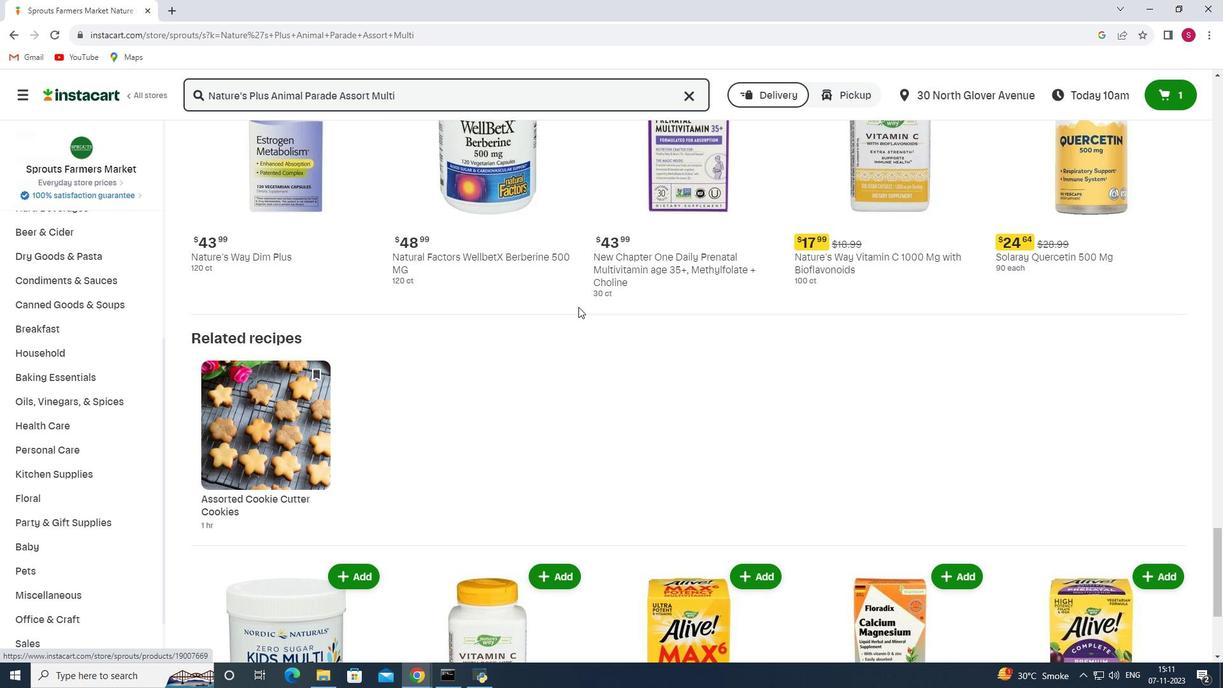 
Action: Mouse scrolled (578, 306) with delta (0, 0)
Screenshot: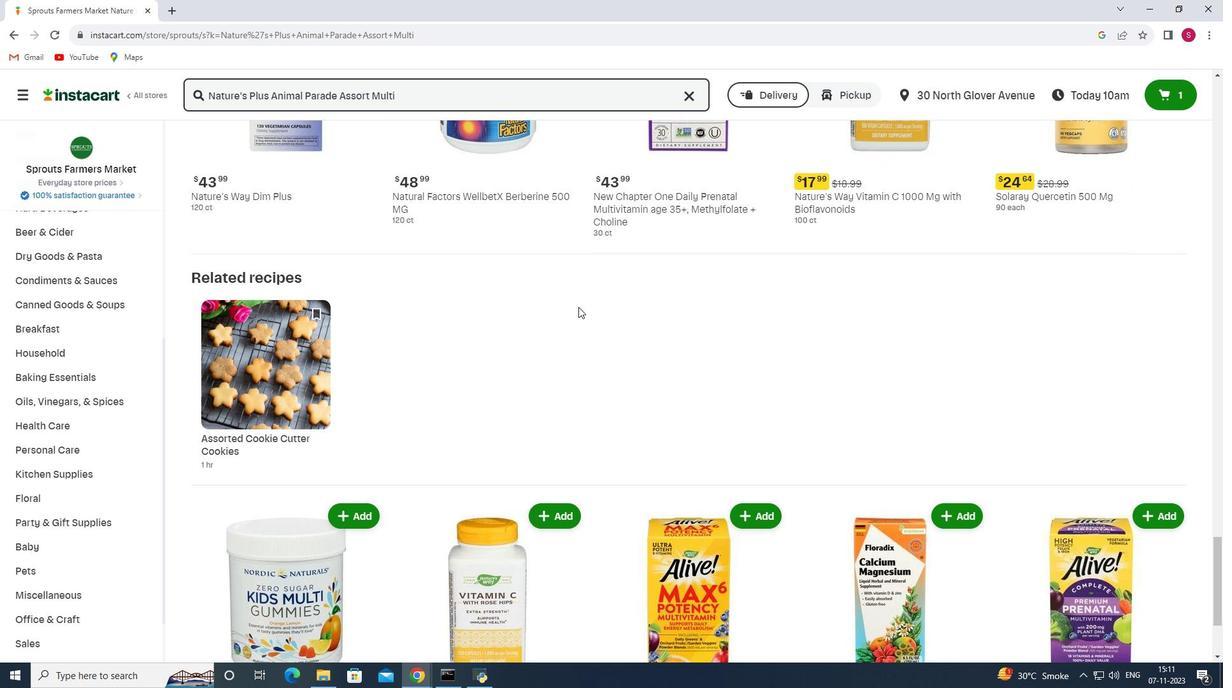 
Action: Mouse scrolled (578, 306) with delta (0, 0)
Screenshot: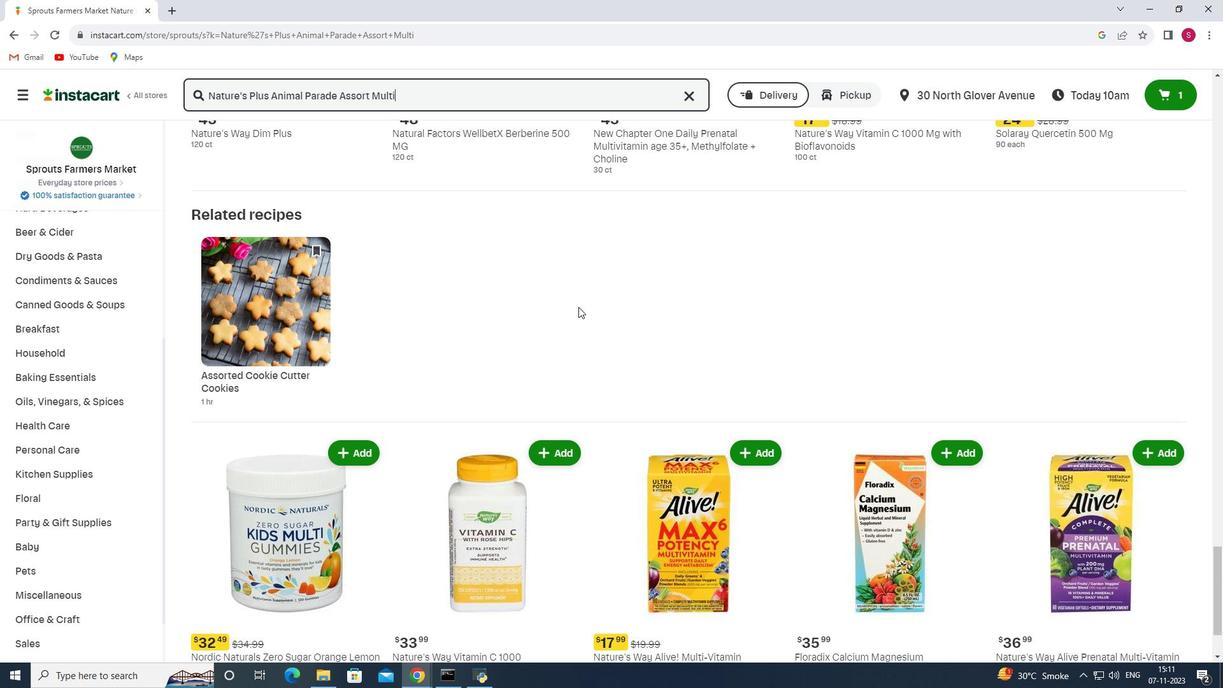 
Action: Mouse scrolled (578, 306) with delta (0, 0)
Screenshot: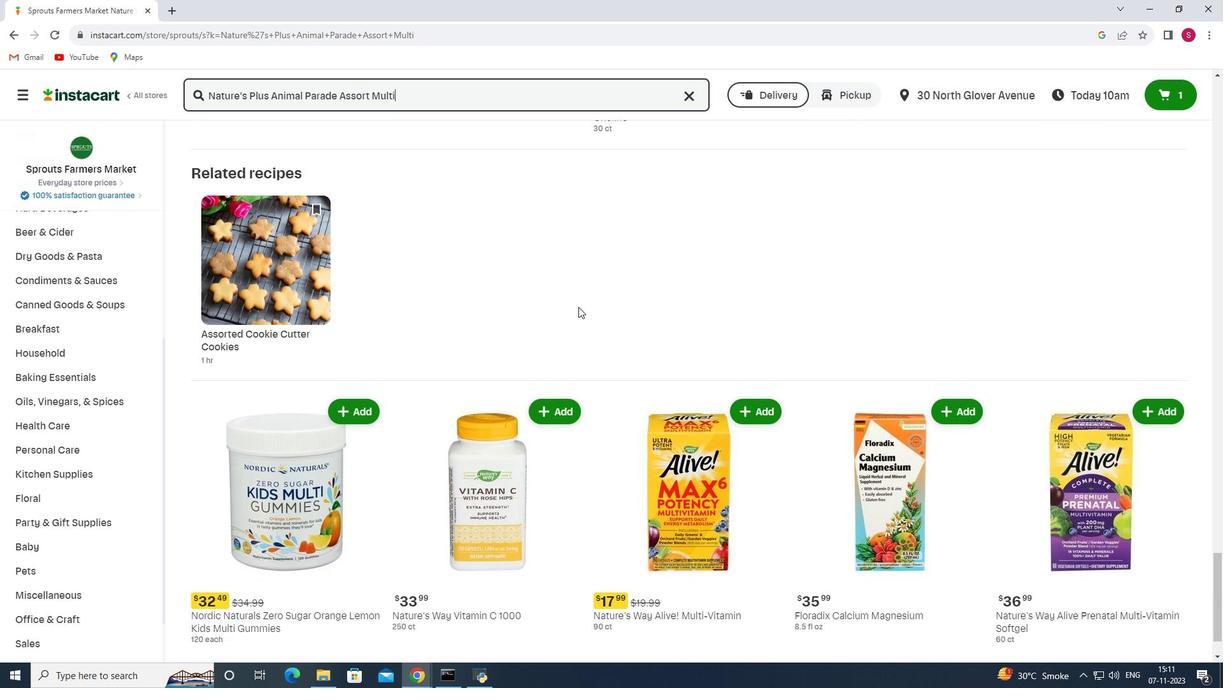 
Action: Mouse scrolled (578, 306) with delta (0, 0)
Screenshot: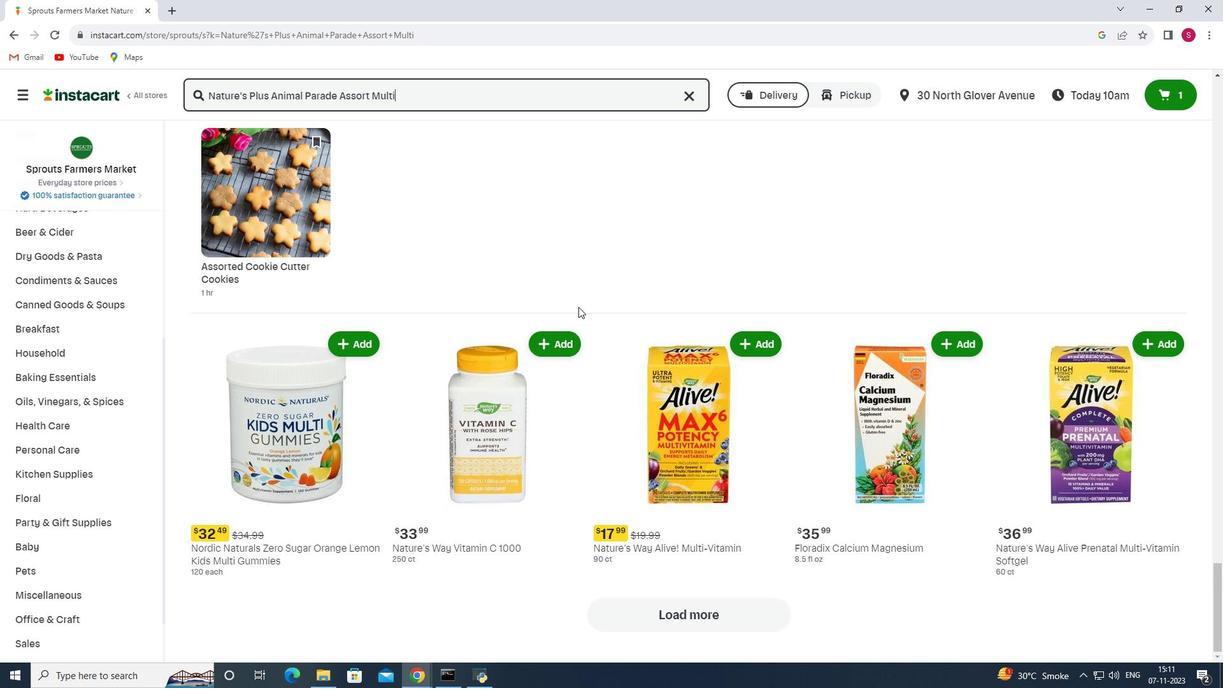
Action: Mouse scrolled (578, 306) with delta (0, 0)
Screenshot: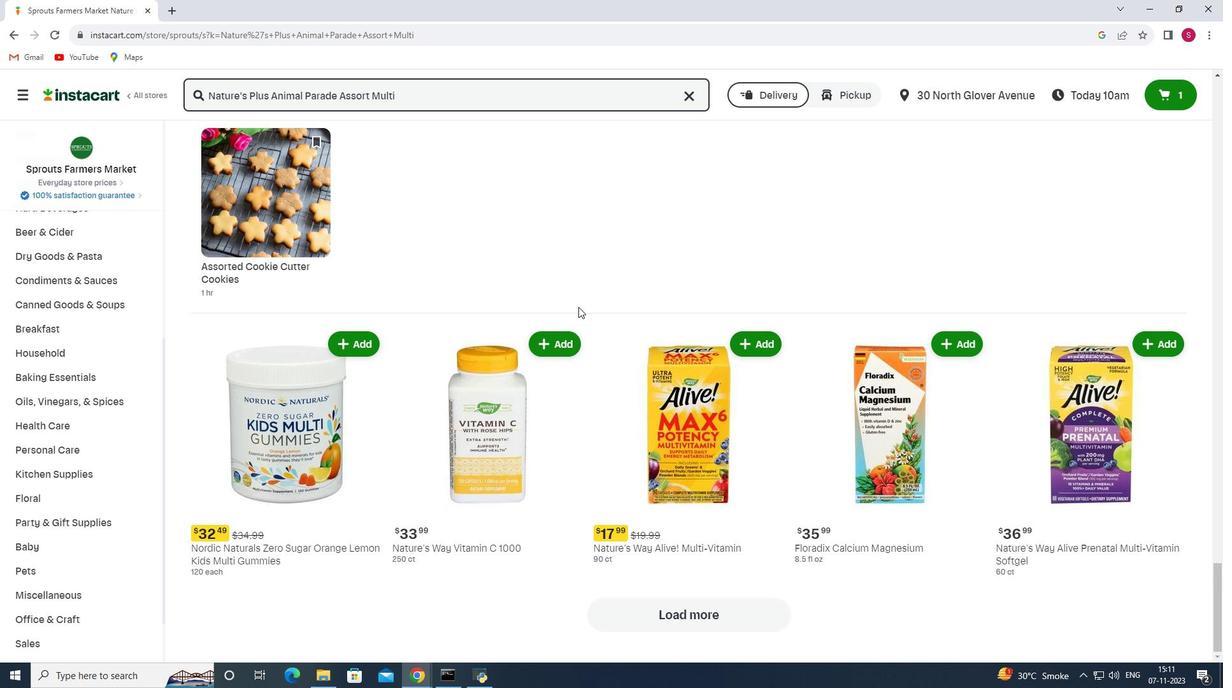 
Action: Mouse moved to (570, 332)
Screenshot: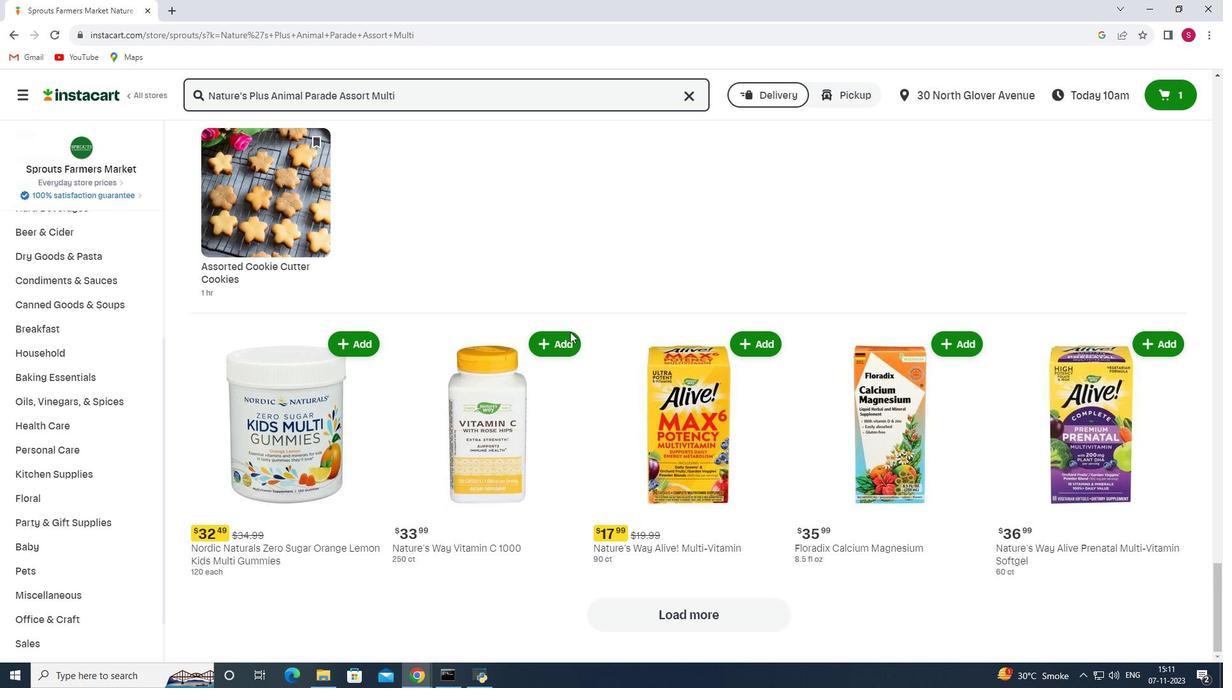 
